 Task: Open Card Social Media Content Review in Board Social Media Influencer Ambassador Program Creation and Management to Workspace Advertising Agencies and add a team member Softage.1@softage.net, a label Red, a checklist Community Supported Agriculture, an attachment from your google drive, a color Red and finally, add a card description 'Develop and launch new sales promotion for existing customers' and a comment 'We should approach this task with a sense of experimentation and exploration, willing to try new things and take risks.'. Add a start date 'Jan 09, 1900' with a due date 'Jan 16, 1900'
Action: Mouse moved to (661, 182)
Screenshot: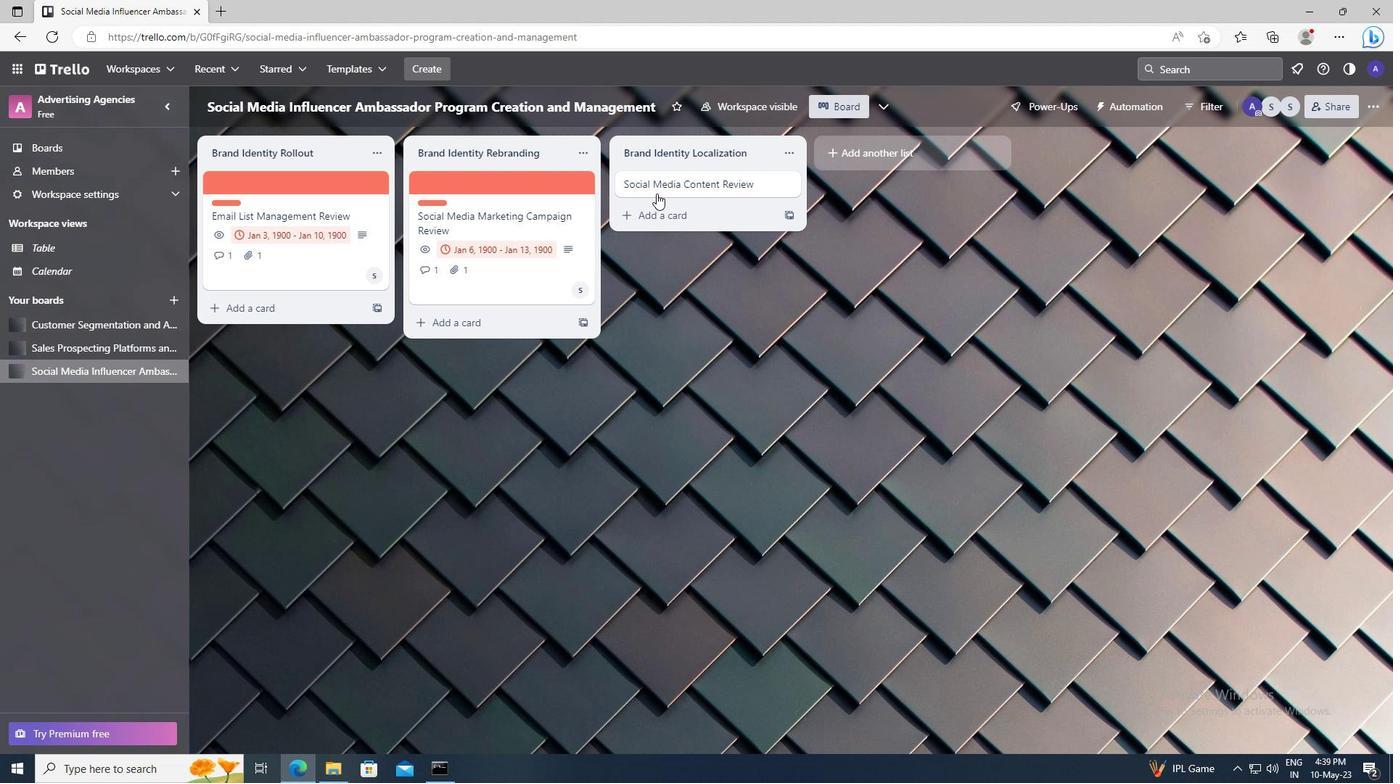 
Action: Mouse pressed left at (661, 182)
Screenshot: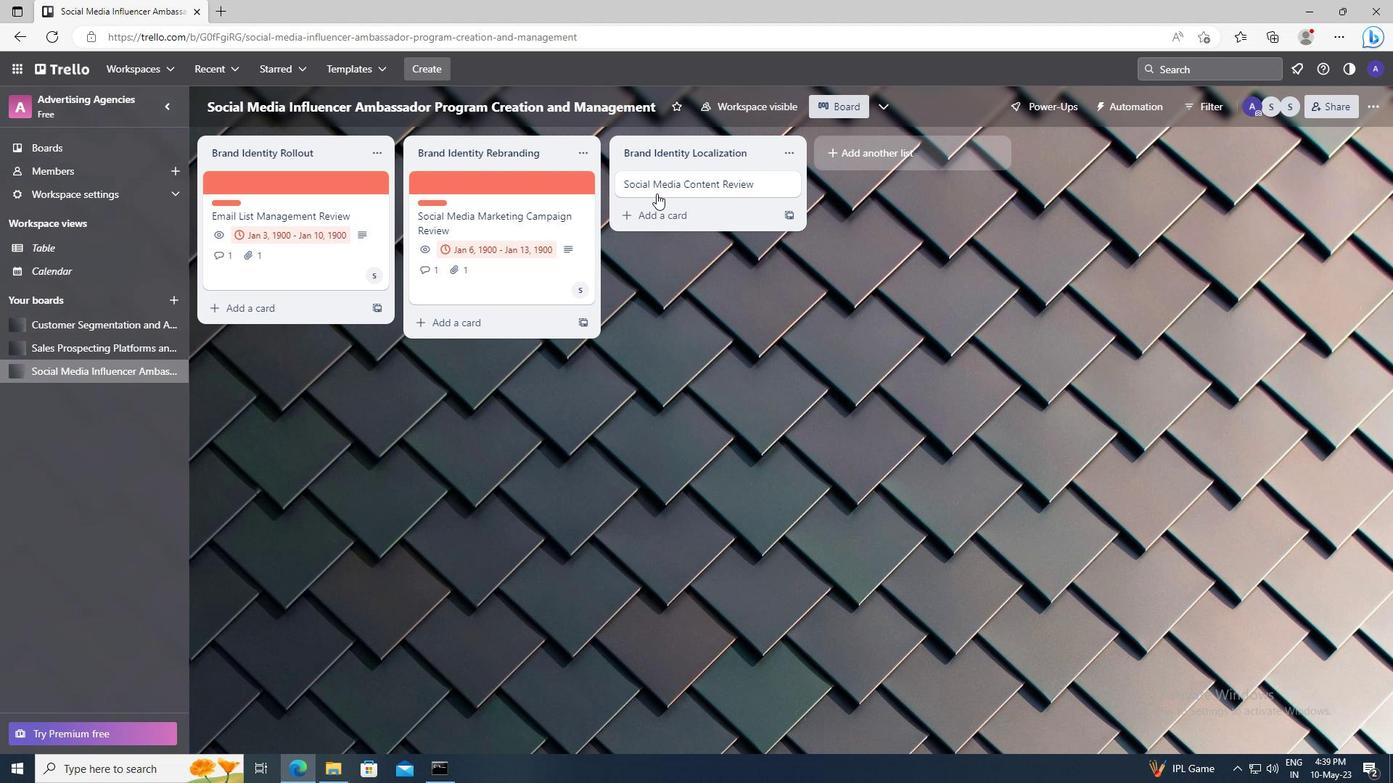 
Action: Mouse moved to (849, 236)
Screenshot: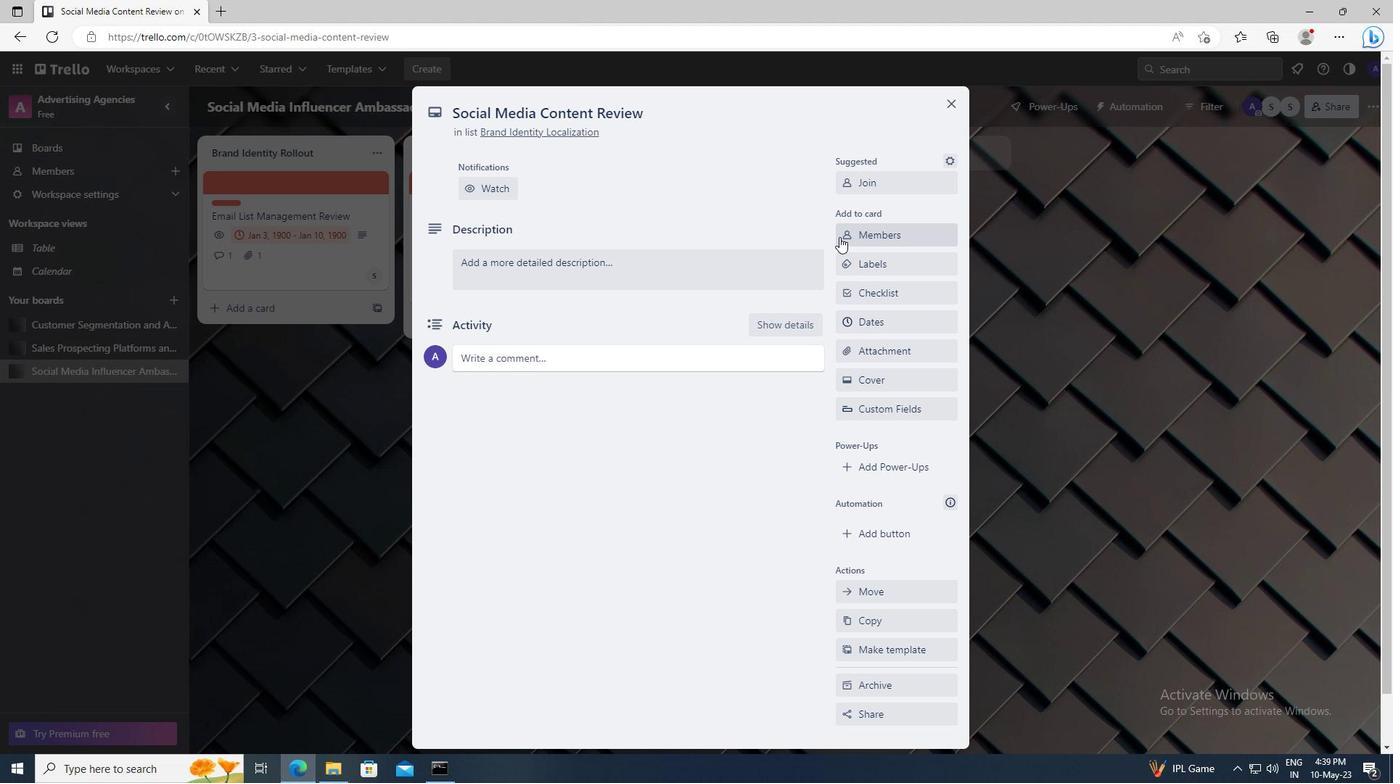 
Action: Mouse pressed left at (849, 236)
Screenshot: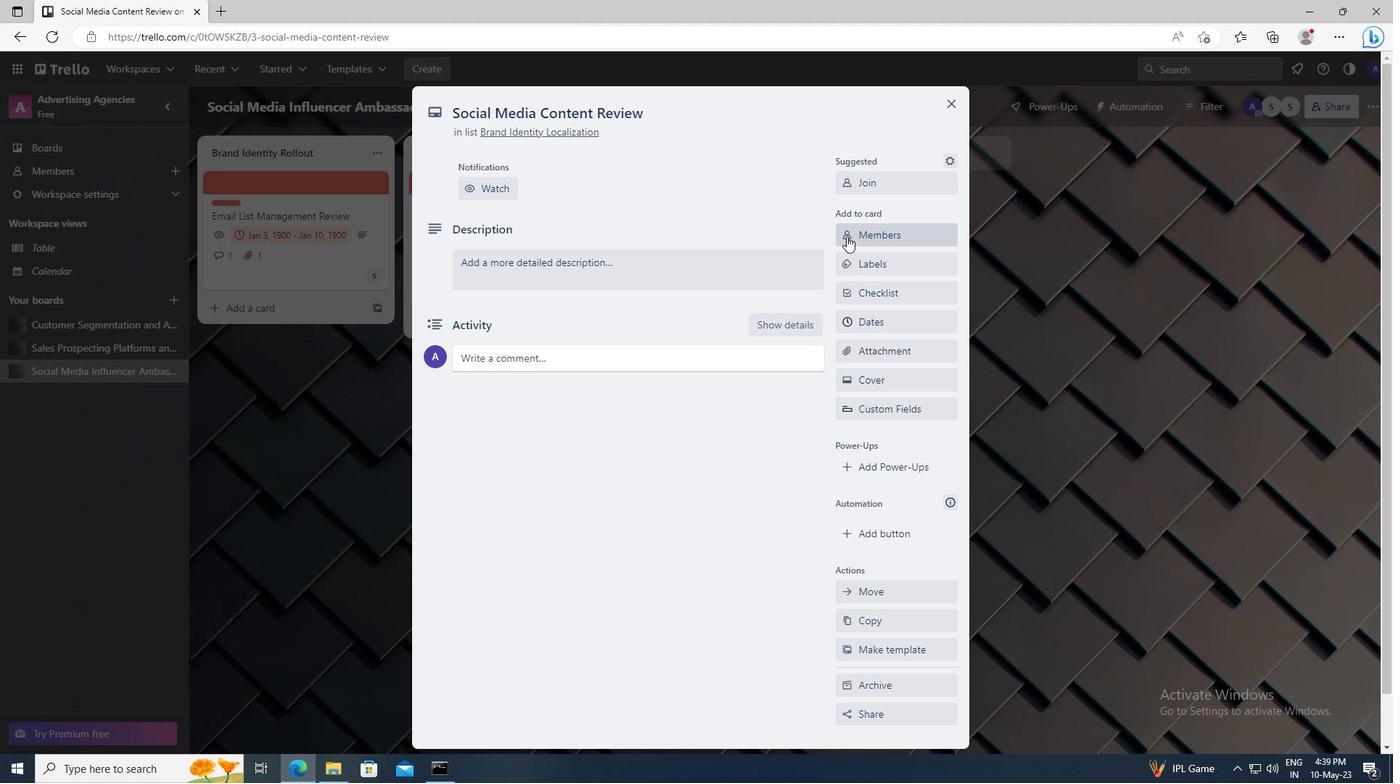 
Action: Mouse moved to (858, 304)
Screenshot: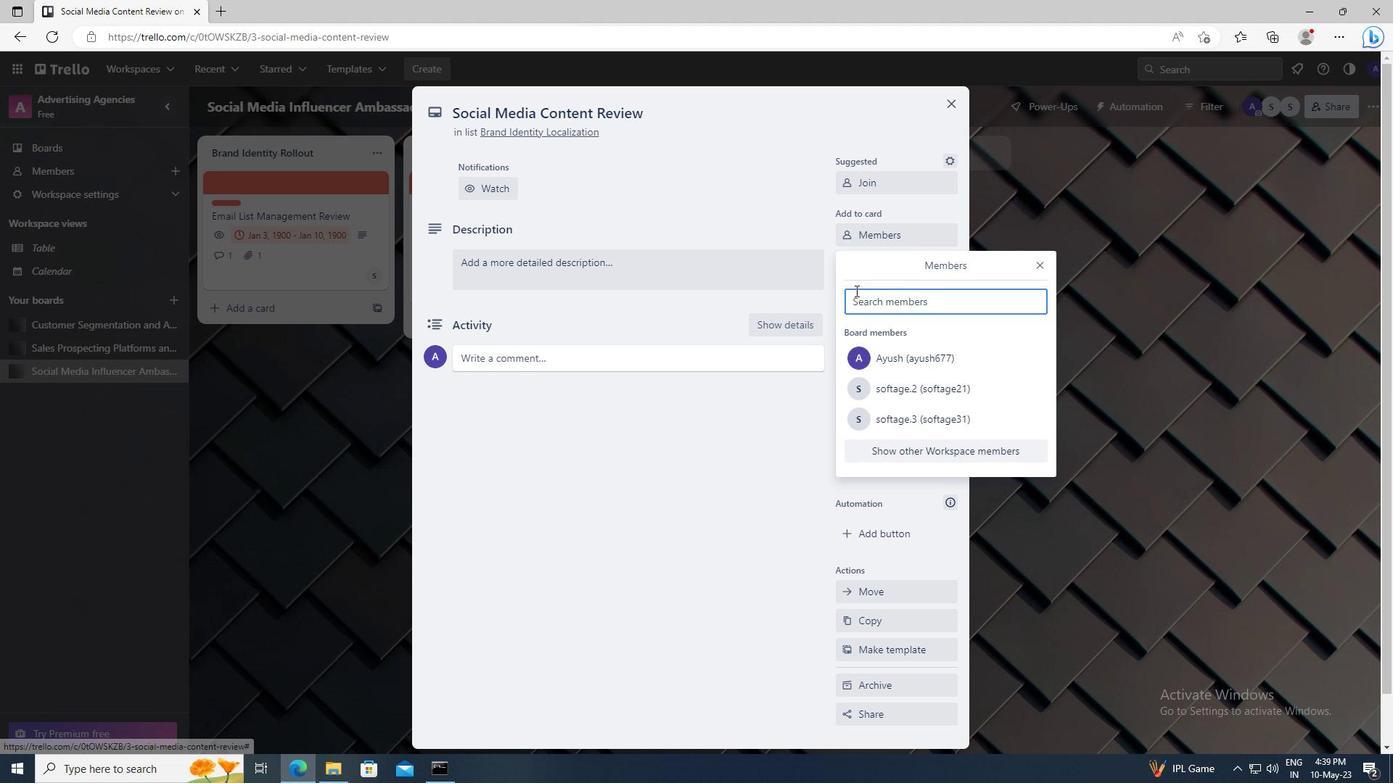 
Action: Mouse pressed left at (858, 304)
Screenshot: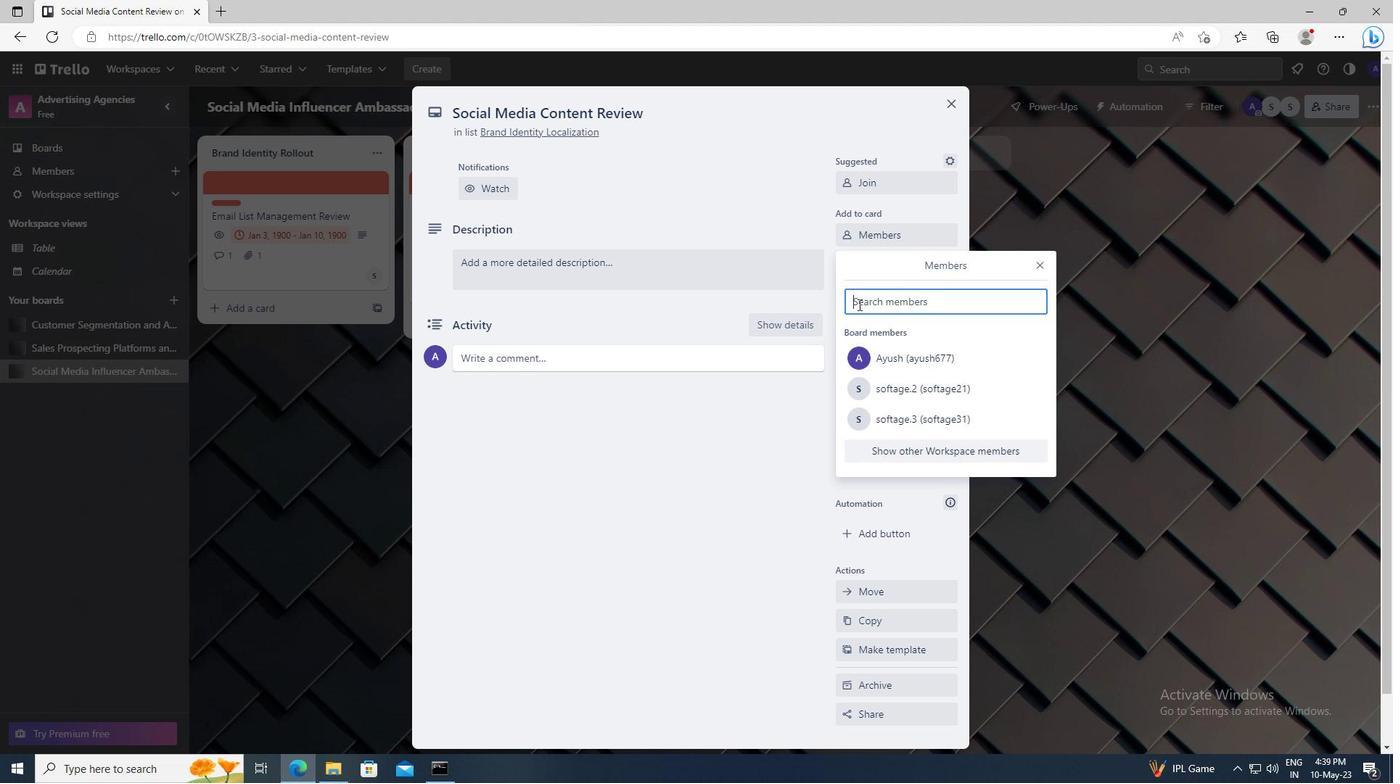 
Action: Key pressed <Key.shift><Key.shift><Key.shift>SOFTAGE.1
Screenshot: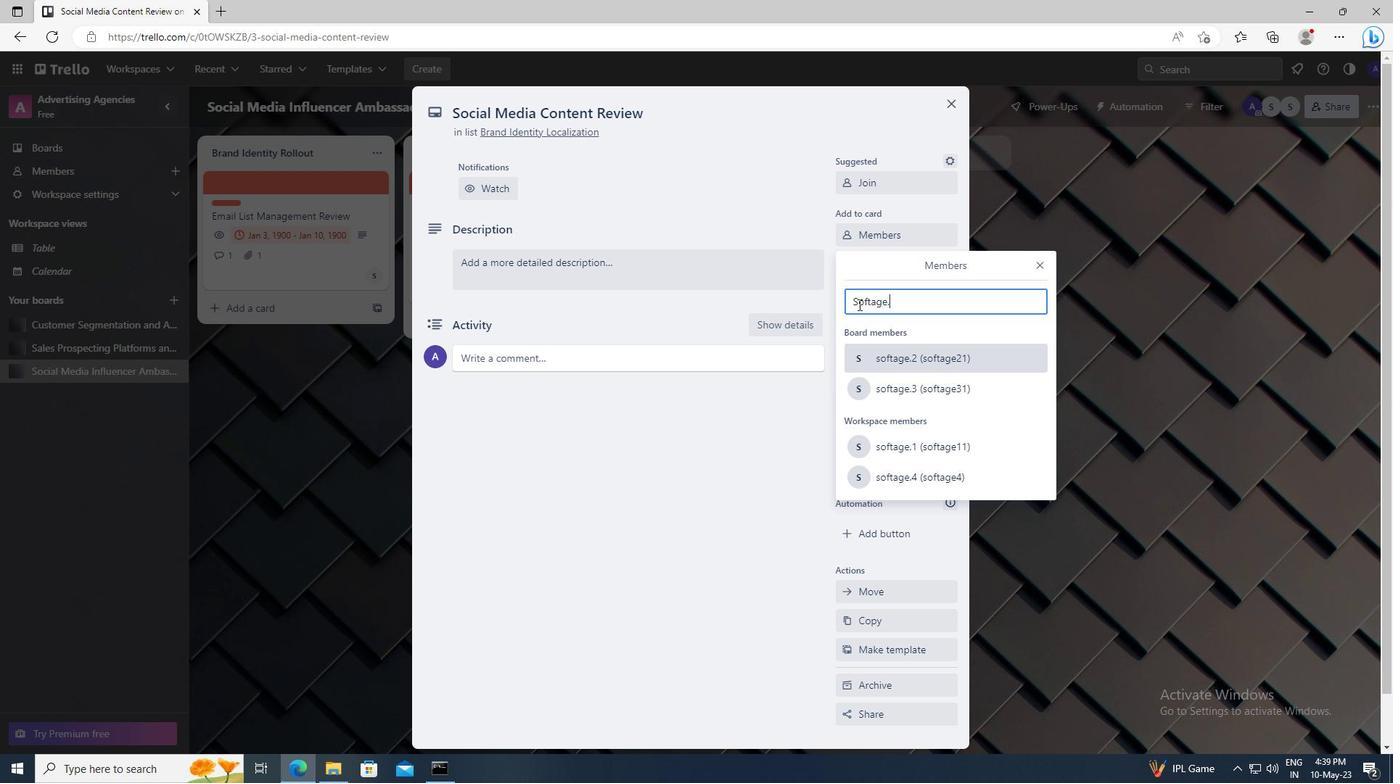 
Action: Mouse moved to (881, 434)
Screenshot: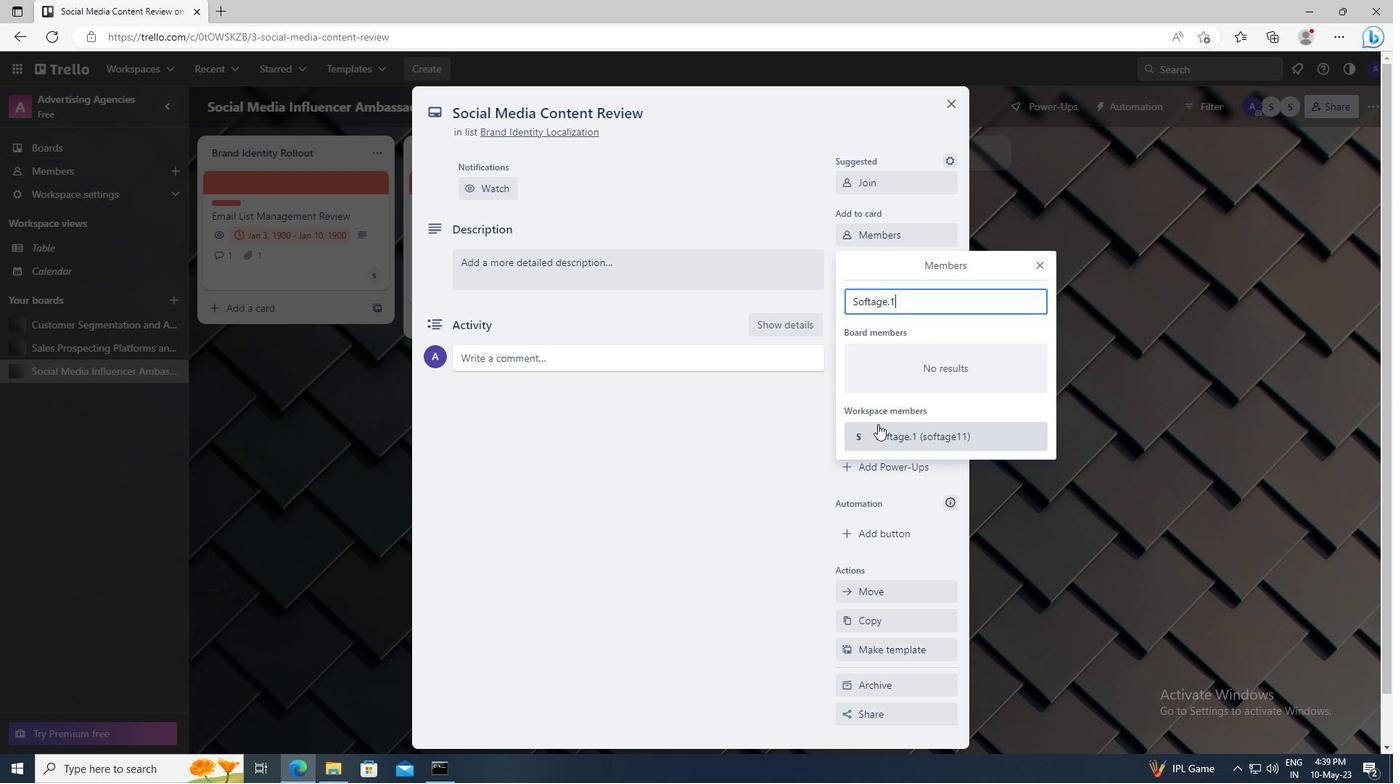 
Action: Mouse pressed left at (881, 434)
Screenshot: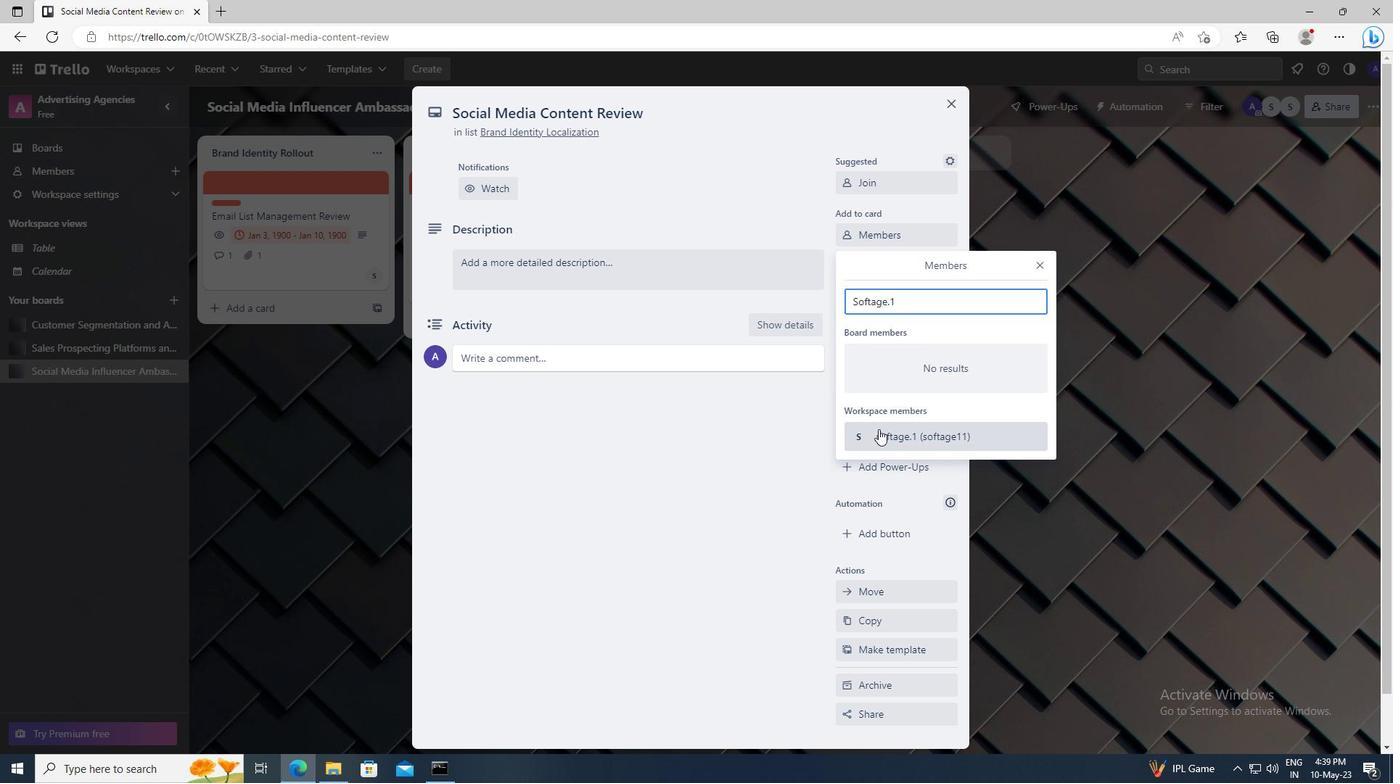 
Action: Mouse moved to (1044, 267)
Screenshot: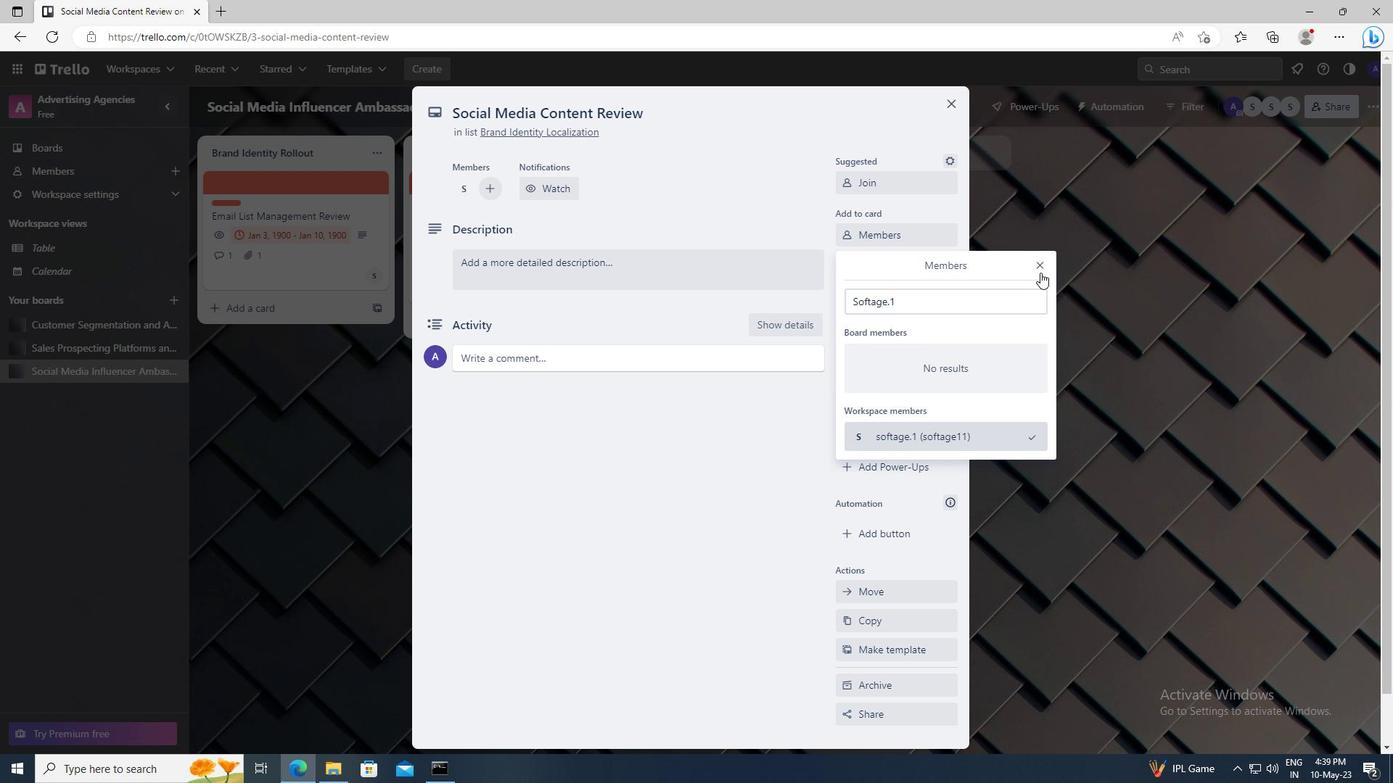 
Action: Mouse pressed left at (1044, 267)
Screenshot: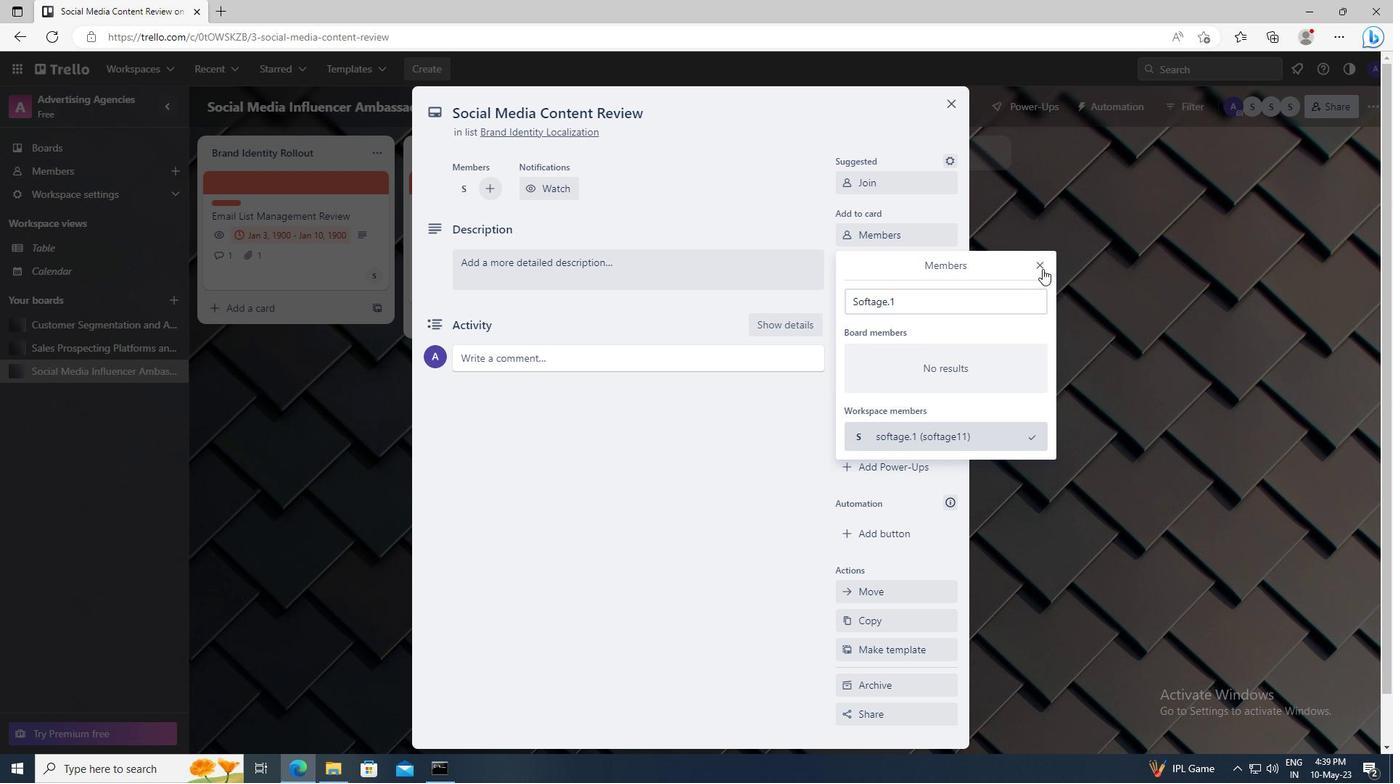 
Action: Mouse moved to (916, 257)
Screenshot: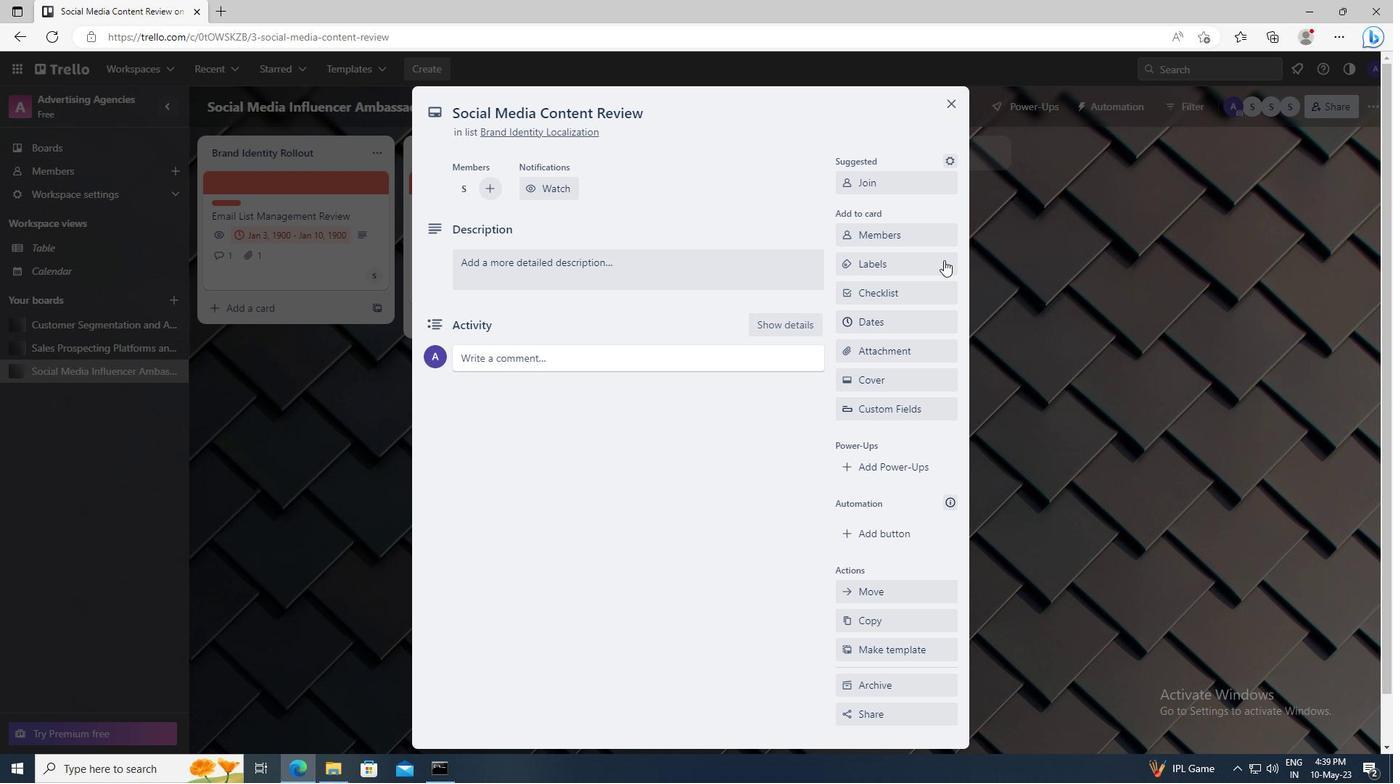 
Action: Mouse pressed left at (916, 257)
Screenshot: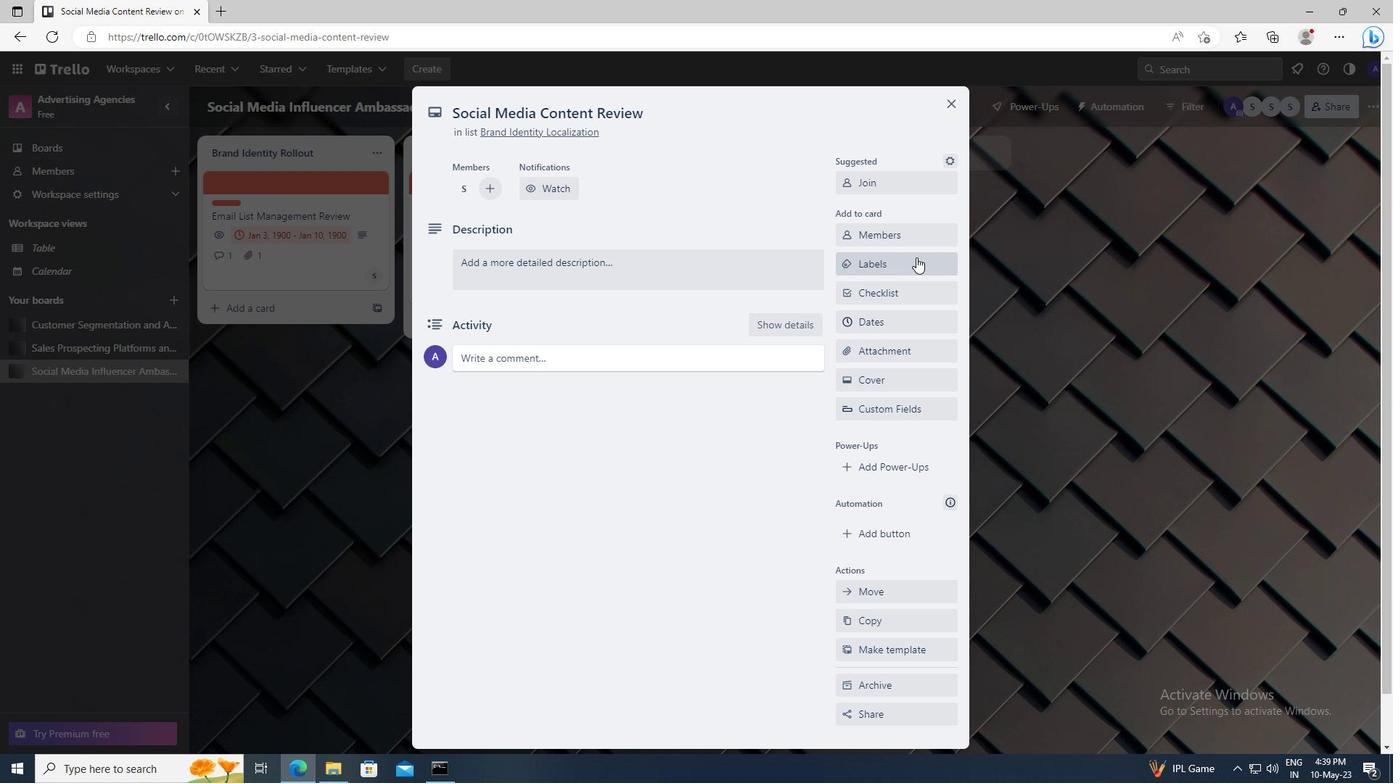 
Action: Mouse moved to (934, 553)
Screenshot: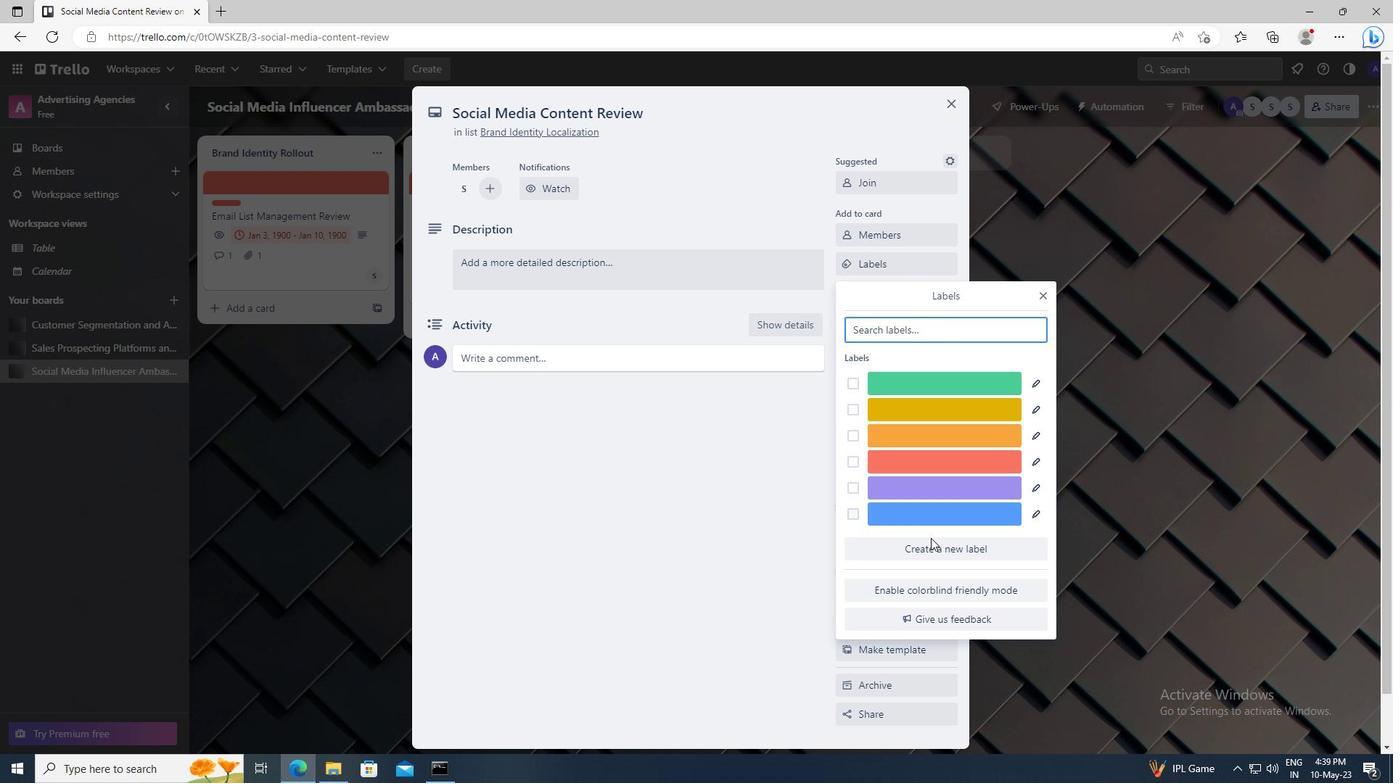 
Action: Mouse pressed left at (934, 553)
Screenshot: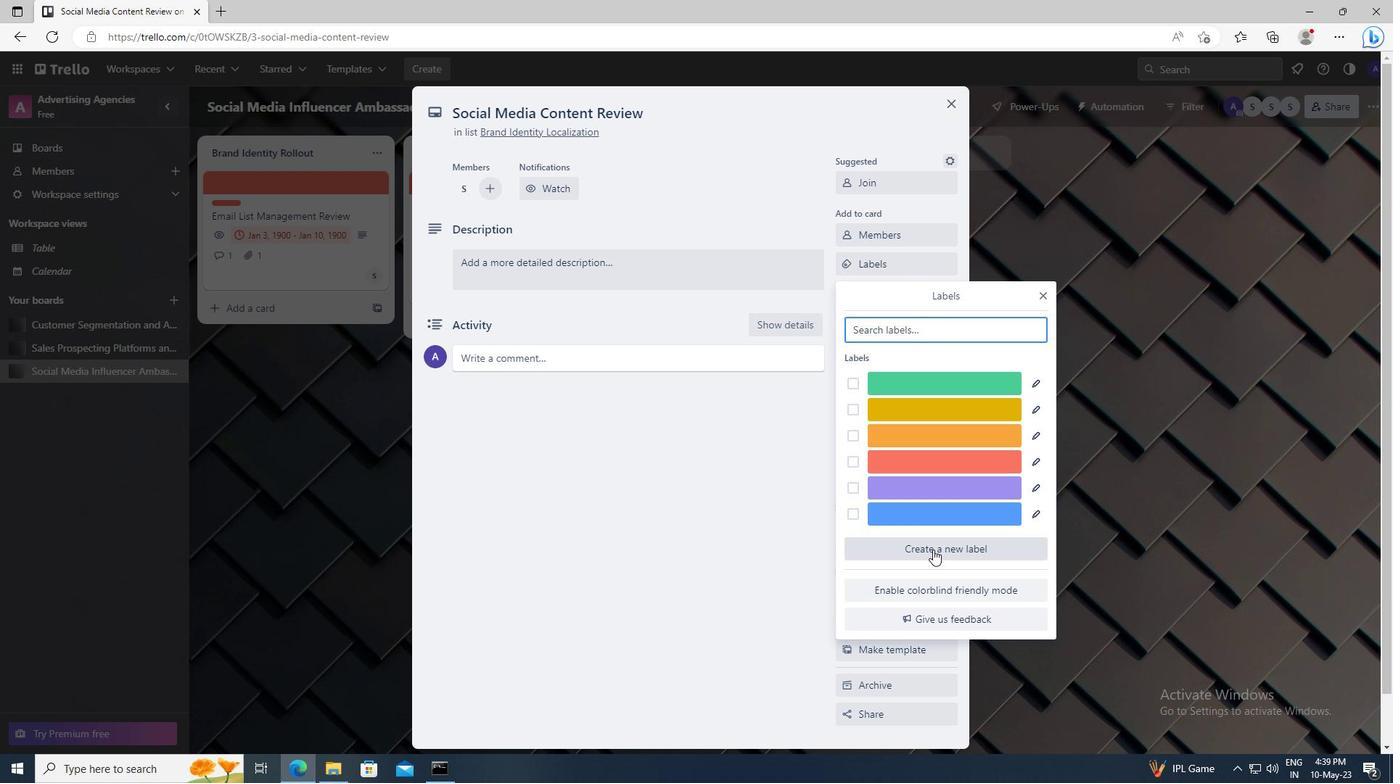 
Action: Mouse moved to (977, 505)
Screenshot: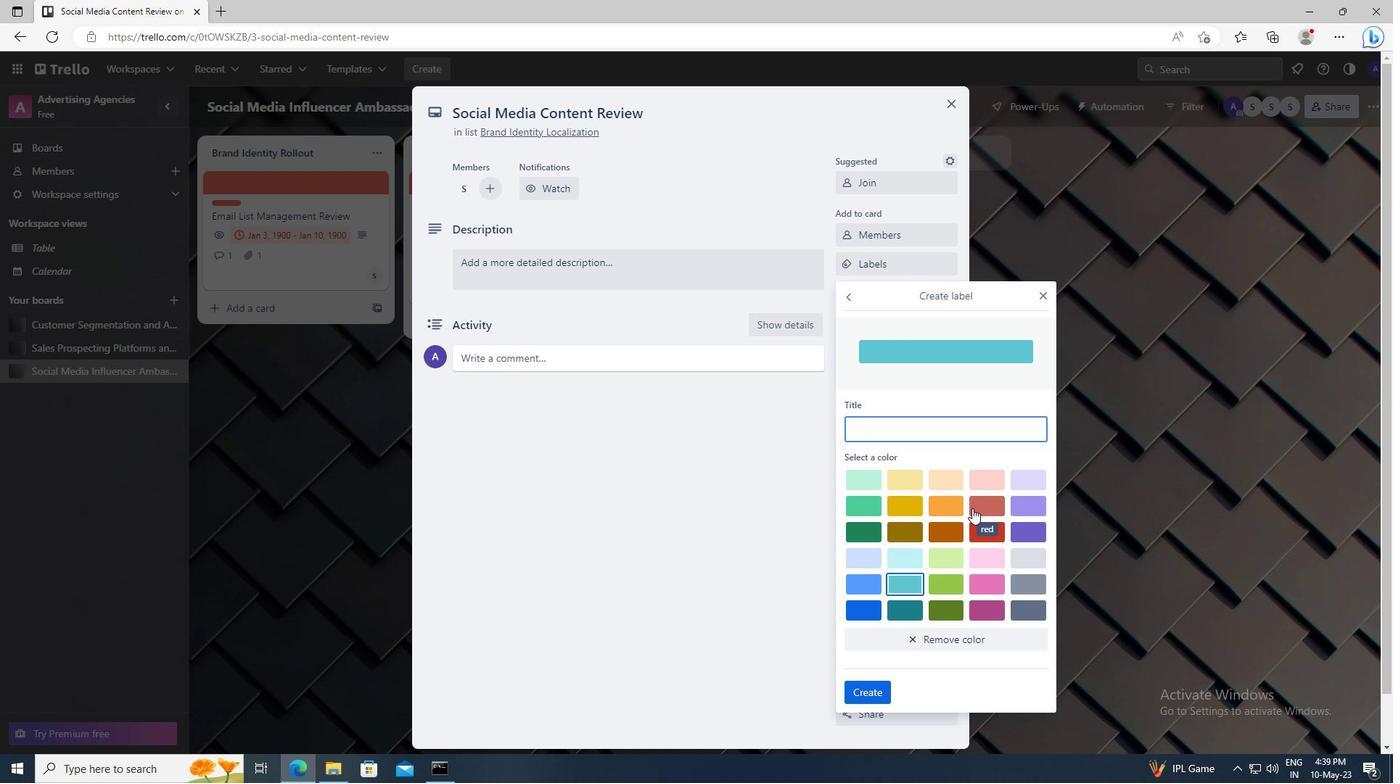 
Action: Mouse pressed left at (977, 505)
Screenshot: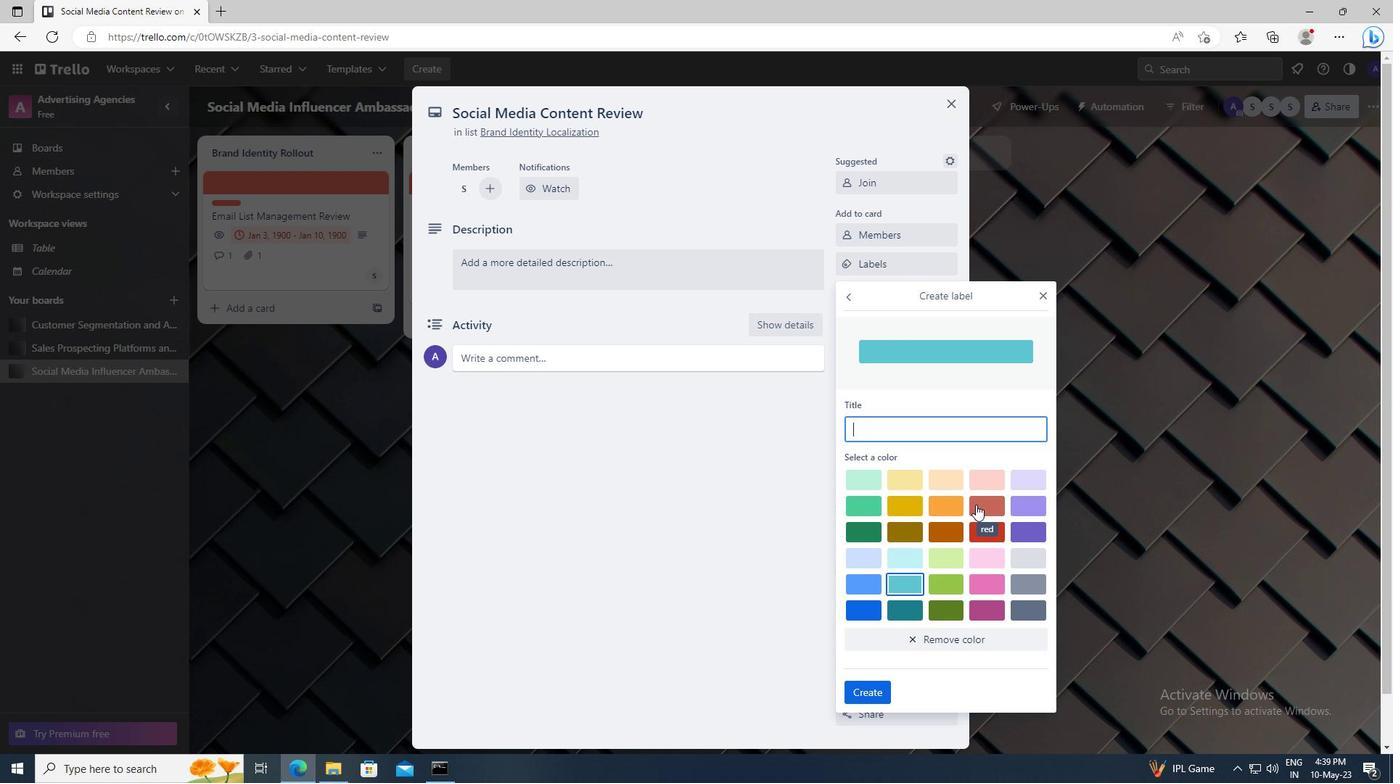 
Action: Mouse moved to (875, 688)
Screenshot: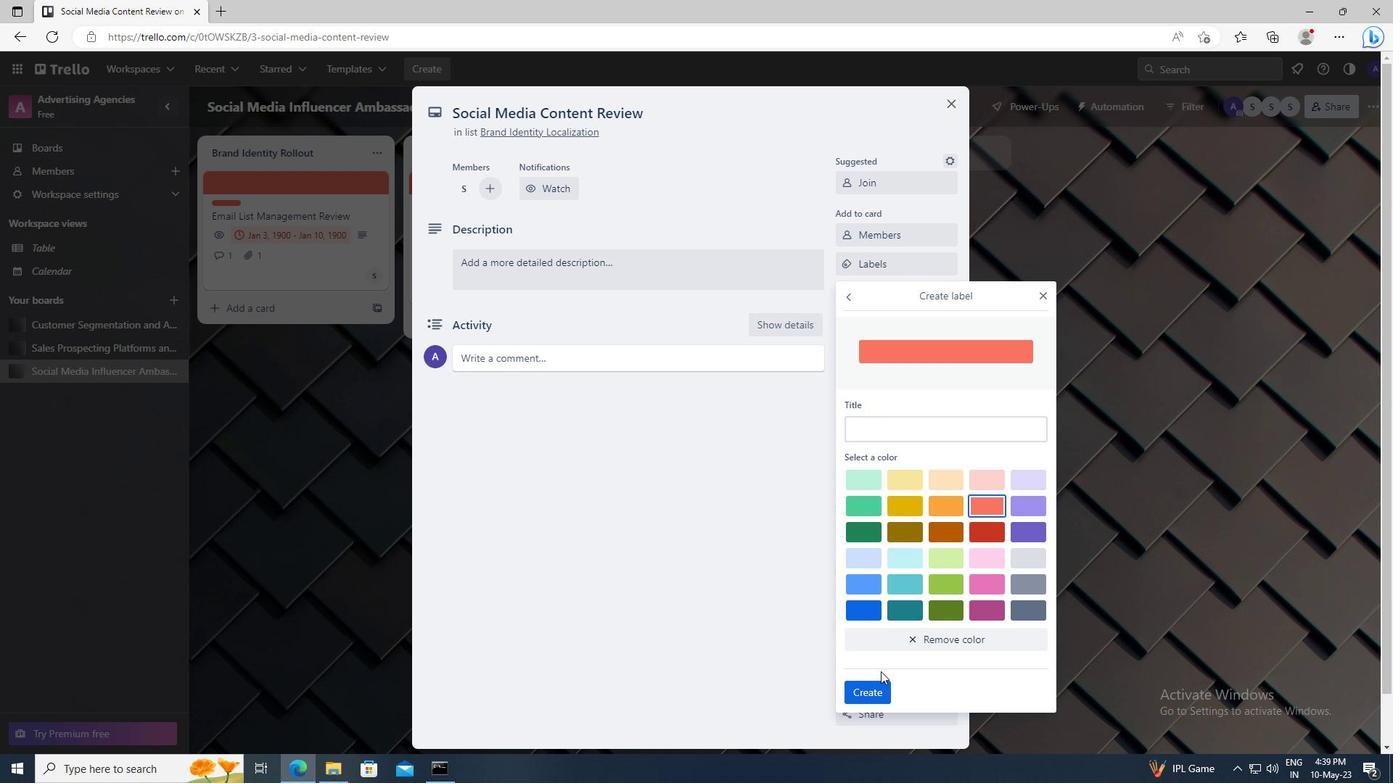 
Action: Mouse pressed left at (875, 688)
Screenshot: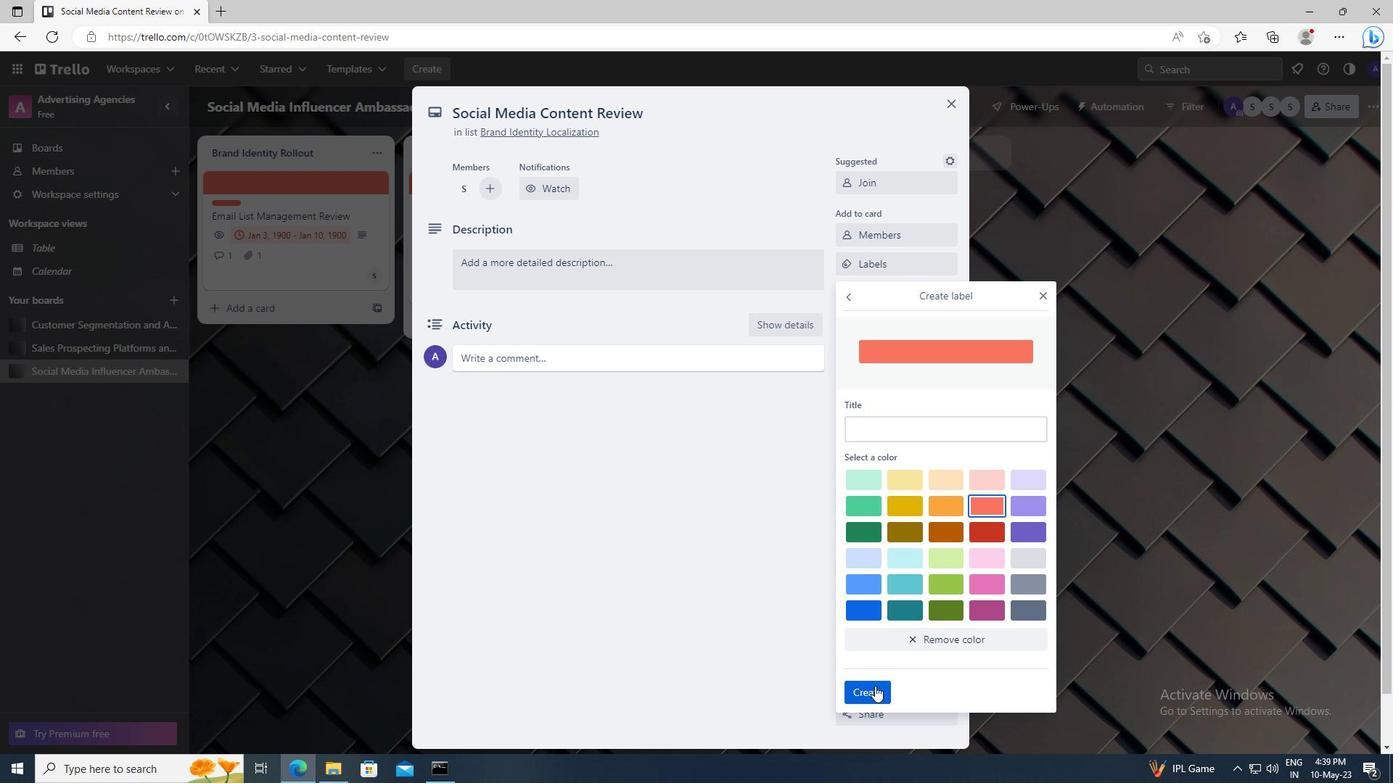
Action: Mouse moved to (1043, 297)
Screenshot: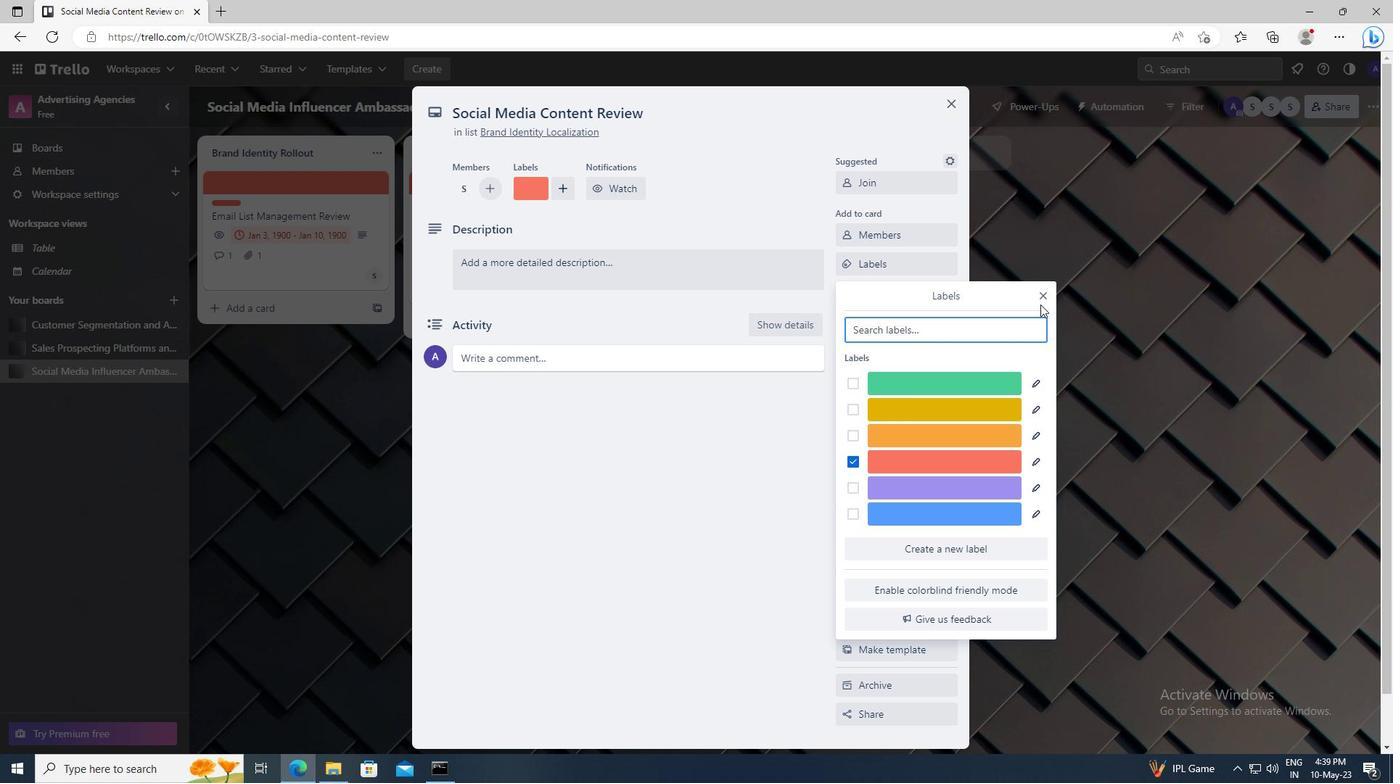 
Action: Mouse pressed left at (1043, 297)
Screenshot: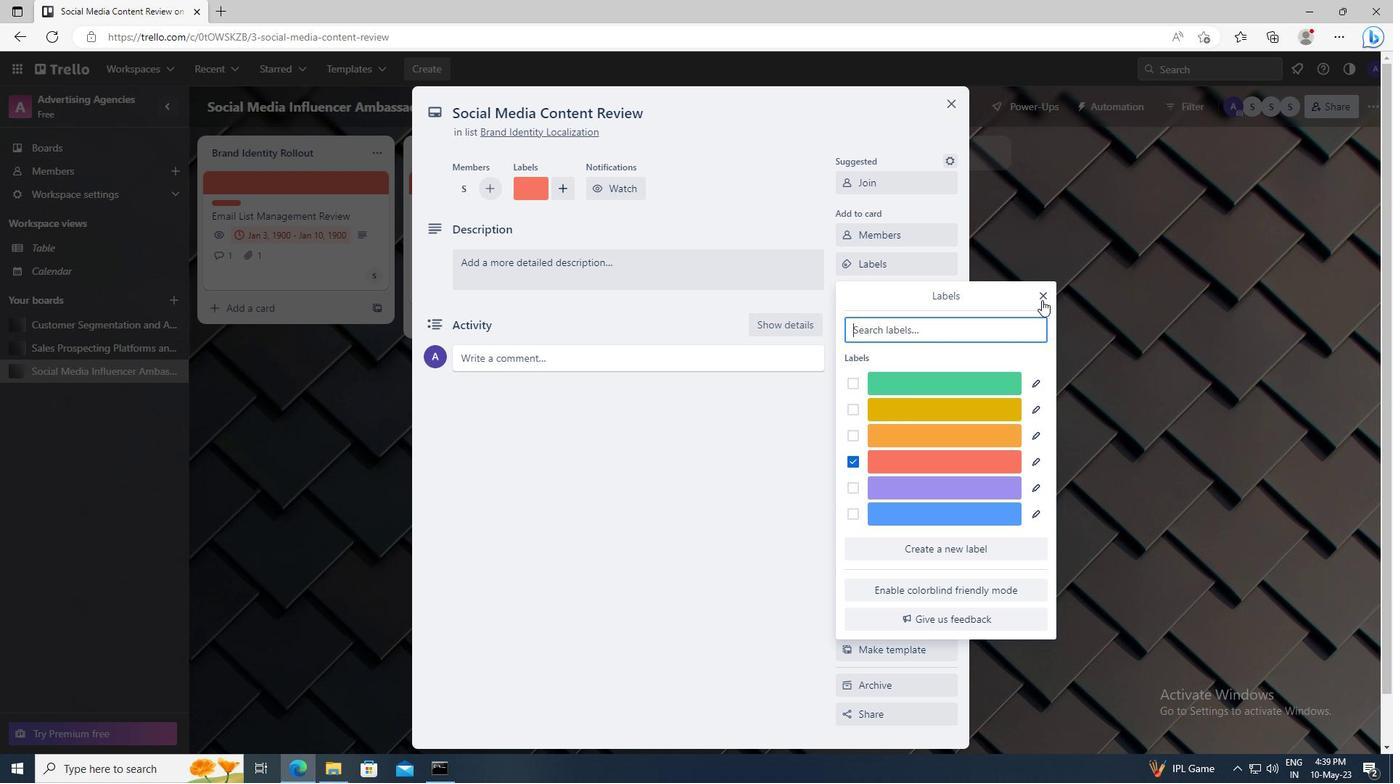 
Action: Mouse moved to (913, 295)
Screenshot: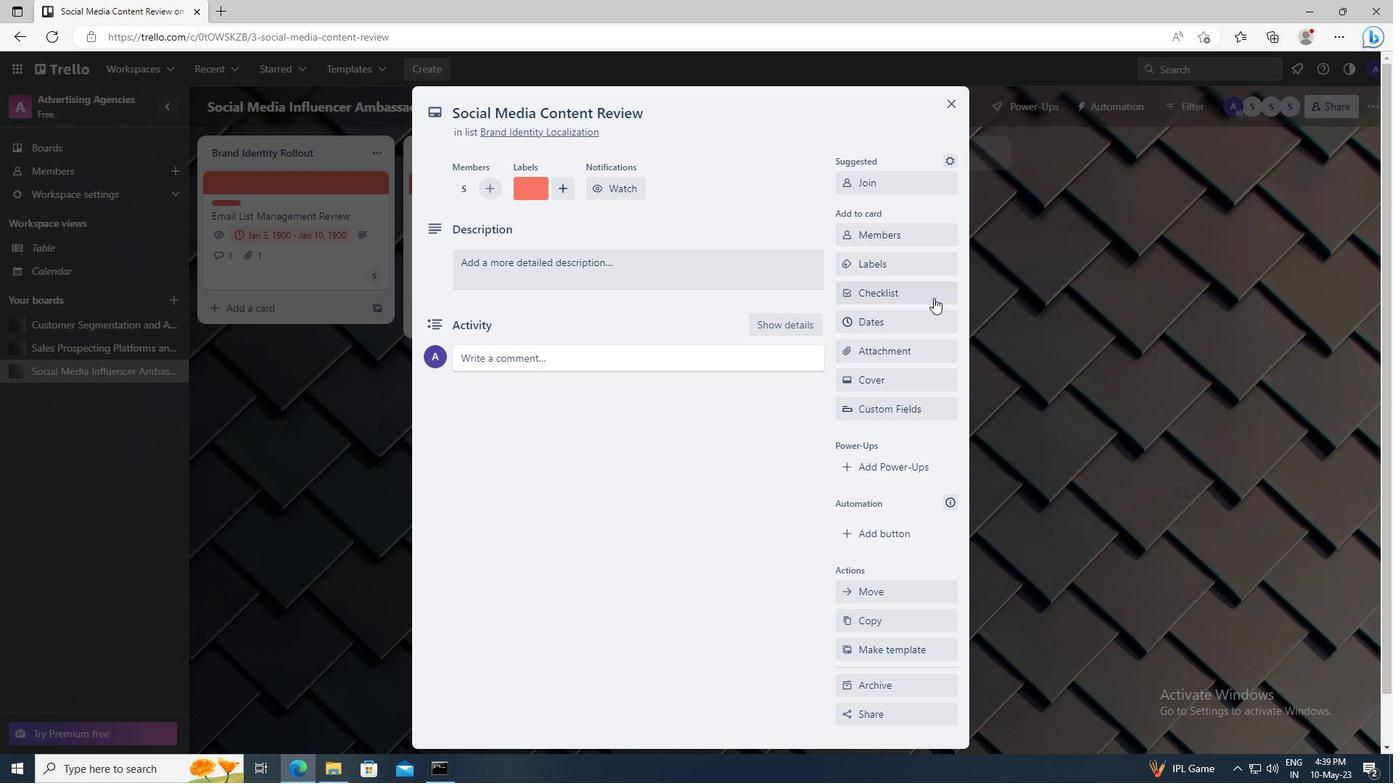 
Action: Mouse pressed left at (913, 295)
Screenshot: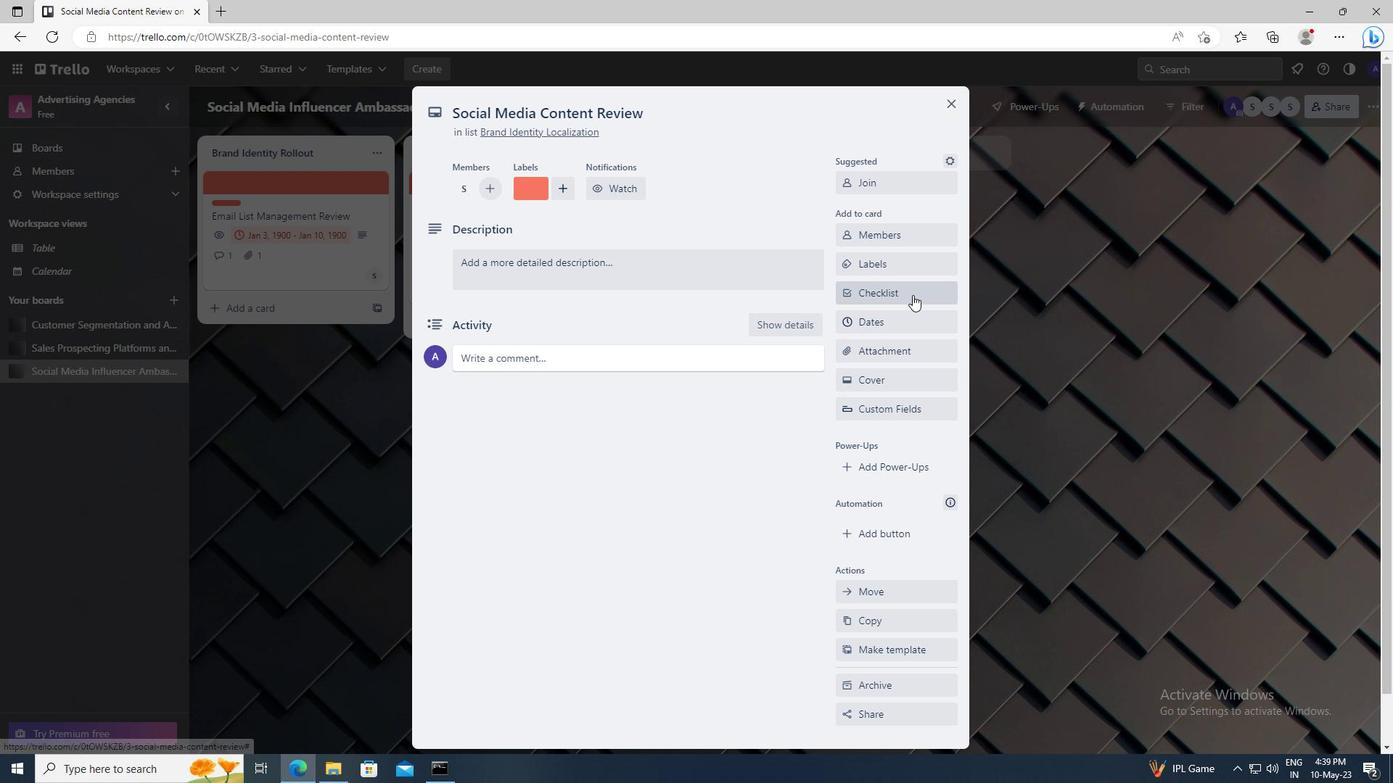 
Action: Key pressed <Key.shift>COMMUNITY<Key.space><Key.shift>SUPPORTED<Key.space><Key.shift>AGRICULTURE
Screenshot: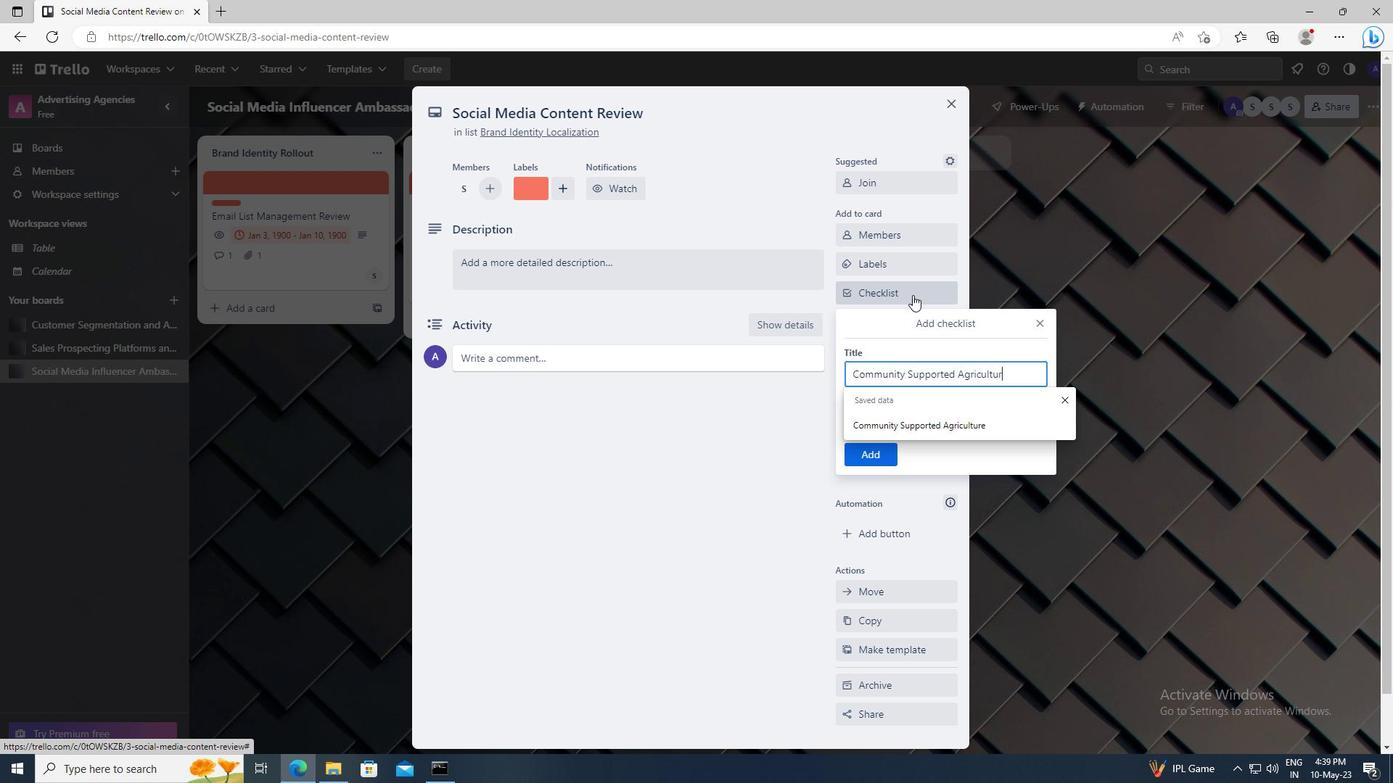 
Action: Mouse moved to (873, 455)
Screenshot: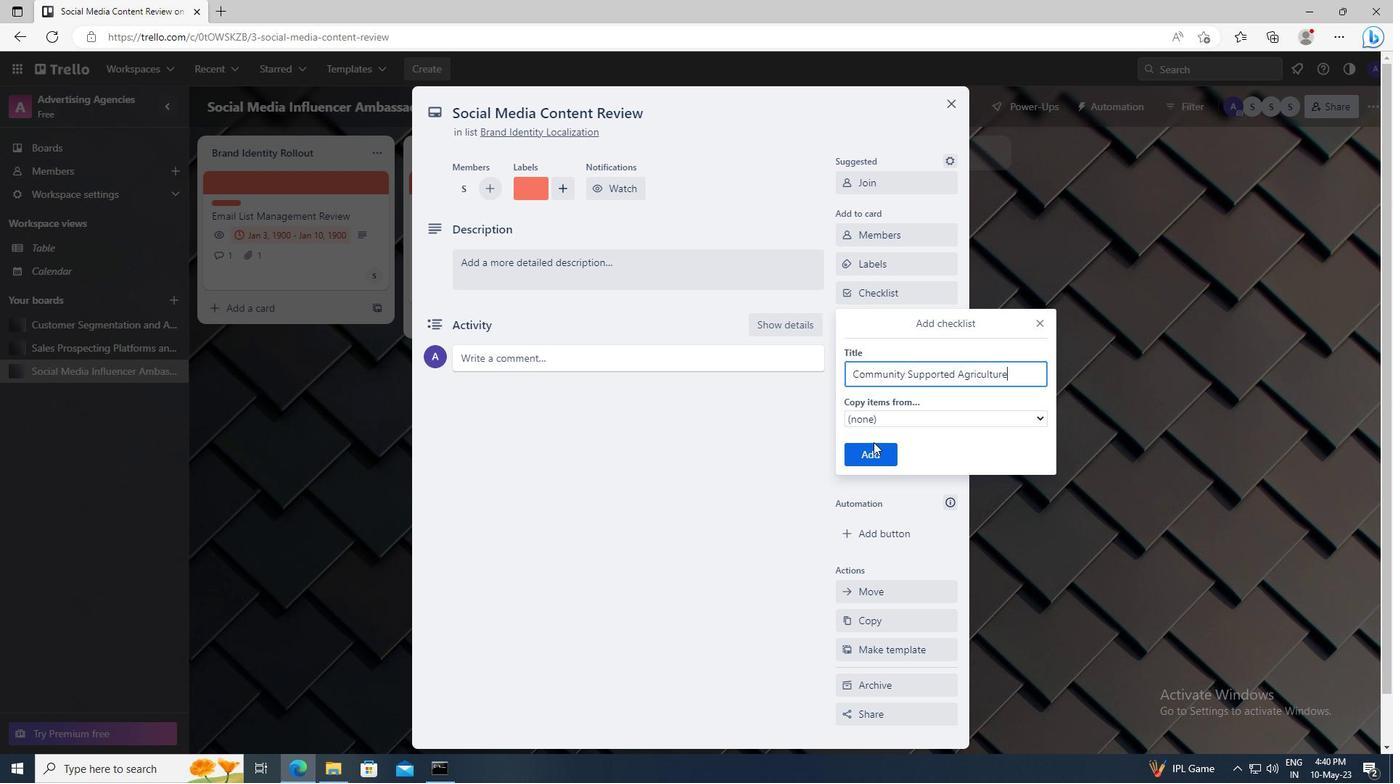 
Action: Mouse pressed left at (873, 455)
Screenshot: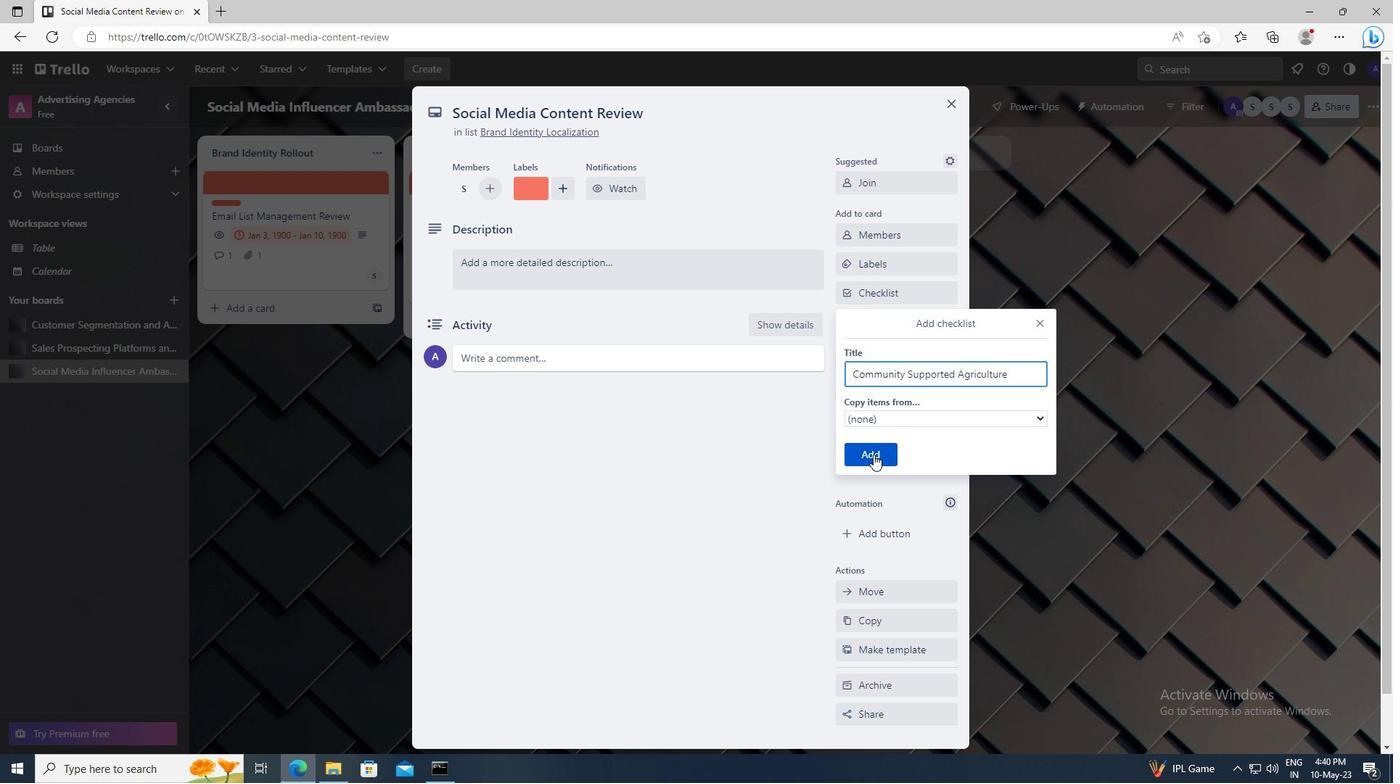 
Action: Mouse moved to (885, 358)
Screenshot: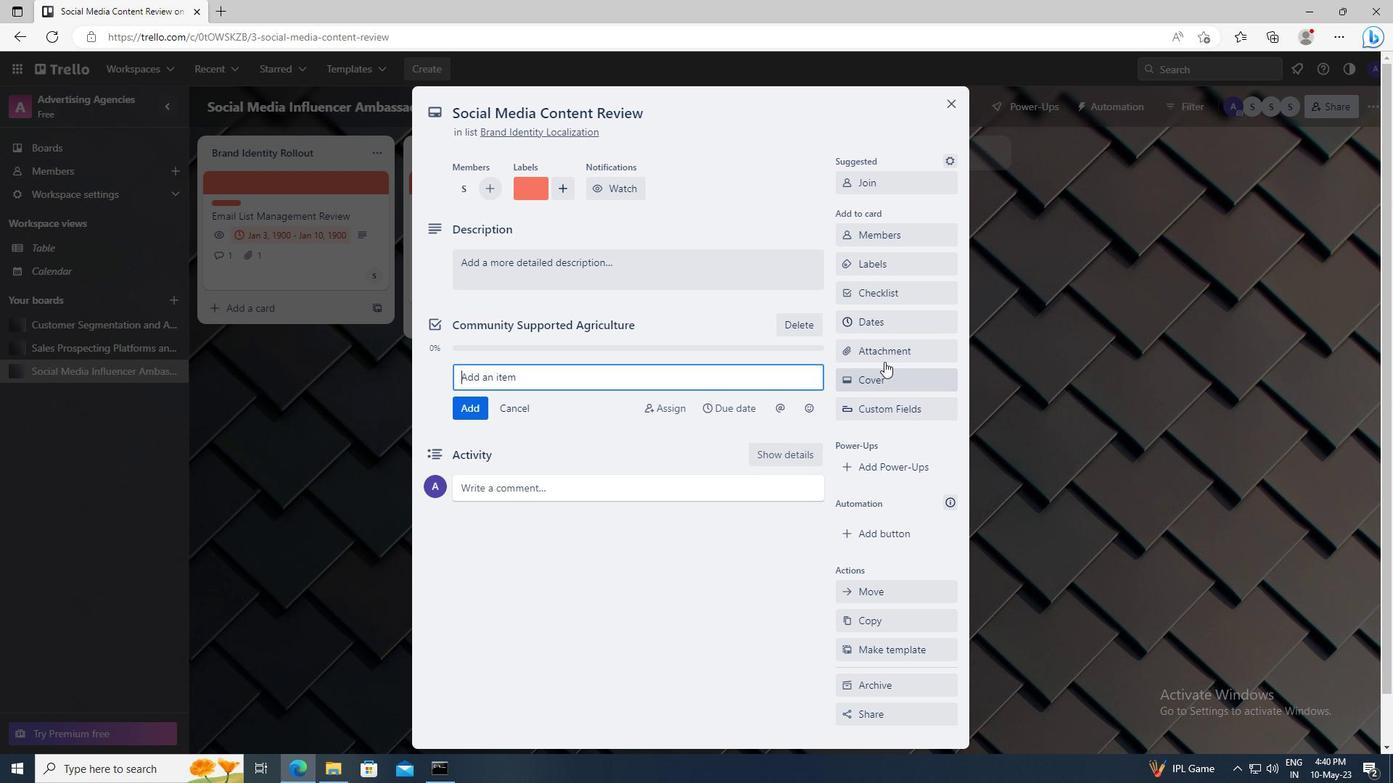 
Action: Mouse pressed left at (885, 358)
Screenshot: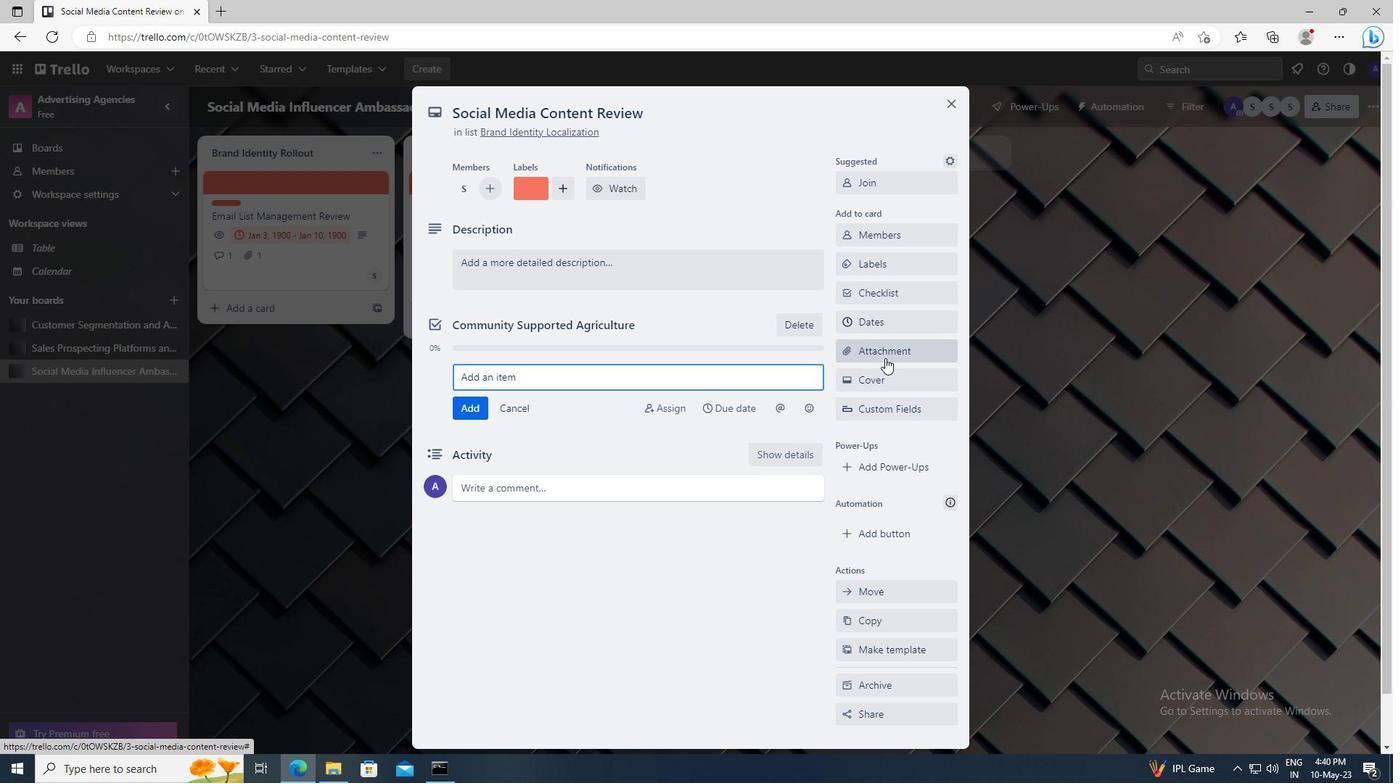 
Action: Mouse moved to (887, 458)
Screenshot: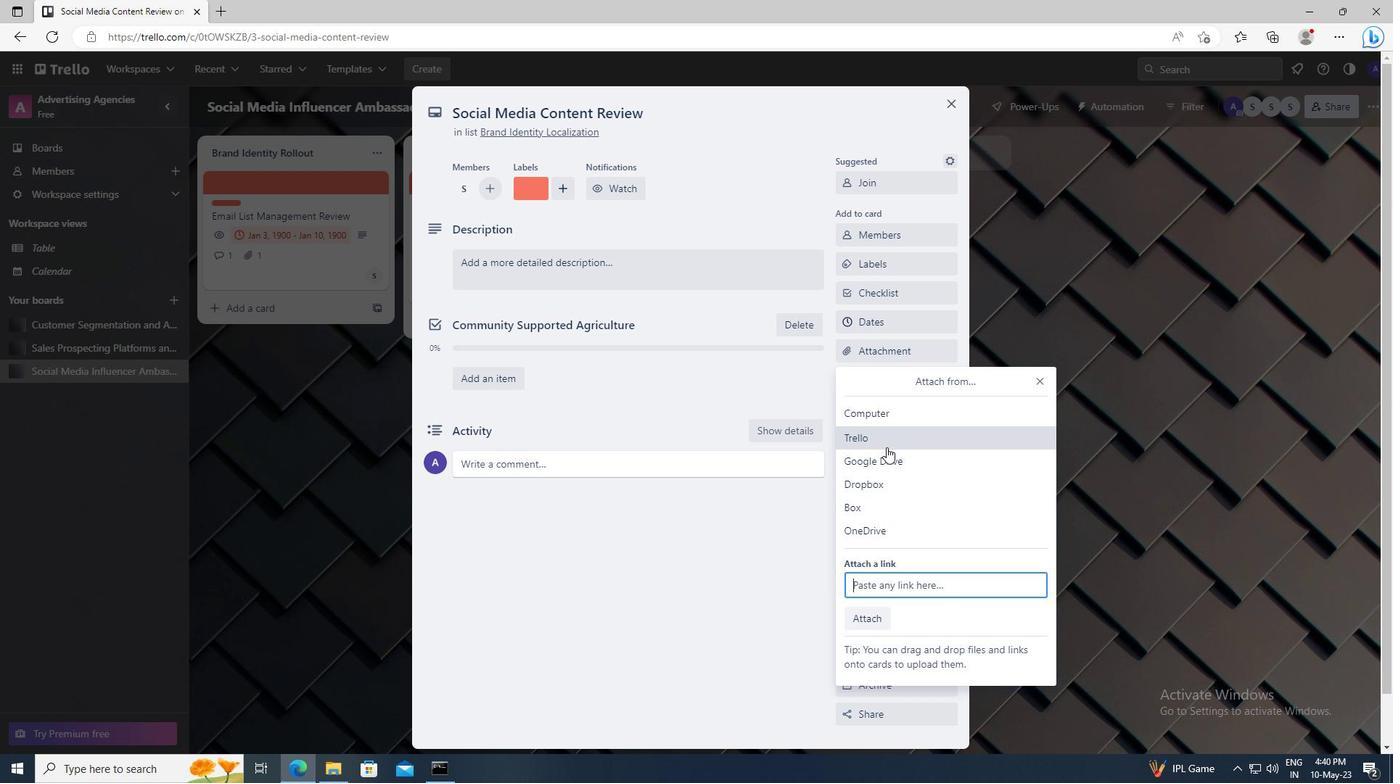 
Action: Mouse pressed left at (887, 458)
Screenshot: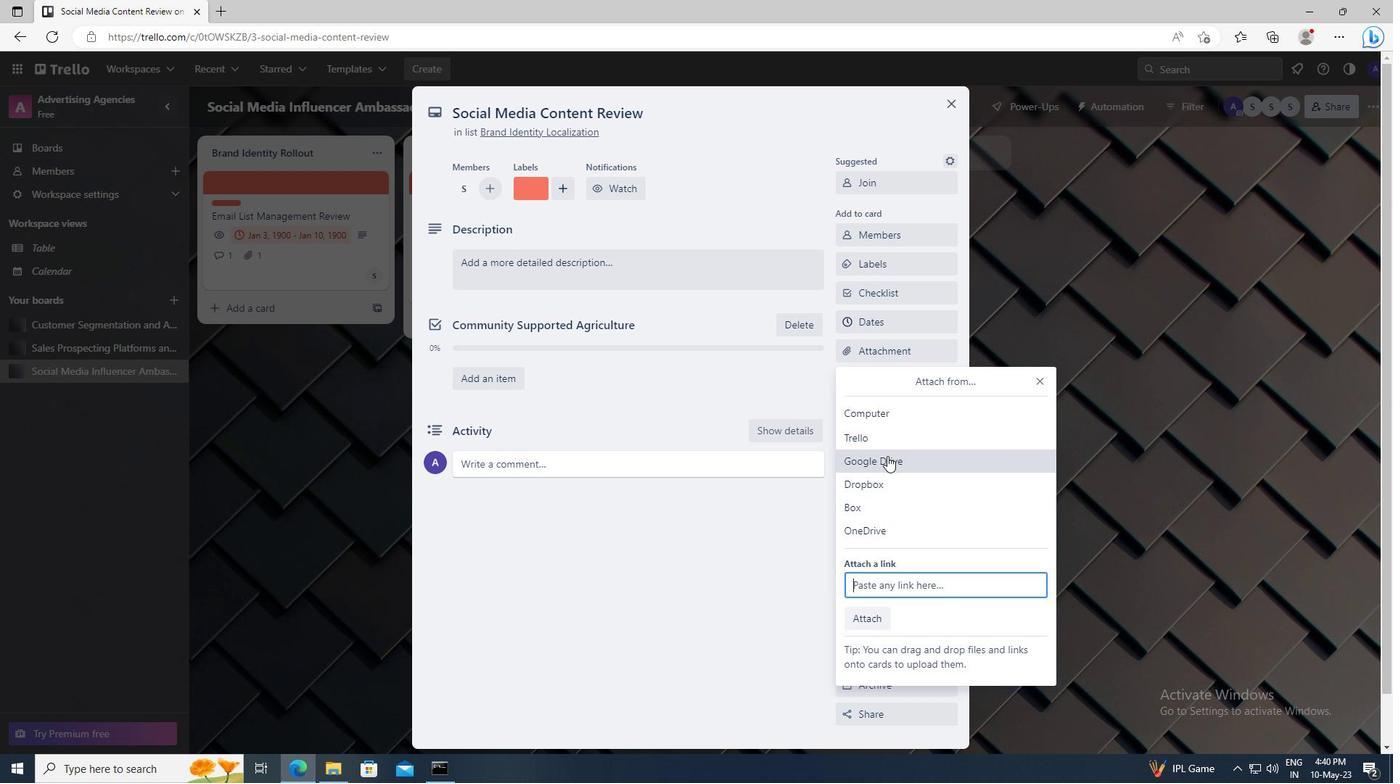 
Action: Mouse moved to (407, 439)
Screenshot: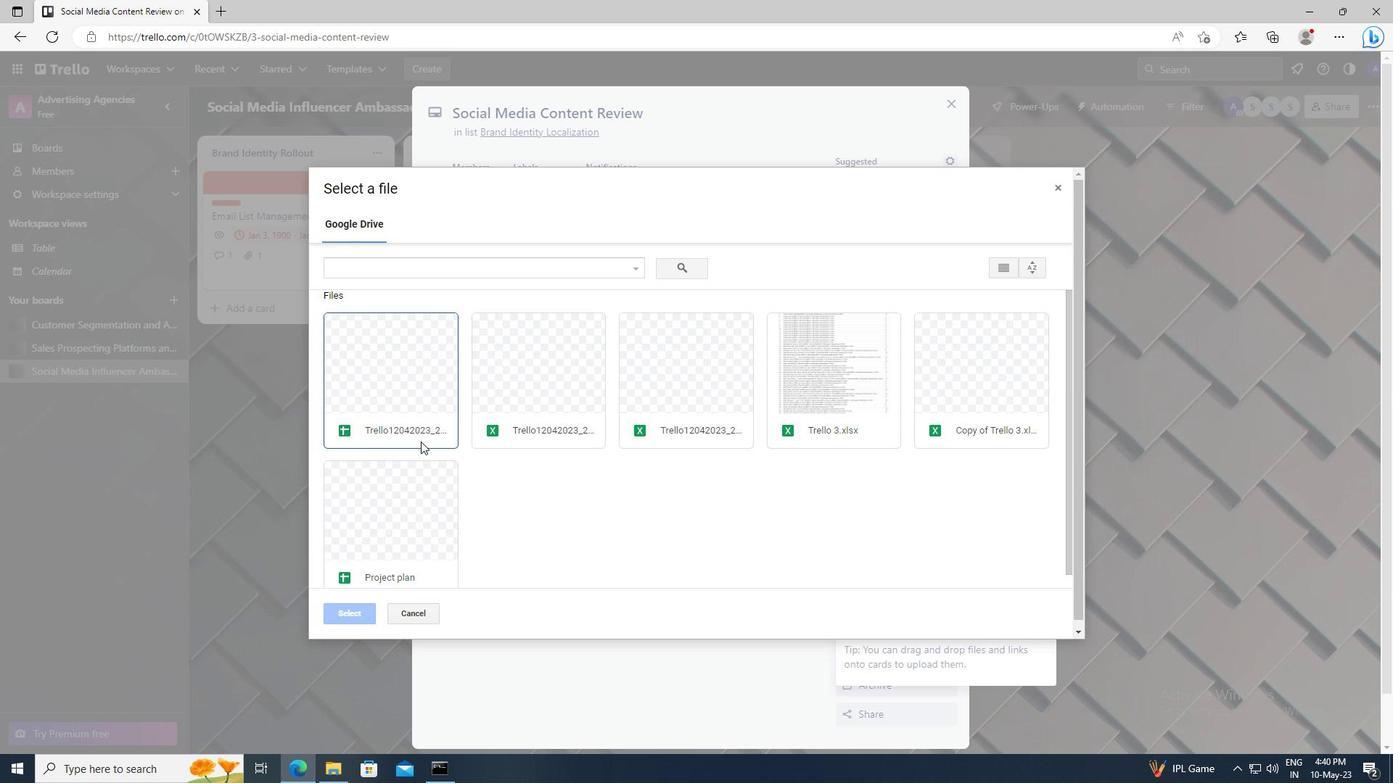 
Action: Mouse pressed left at (407, 439)
Screenshot: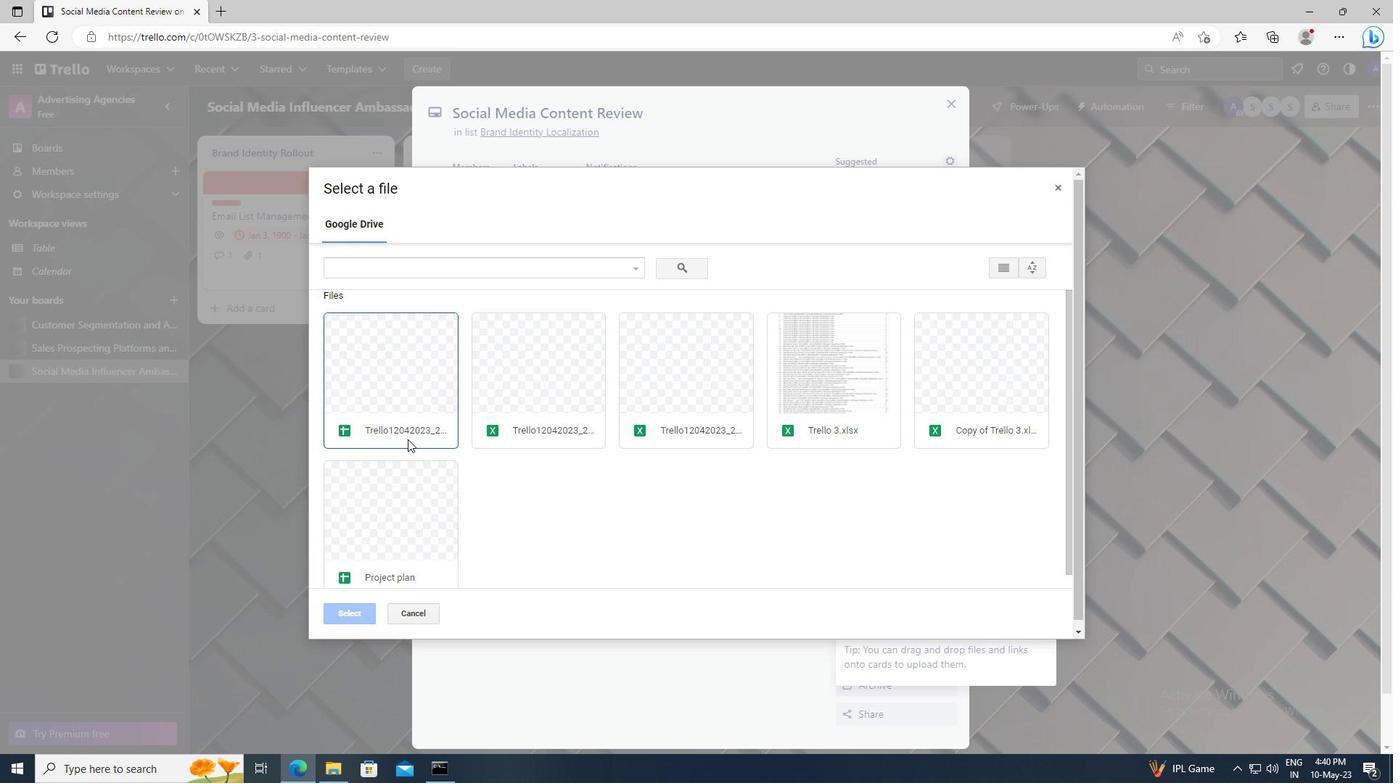 
Action: Mouse moved to (370, 612)
Screenshot: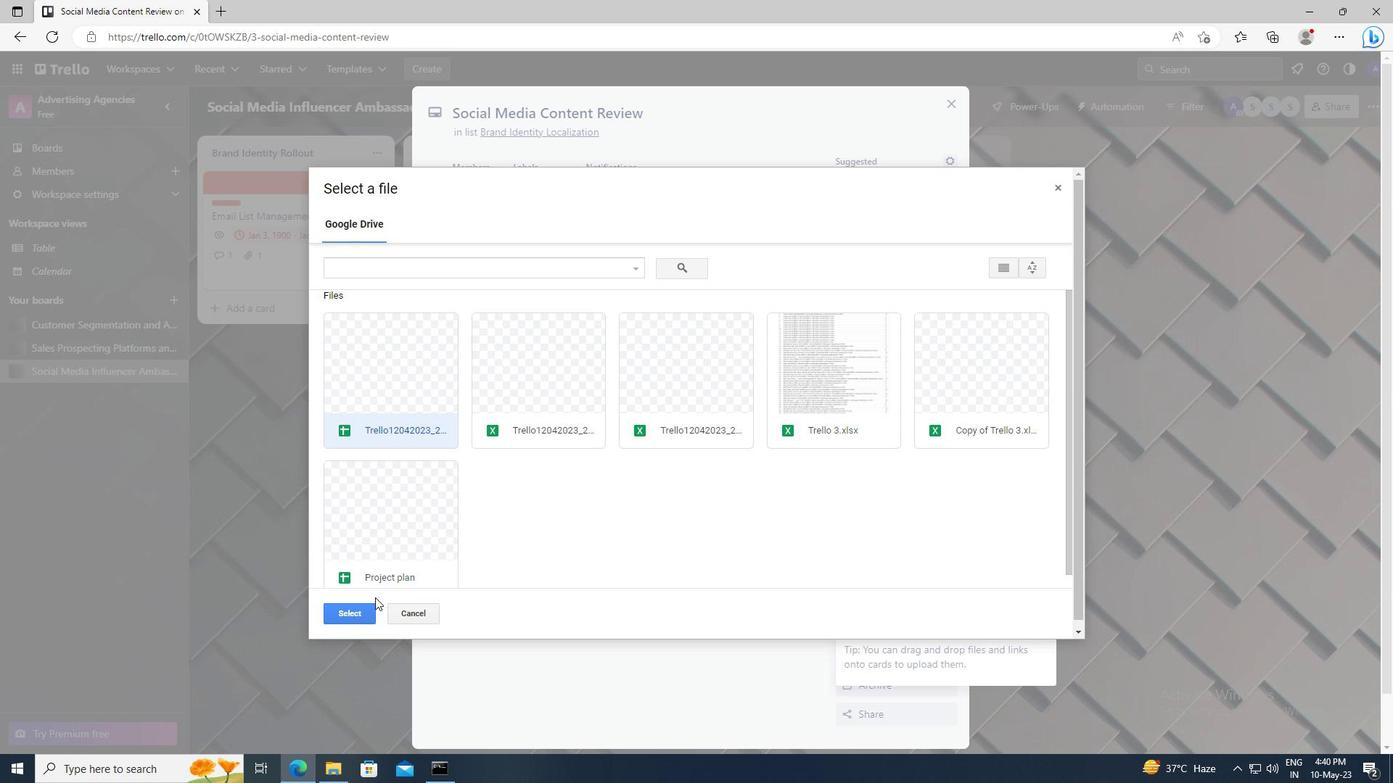 
Action: Mouse pressed left at (370, 612)
Screenshot: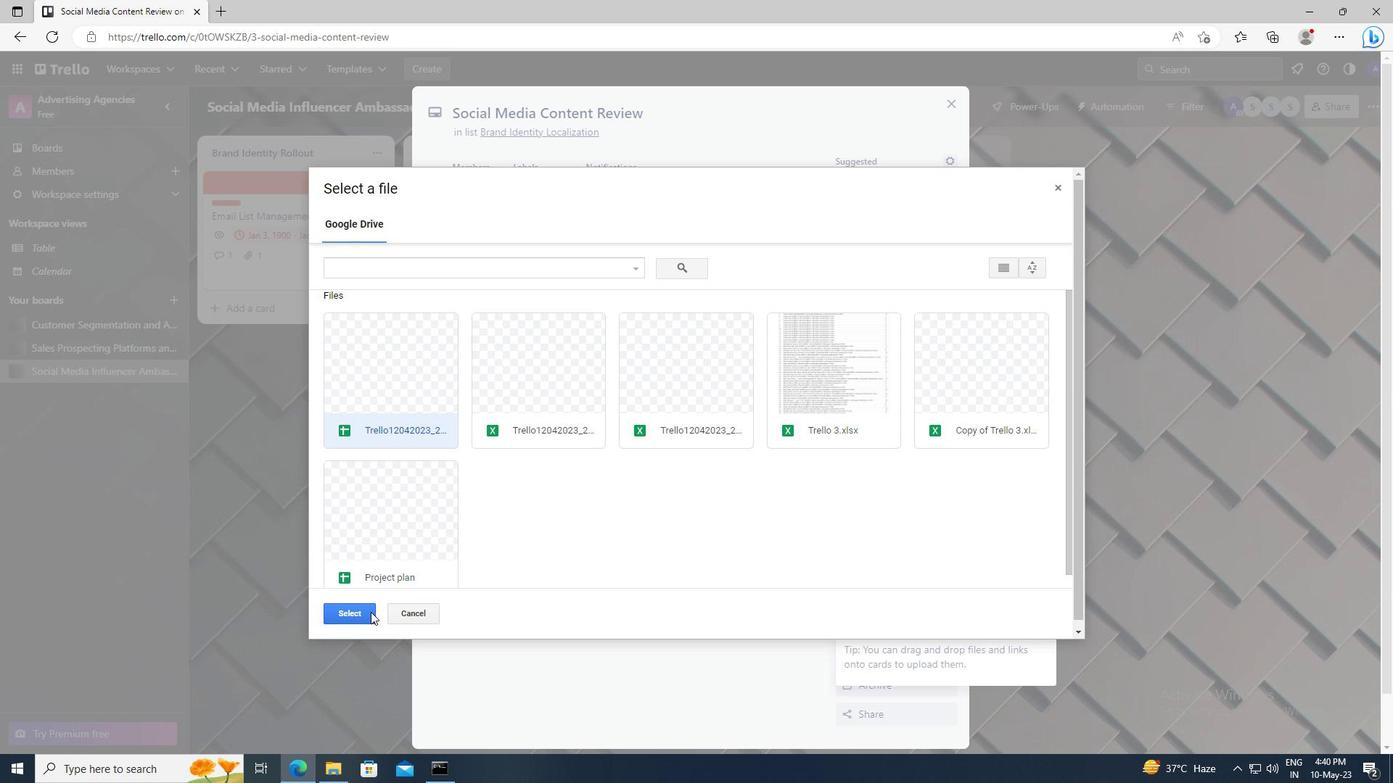 
Action: Mouse moved to (870, 383)
Screenshot: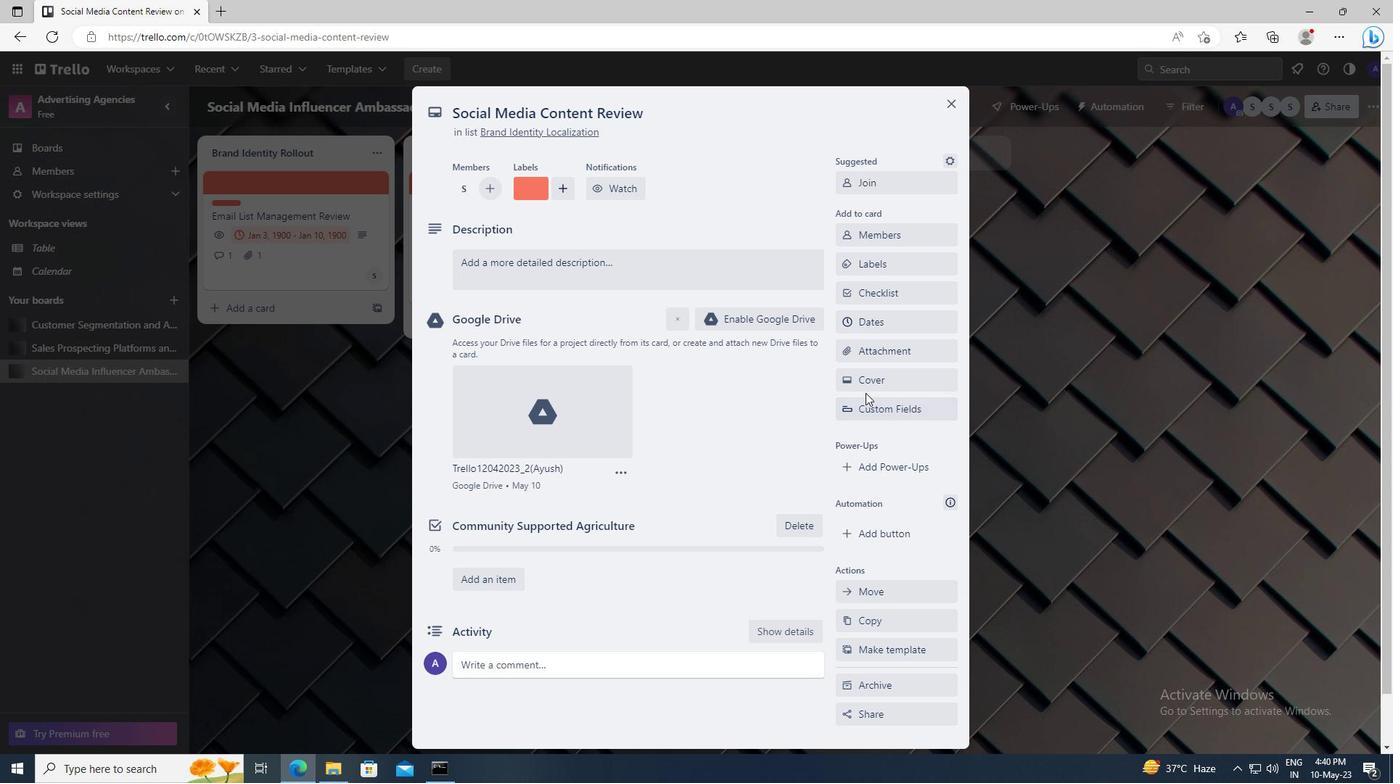 
Action: Mouse pressed left at (870, 383)
Screenshot: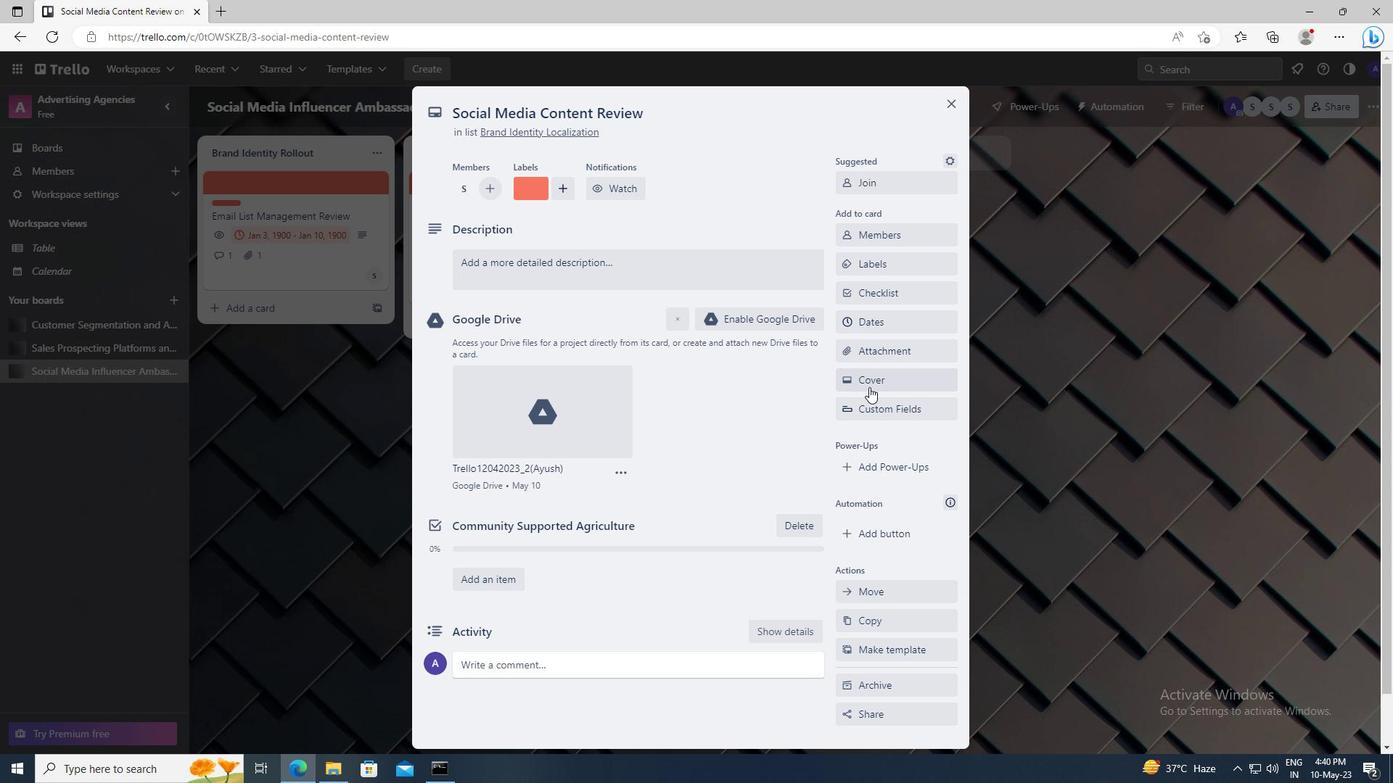 
Action: Mouse moved to (995, 465)
Screenshot: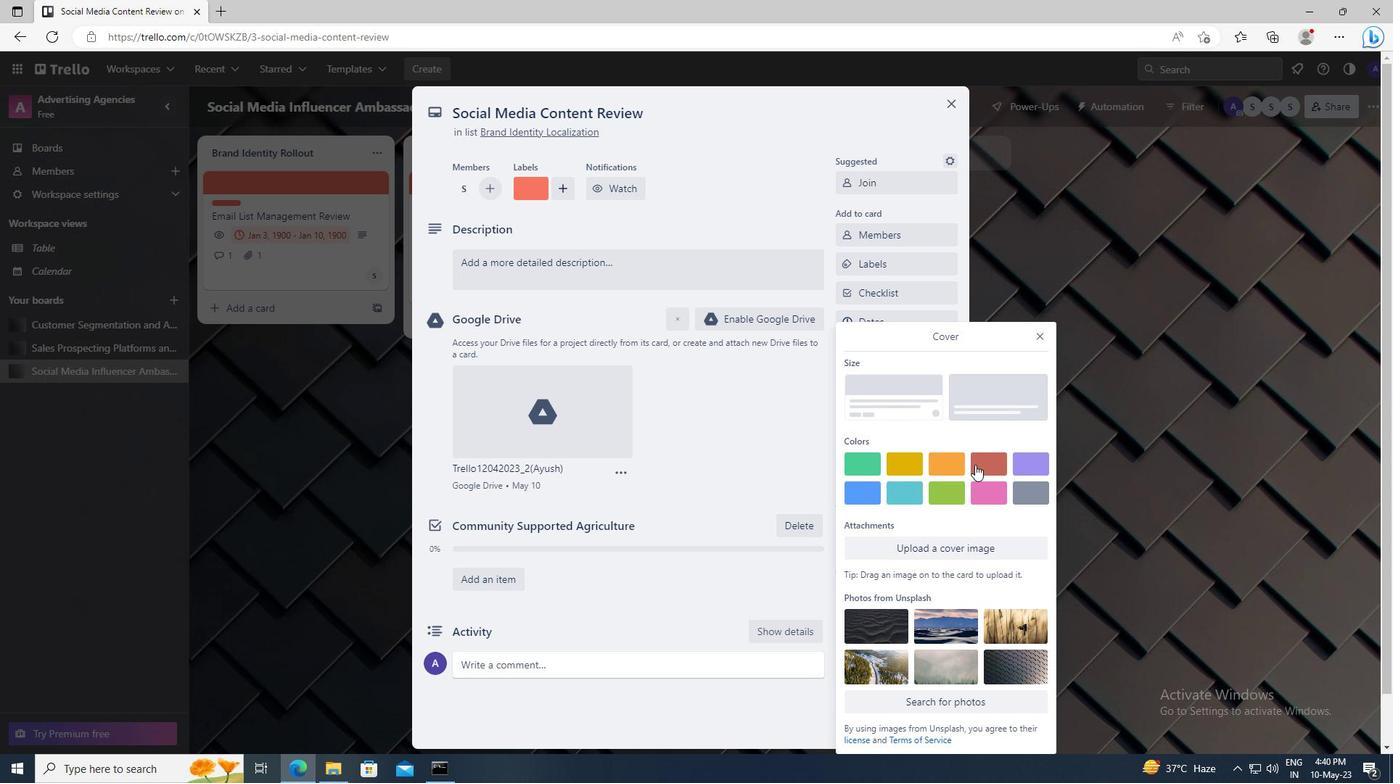 
Action: Mouse pressed left at (995, 465)
Screenshot: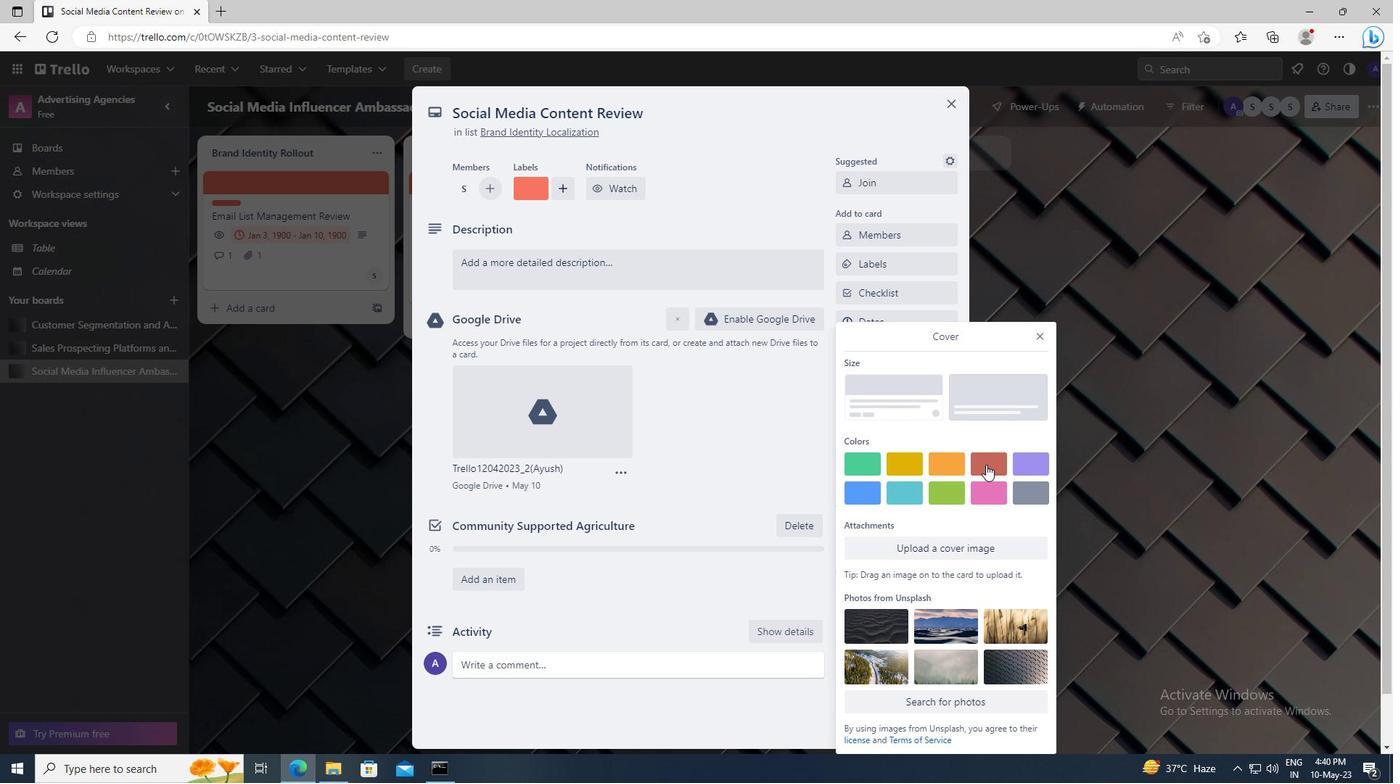 
Action: Mouse moved to (1040, 310)
Screenshot: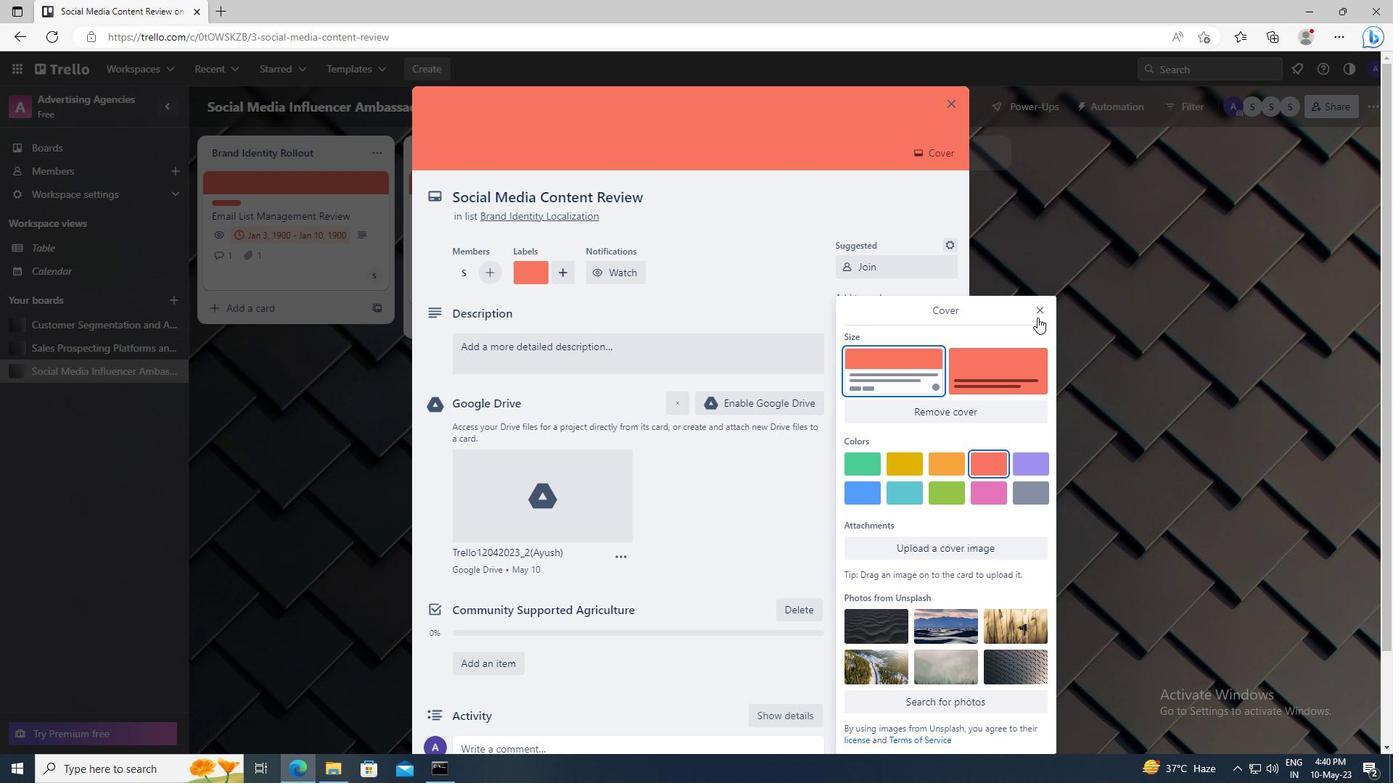 
Action: Mouse pressed left at (1040, 310)
Screenshot: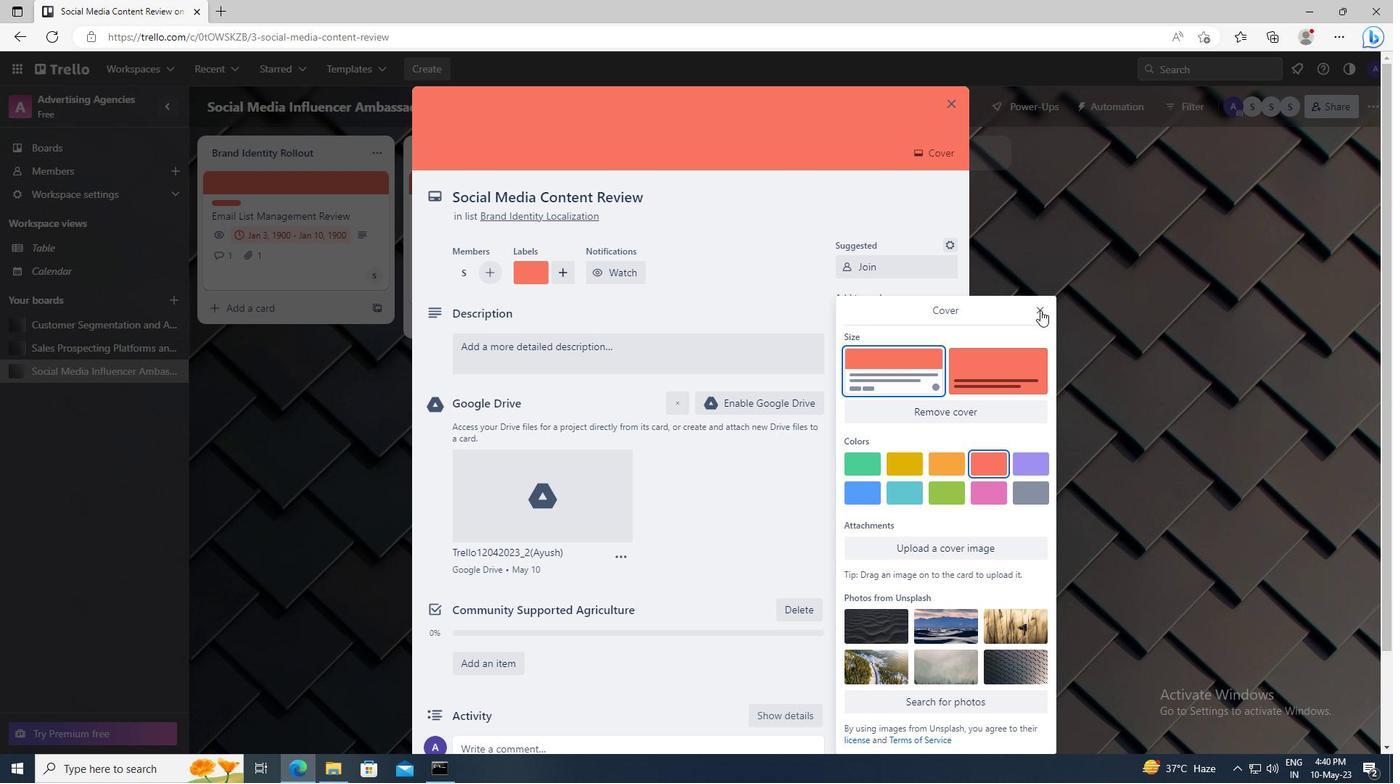 
Action: Mouse moved to (604, 366)
Screenshot: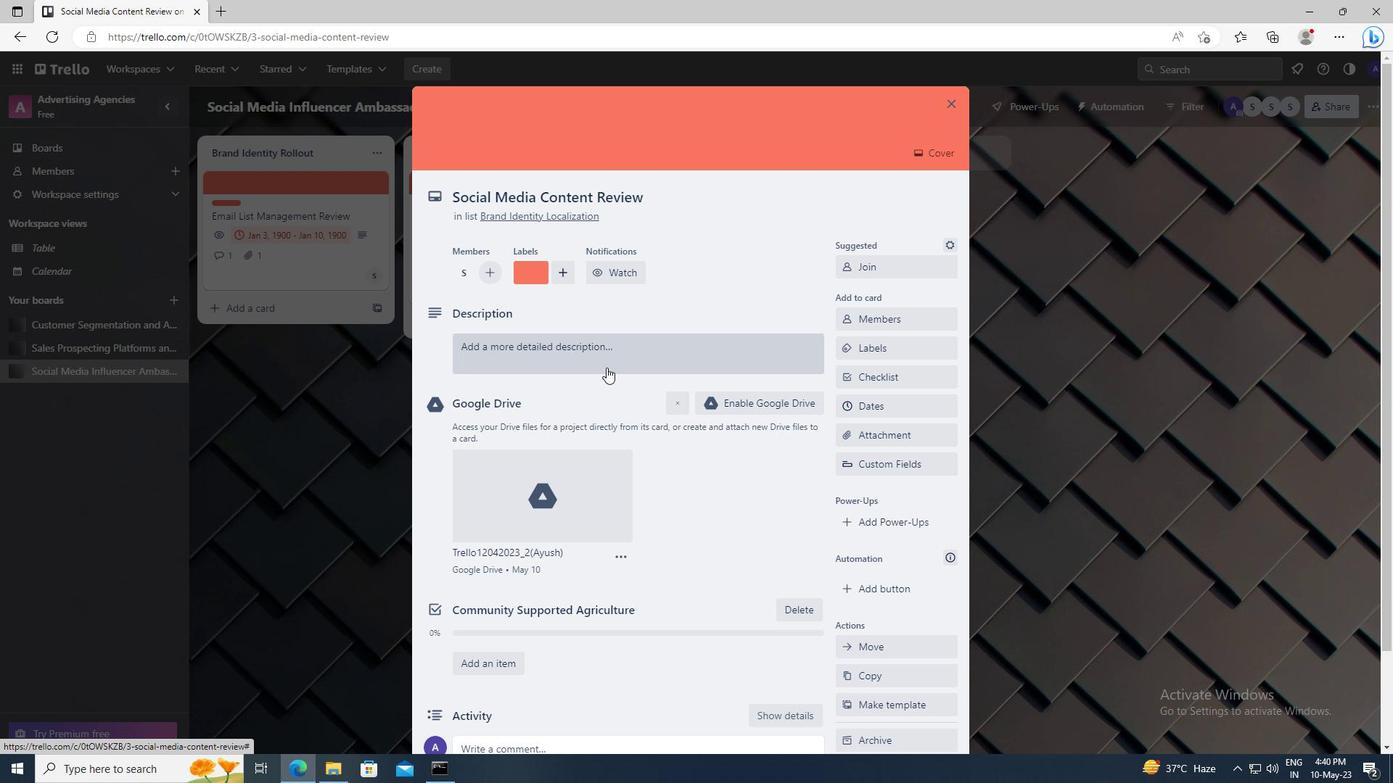 
Action: Mouse pressed left at (604, 366)
Screenshot: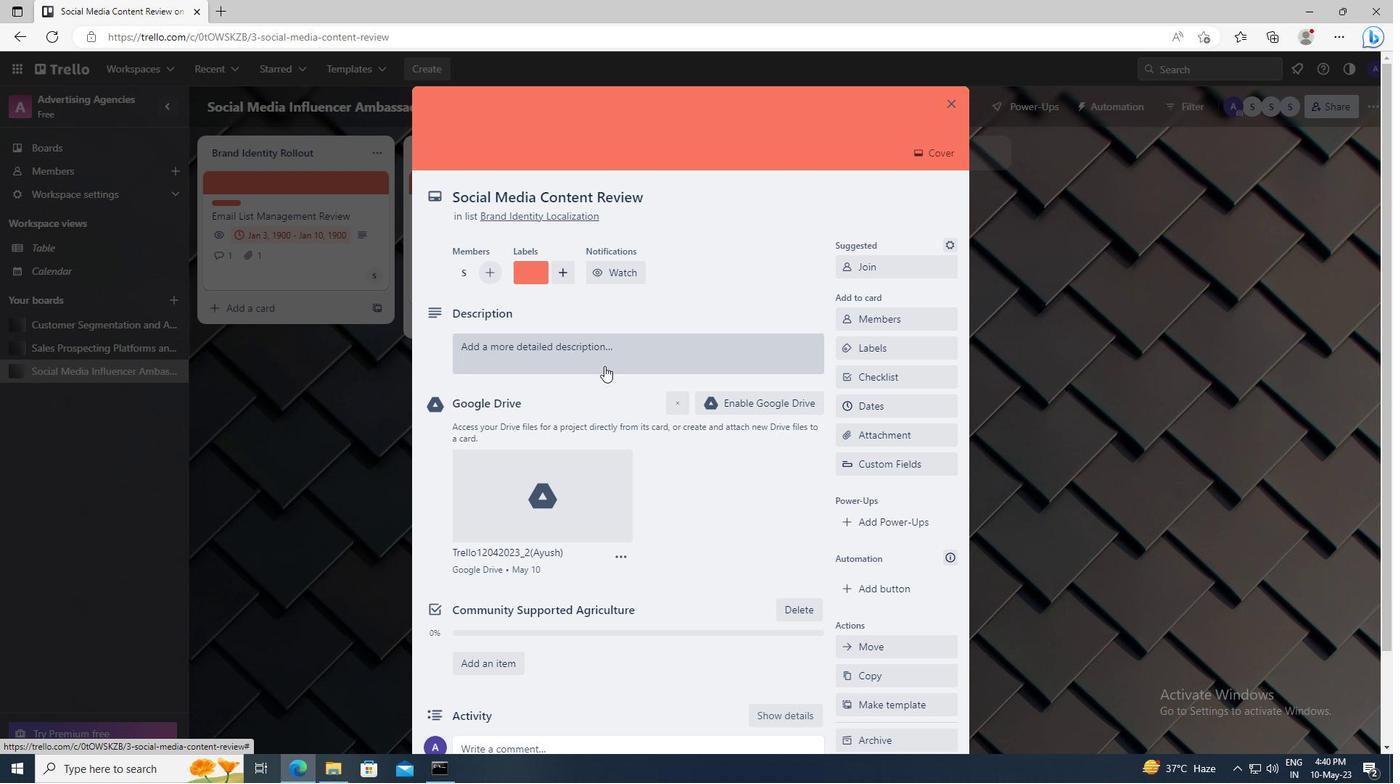 
Action: Key pressed <Key.shift><Key.shift><Key.shift><Key.shift><Key.shift><Key.shift><Key.shift><Key.shift><Key.shift><Key.shift><Key.shift><Key.shift><Key.shift><Key.shift><Key.shift><Key.shift><Key.shift><Key.shift><Key.shift><Key.shift><Key.shift><Key.shift><Key.shift><Key.shift><Key.shift><Key.shift><Key.shift><Key.shift>DEVELOP<Key.space>AND<Key.space>LAUNCH<Key.space>NEW<Key.space>SALES<Key.space>PROMOTION<Key.space>FOR<Key.space>EXISTING<Key.space>CUSTOMERS
Screenshot: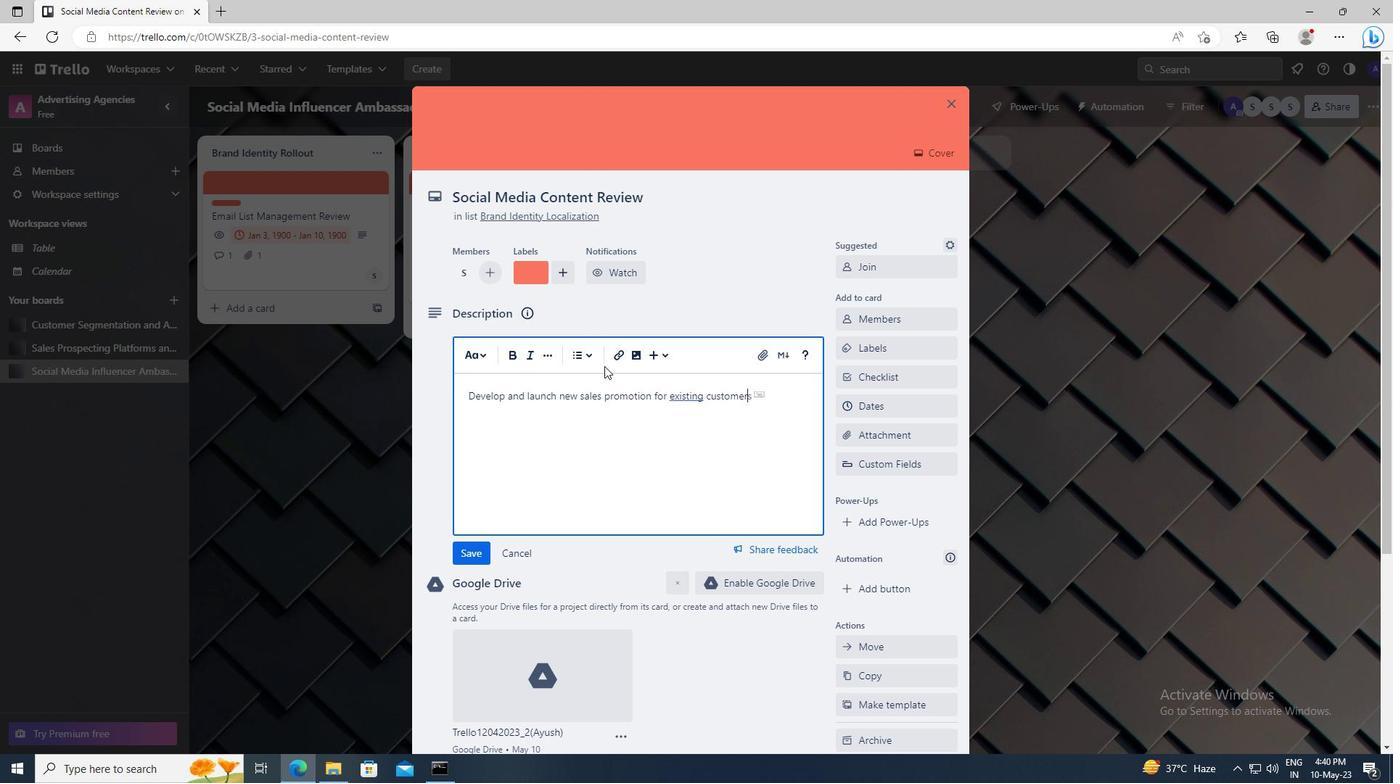 
Action: Mouse scrolled (604, 365) with delta (0, 0)
Screenshot: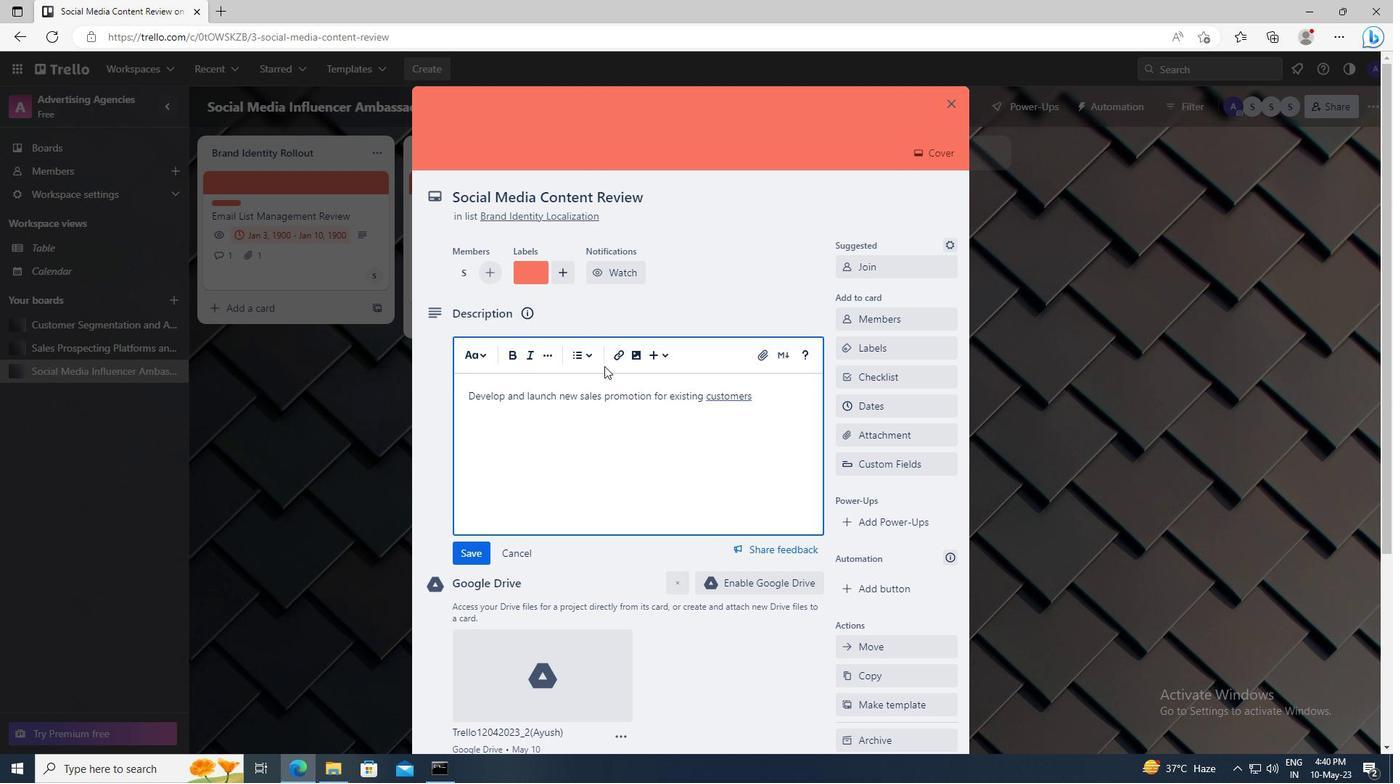 
Action: Mouse moved to (475, 448)
Screenshot: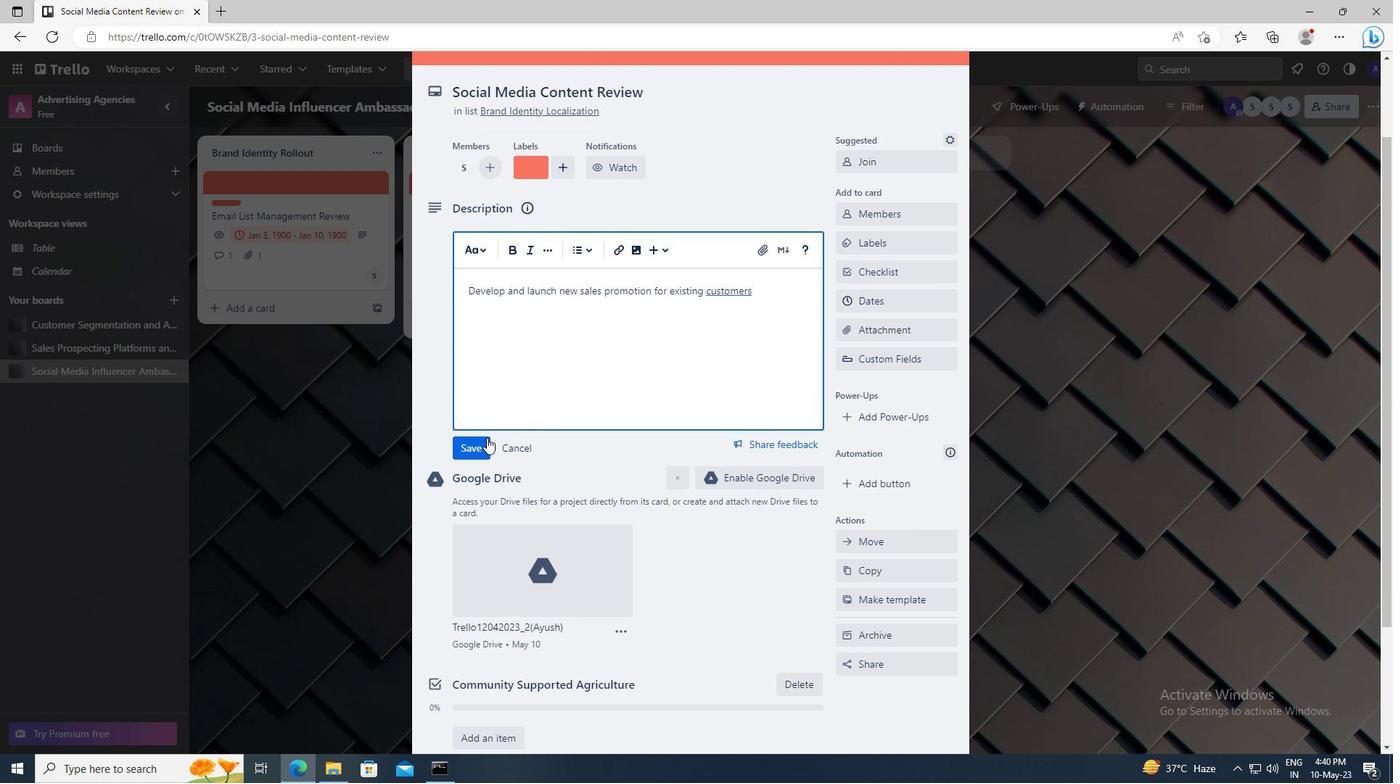 
Action: Mouse pressed left at (475, 448)
Screenshot: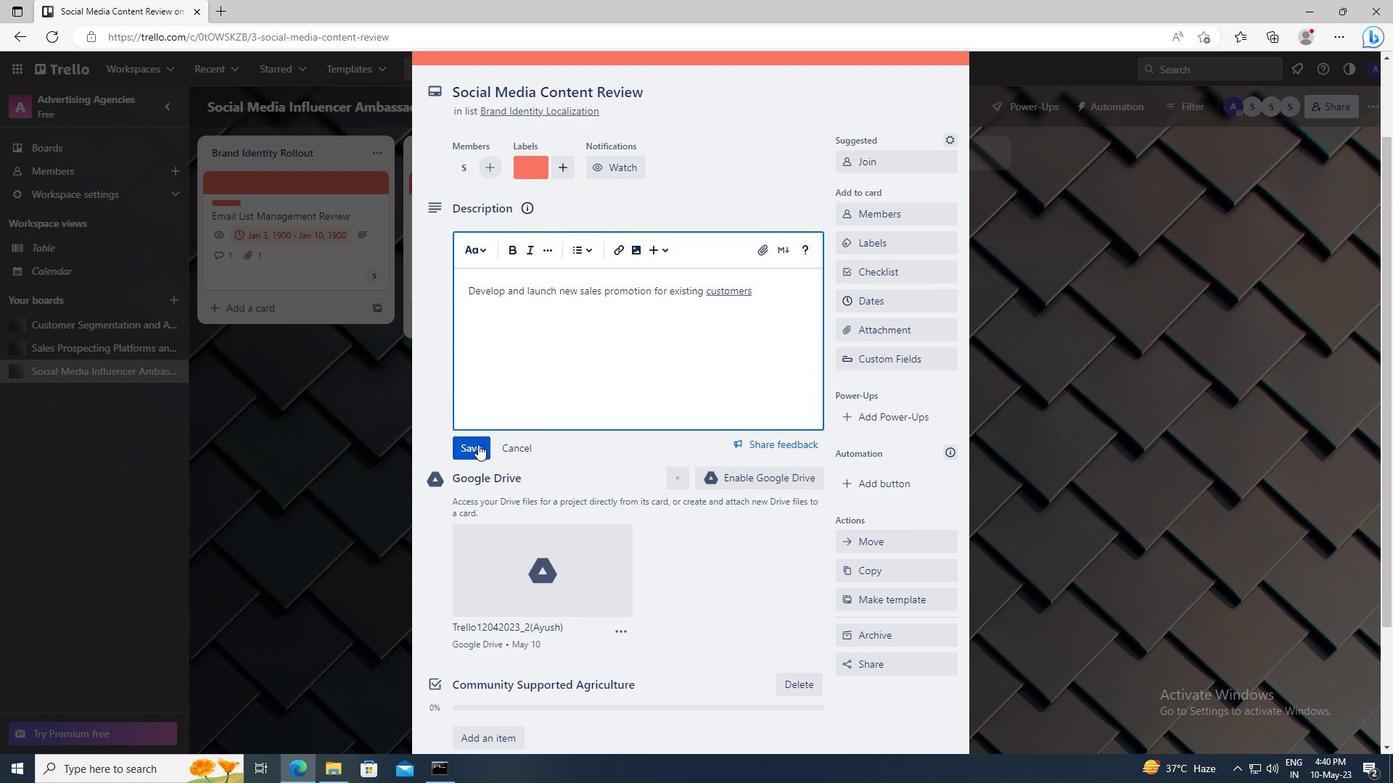 
Action: Mouse scrolled (475, 447) with delta (0, 0)
Screenshot: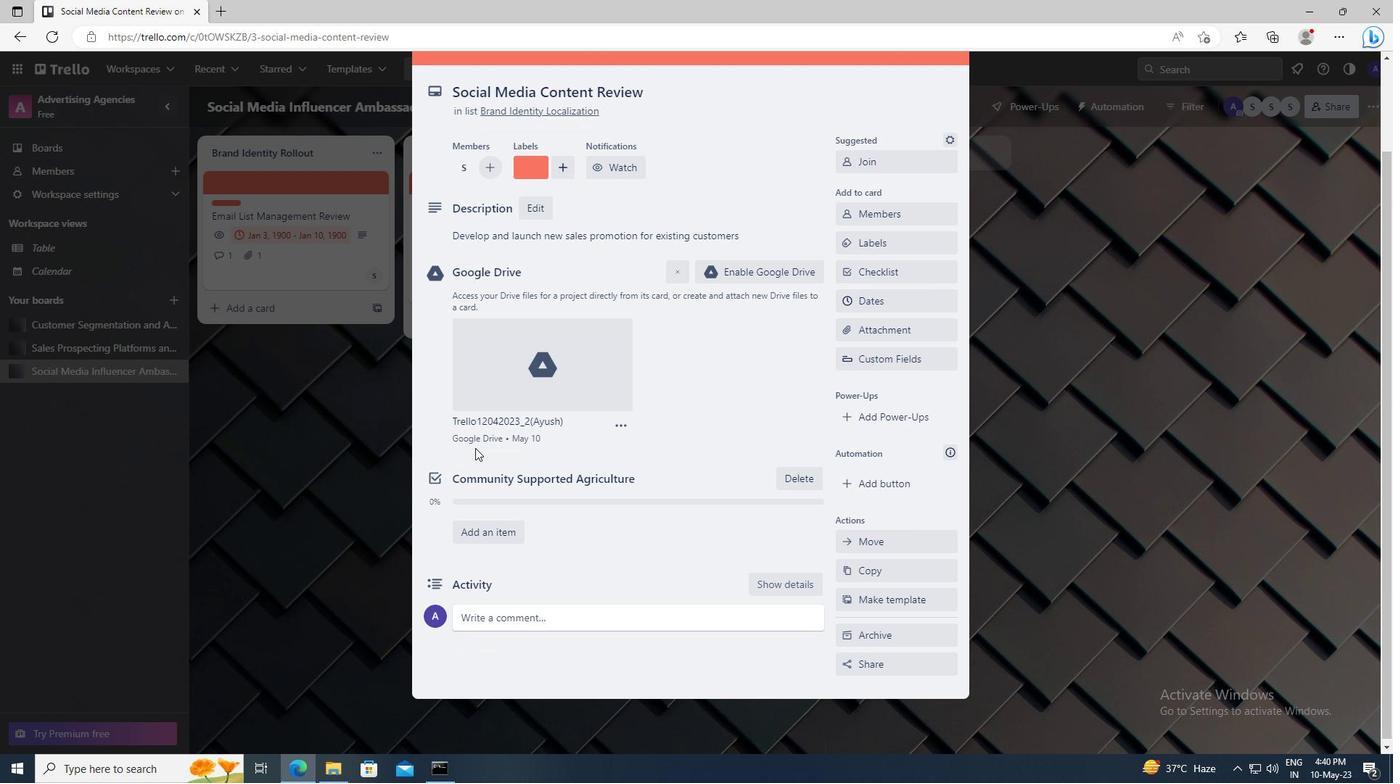 
Action: Mouse moved to (477, 614)
Screenshot: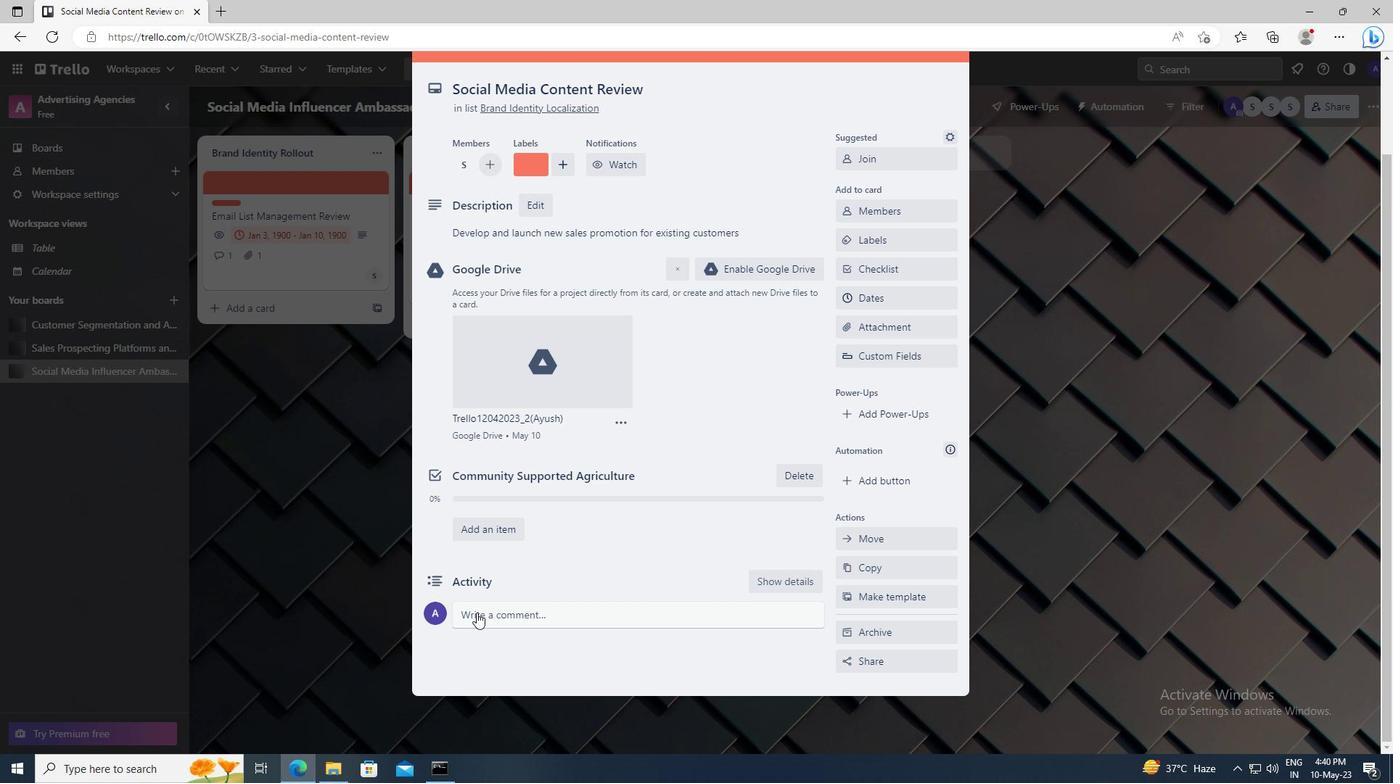 
Action: Mouse pressed left at (477, 614)
Screenshot: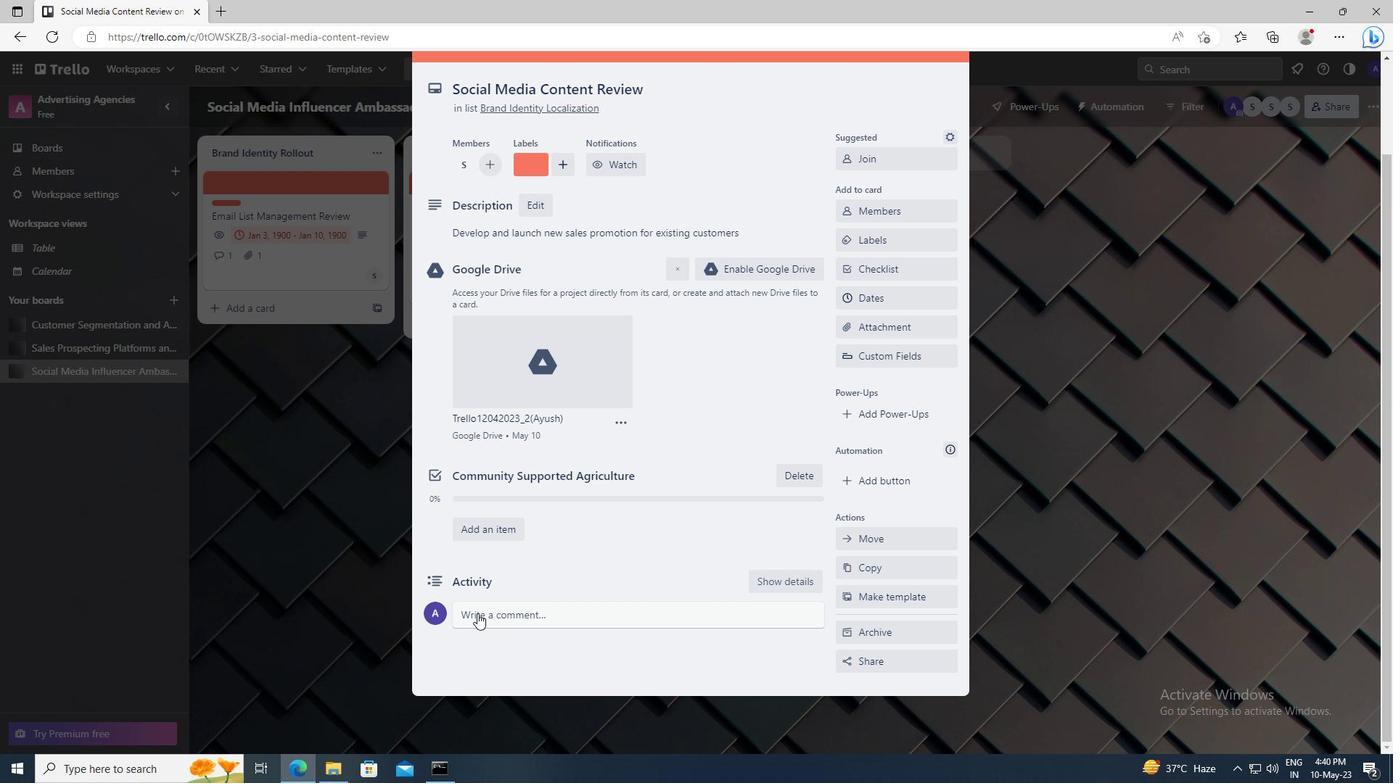 
Action: Key pressed <Key.shift>WE<Key.space>SHOULD<Key.space>APPROACH<Key.space>THIS<Key.space>TASK<Key.space>WITH<Key.space>A<Key.space>SENSE<Key.space>OF<Key.space>EXPERIMENTATION<Key.space>AND<Key.space>EXPLORATION,<Key.space>WILLING<Key.space>TO<Key.space>TRY<Key.space>NEW<Key.space>THINGS<Key.space>AND<Key.space>TAKE<Key.space>RISKS.
Screenshot: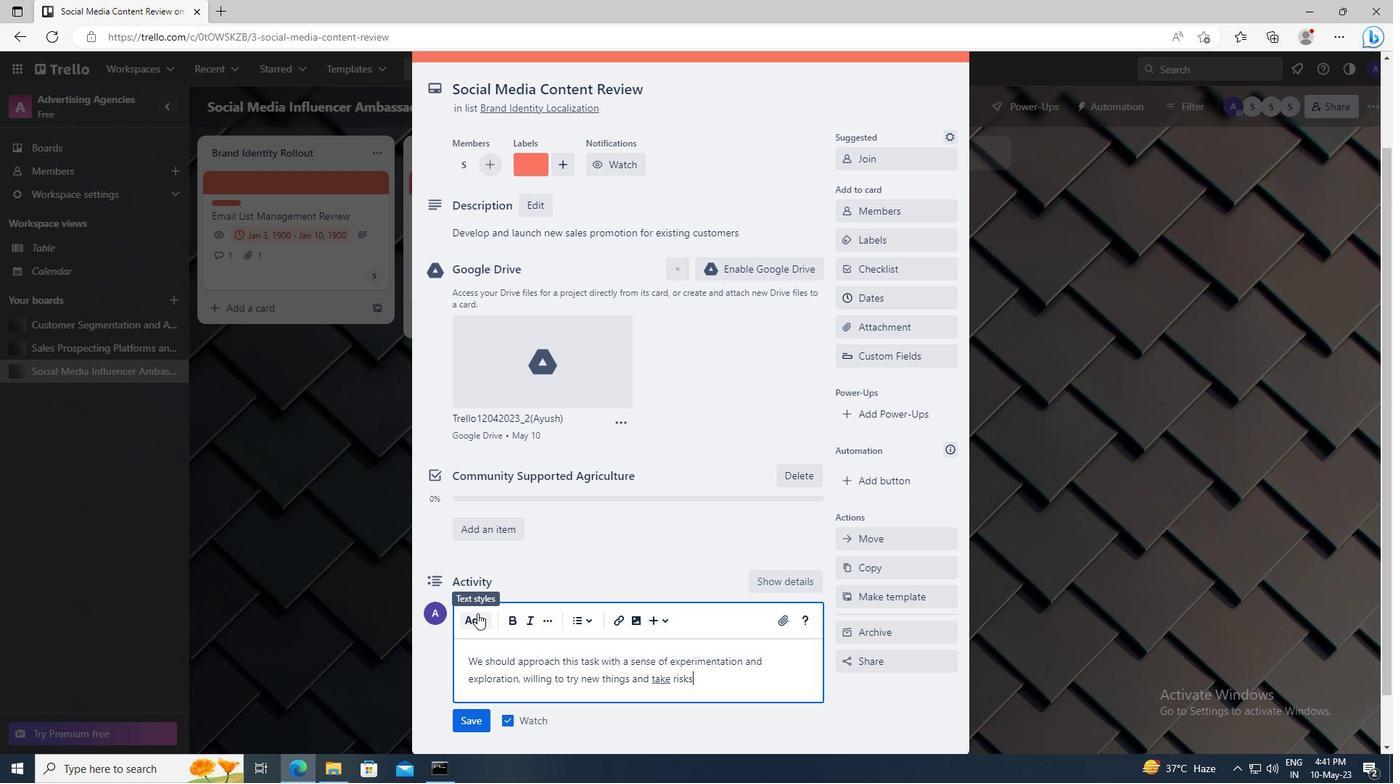 
Action: Mouse scrolled (477, 613) with delta (0, 0)
Screenshot: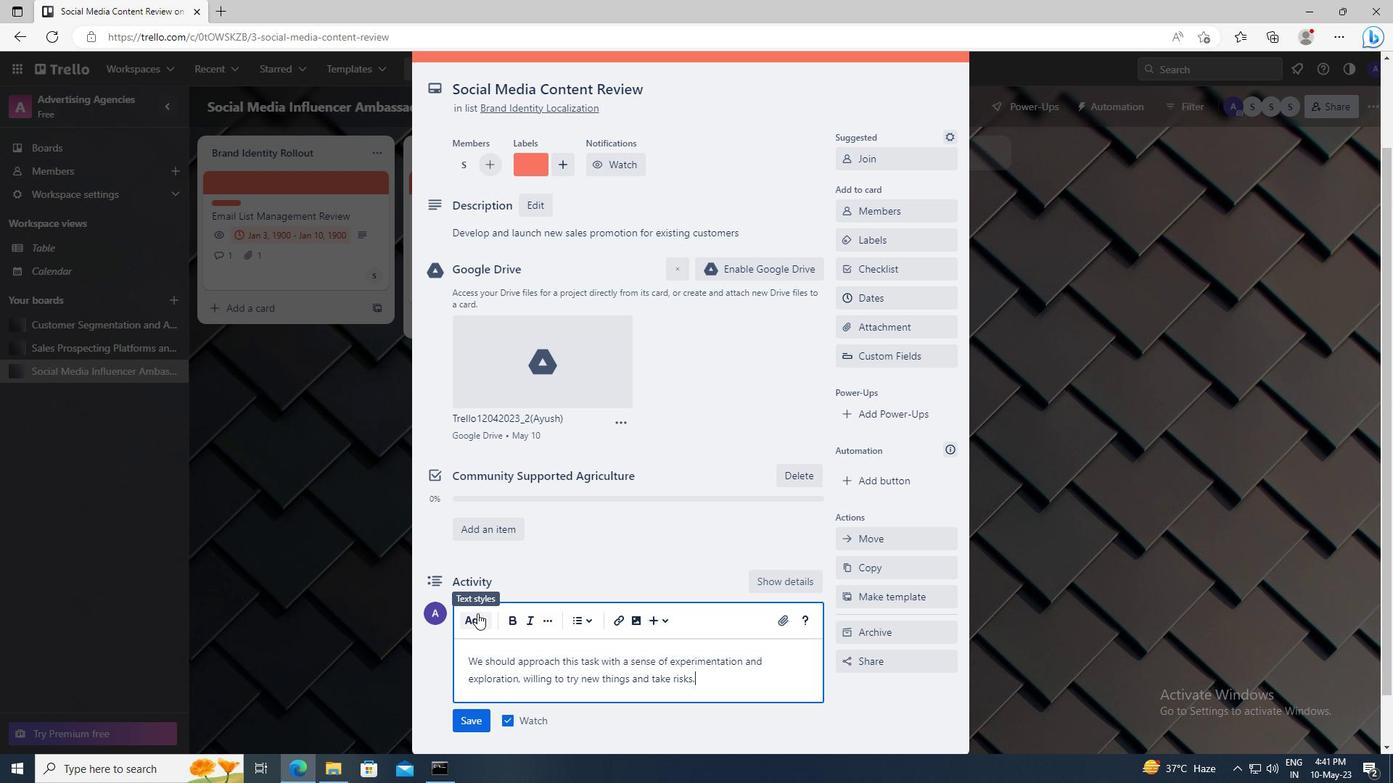 
Action: Mouse moved to (479, 657)
Screenshot: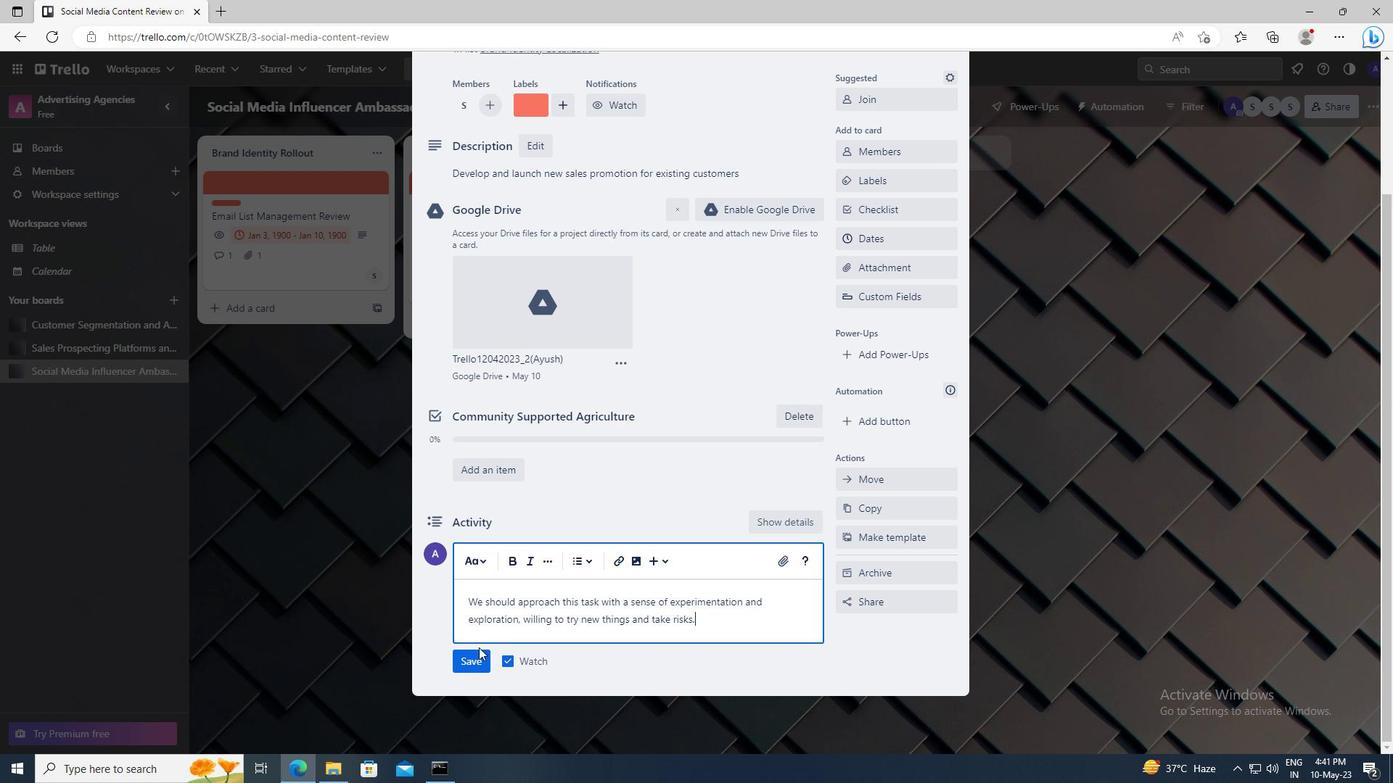
Action: Mouse pressed left at (479, 657)
Screenshot: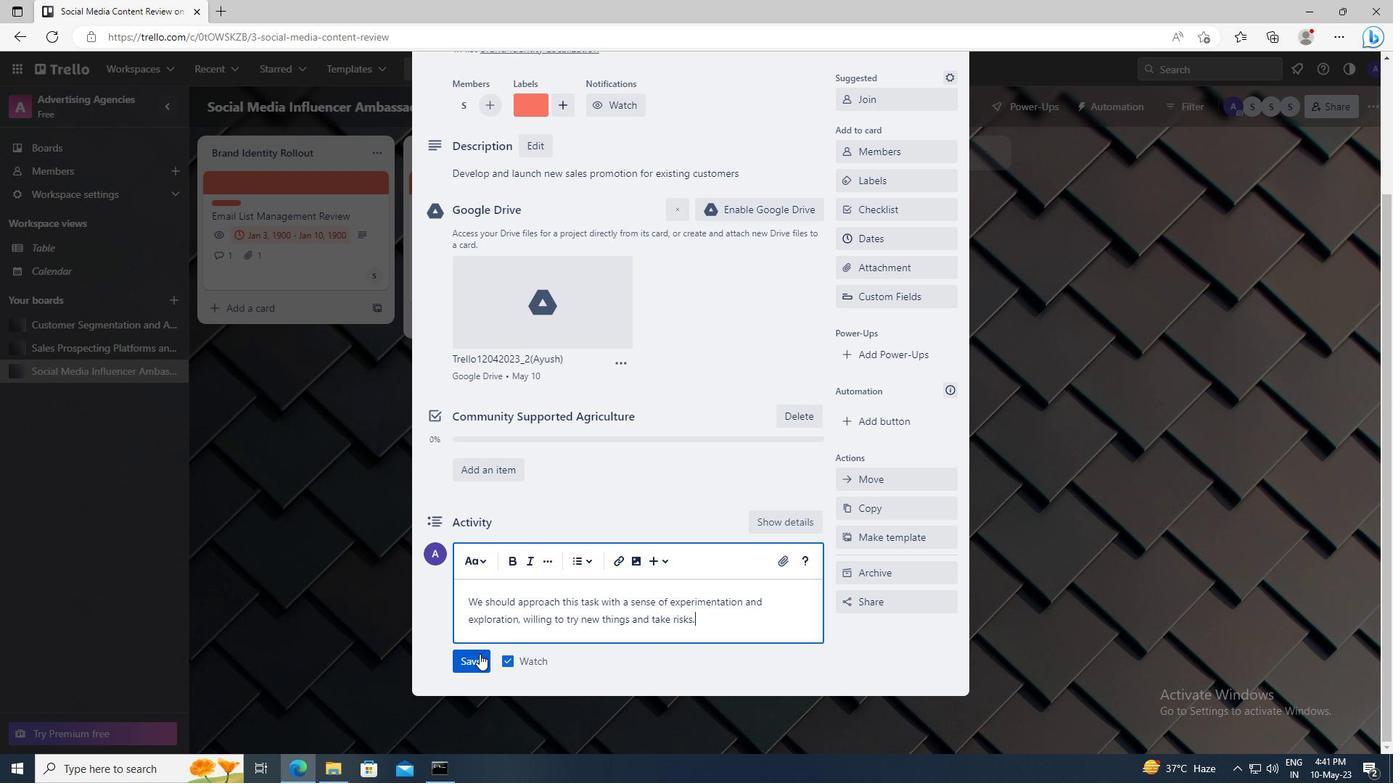 
Action: Mouse moved to (815, 529)
Screenshot: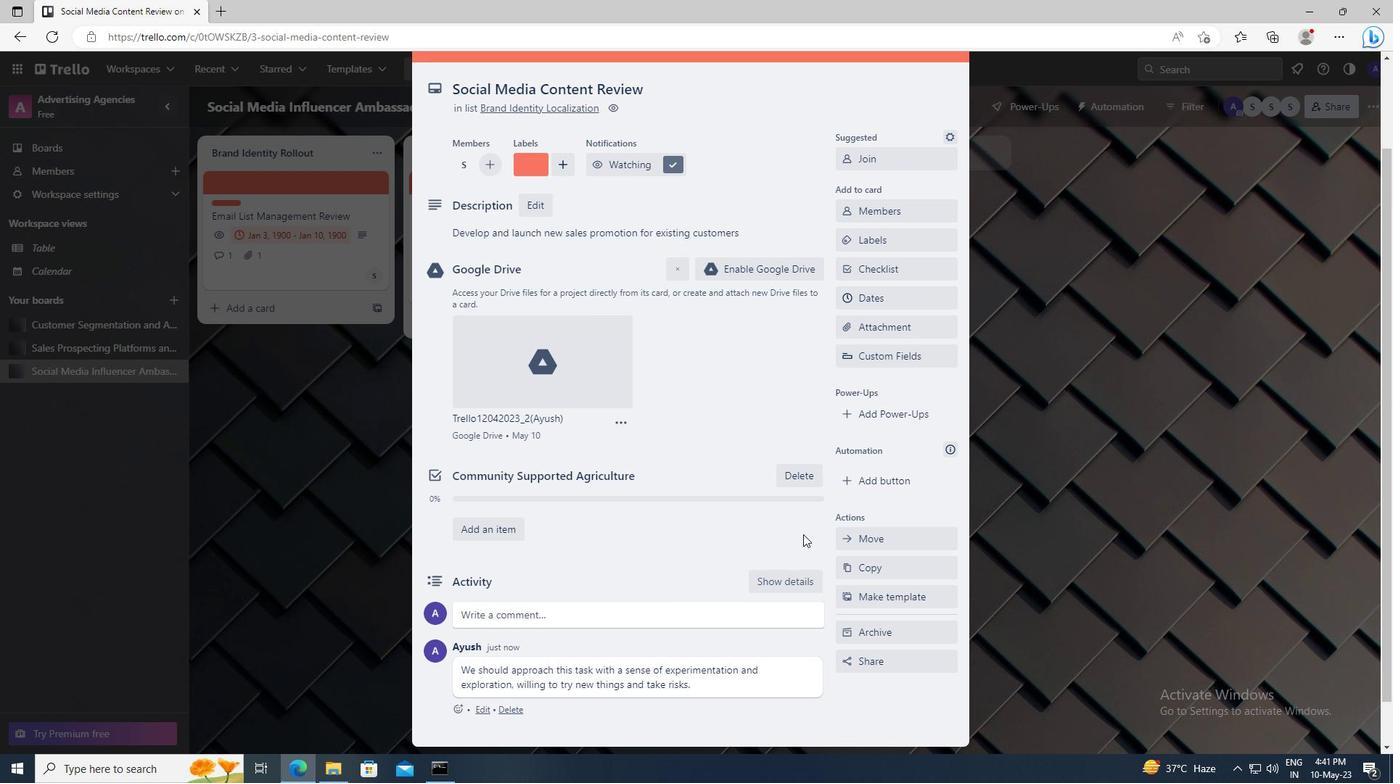 
Action: Mouse scrolled (815, 529) with delta (0, 0)
Screenshot: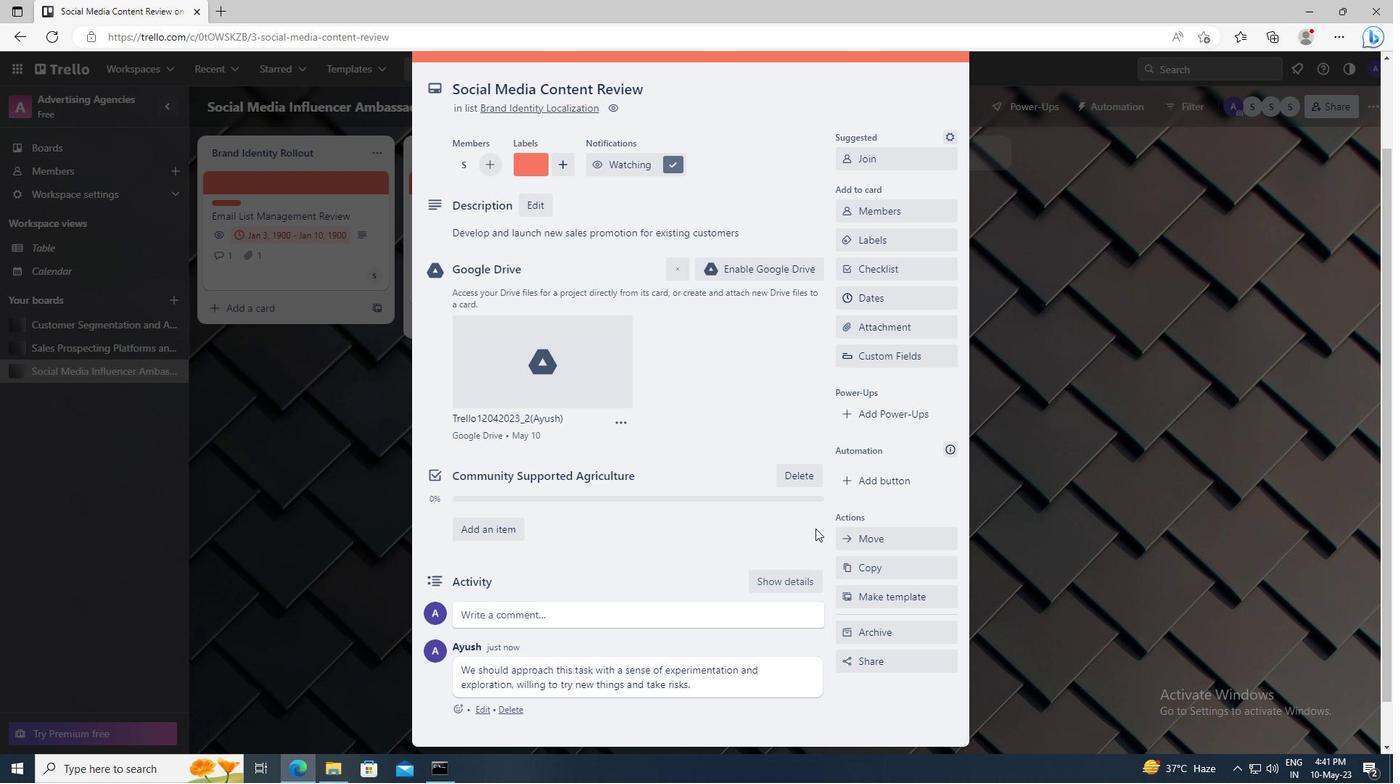 
Action: Mouse moved to (879, 406)
Screenshot: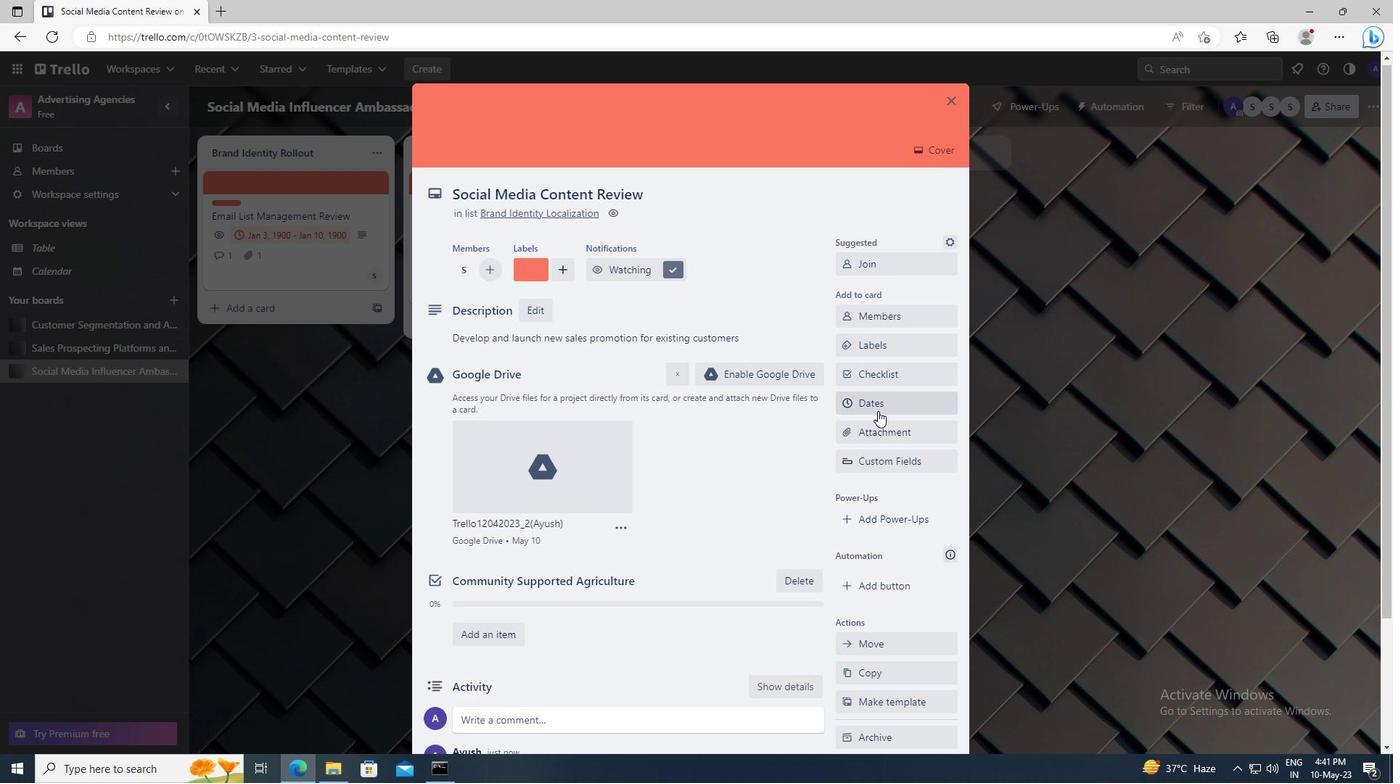 
Action: Mouse pressed left at (879, 406)
Screenshot: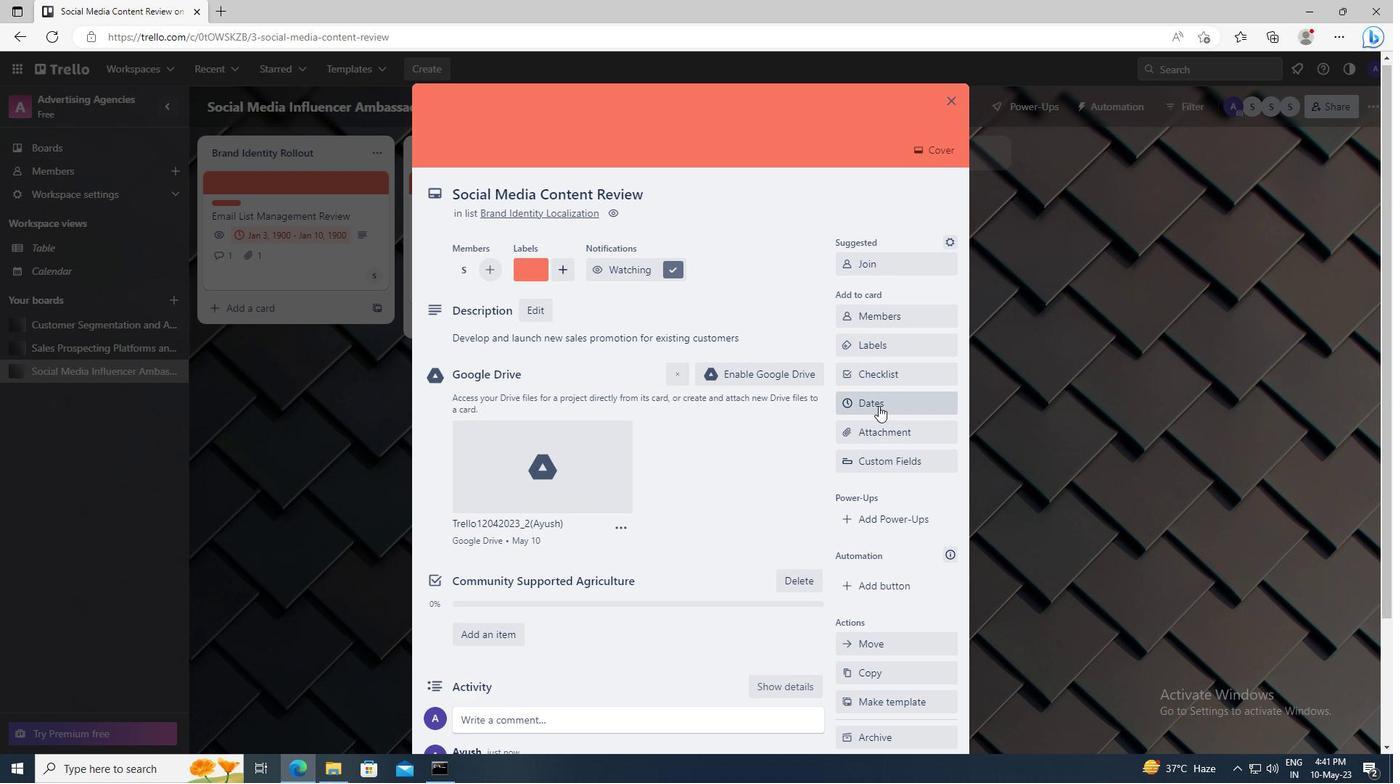 
Action: Mouse moved to (849, 369)
Screenshot: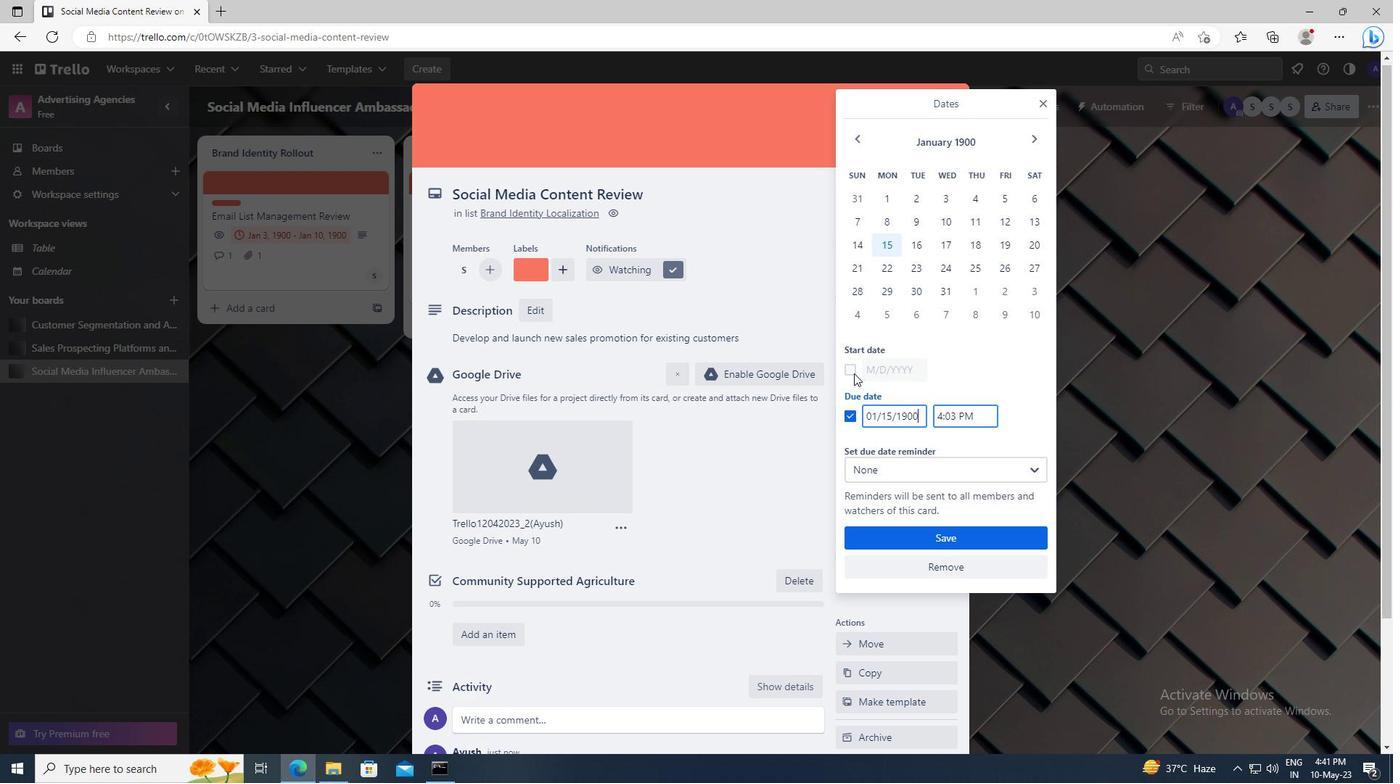 
Action: Mouse pressed left at (849, 369)
Screenshot: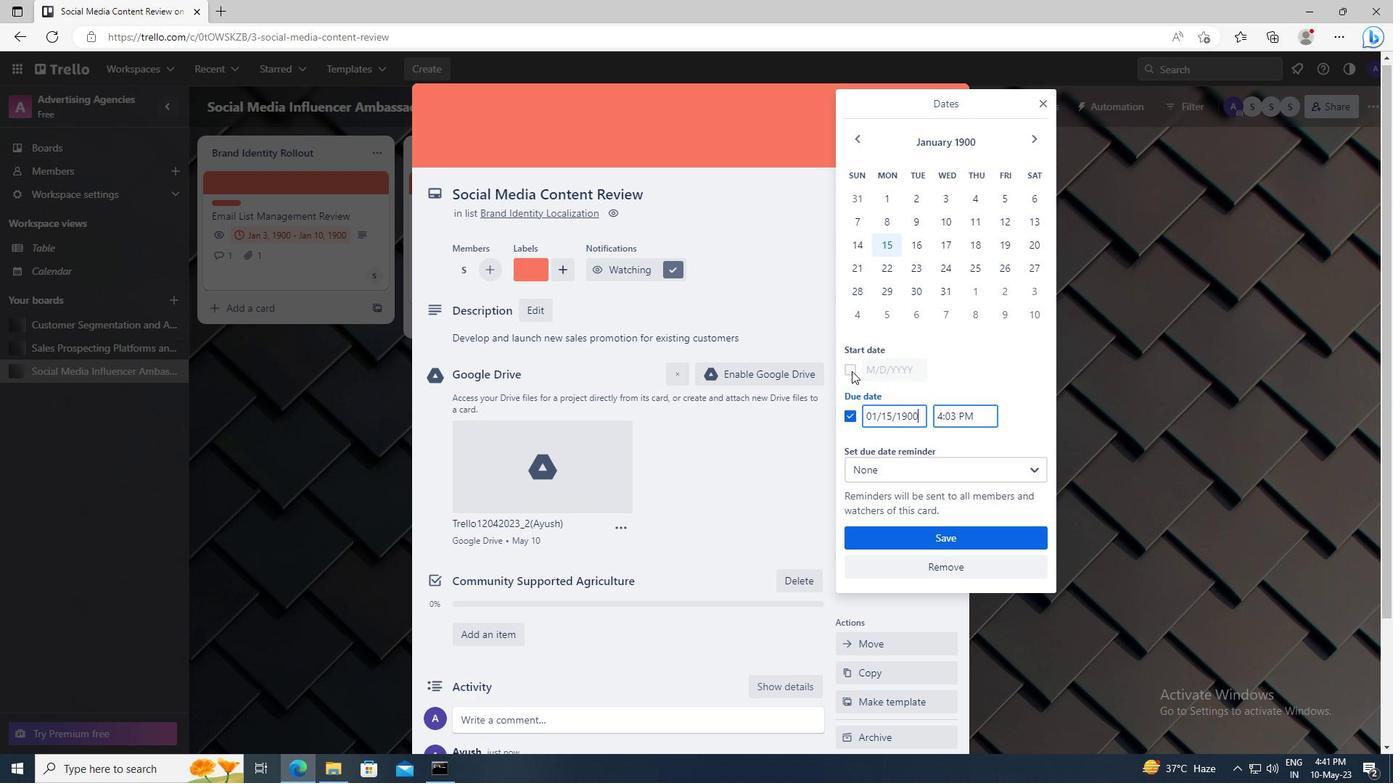 
Action: Mouse moved to (920, 368)
Screenshot: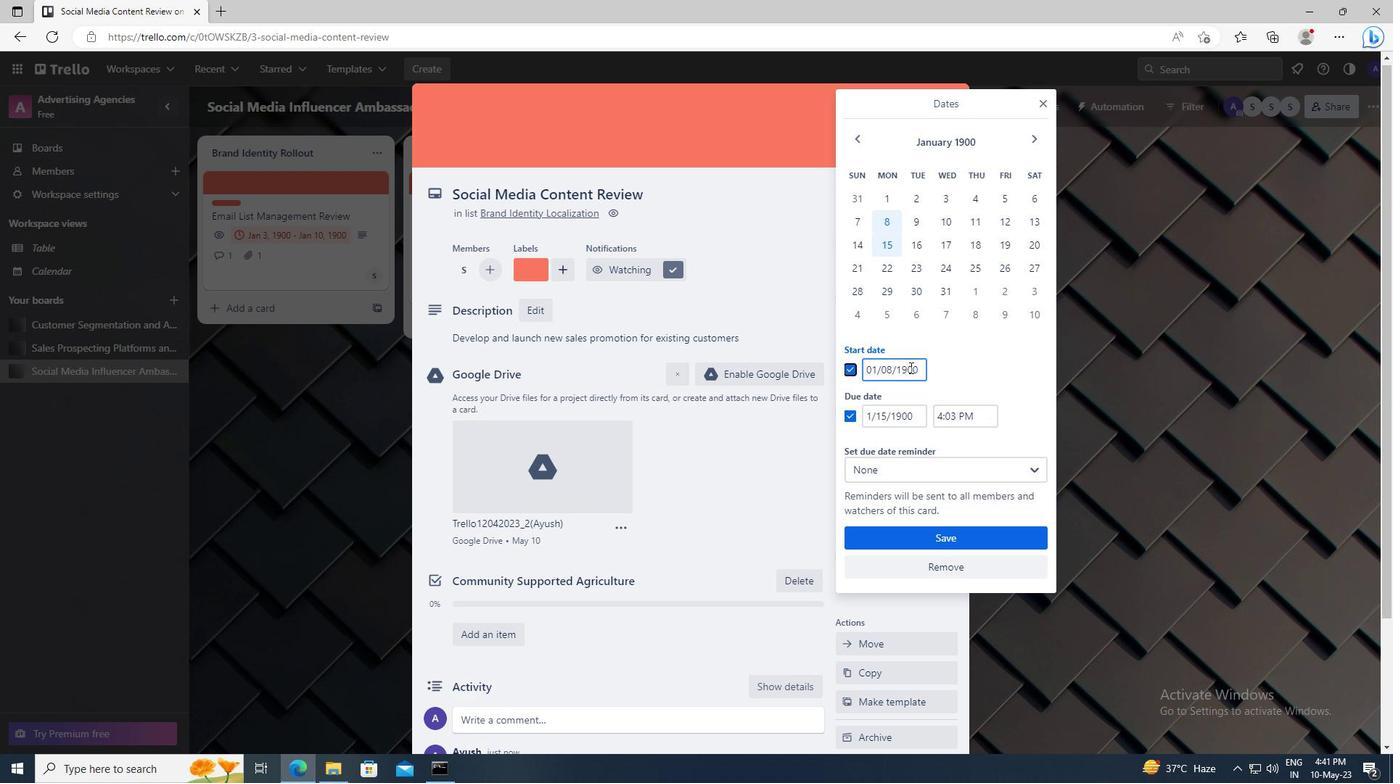 
Action: Mouse pressed left at (920, 368)
Screenshot: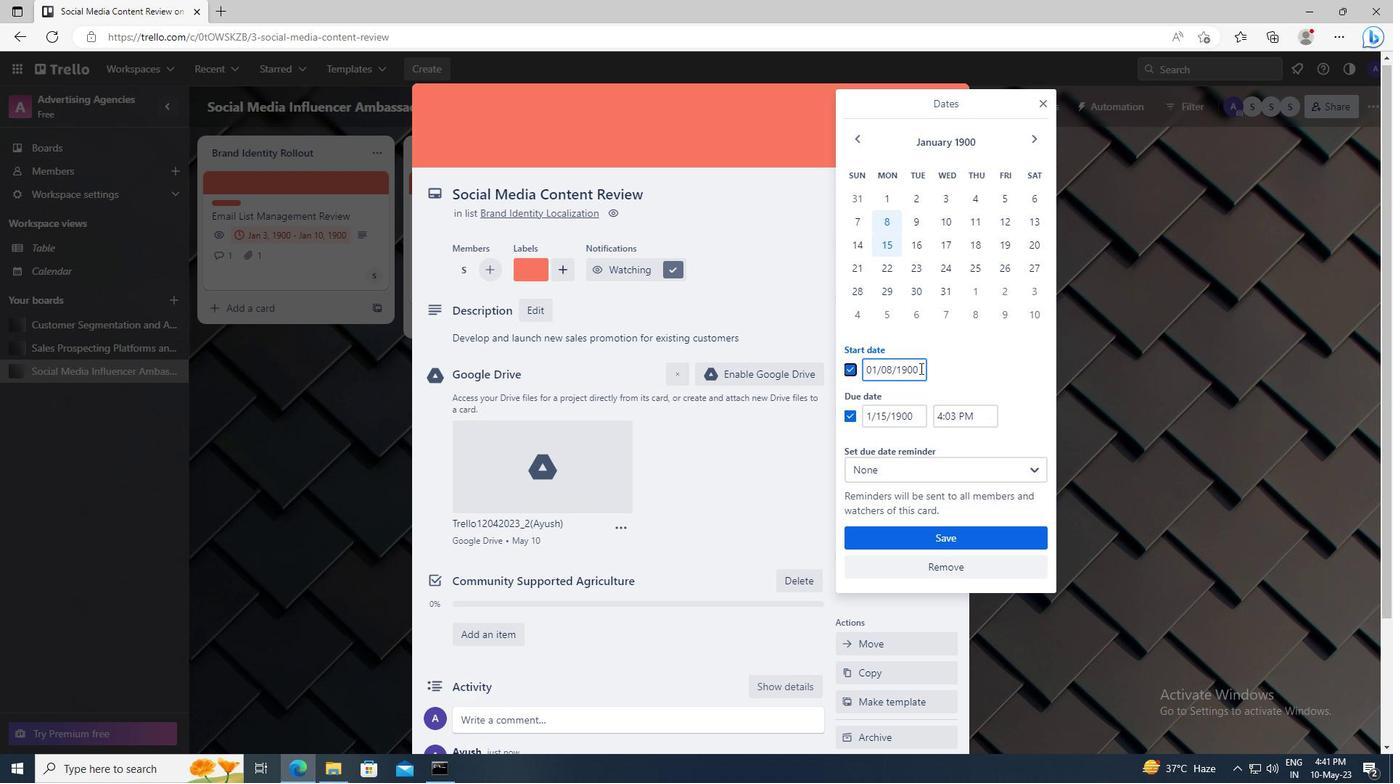 
Action: Mouse moved to (918, 371)
Screenshot: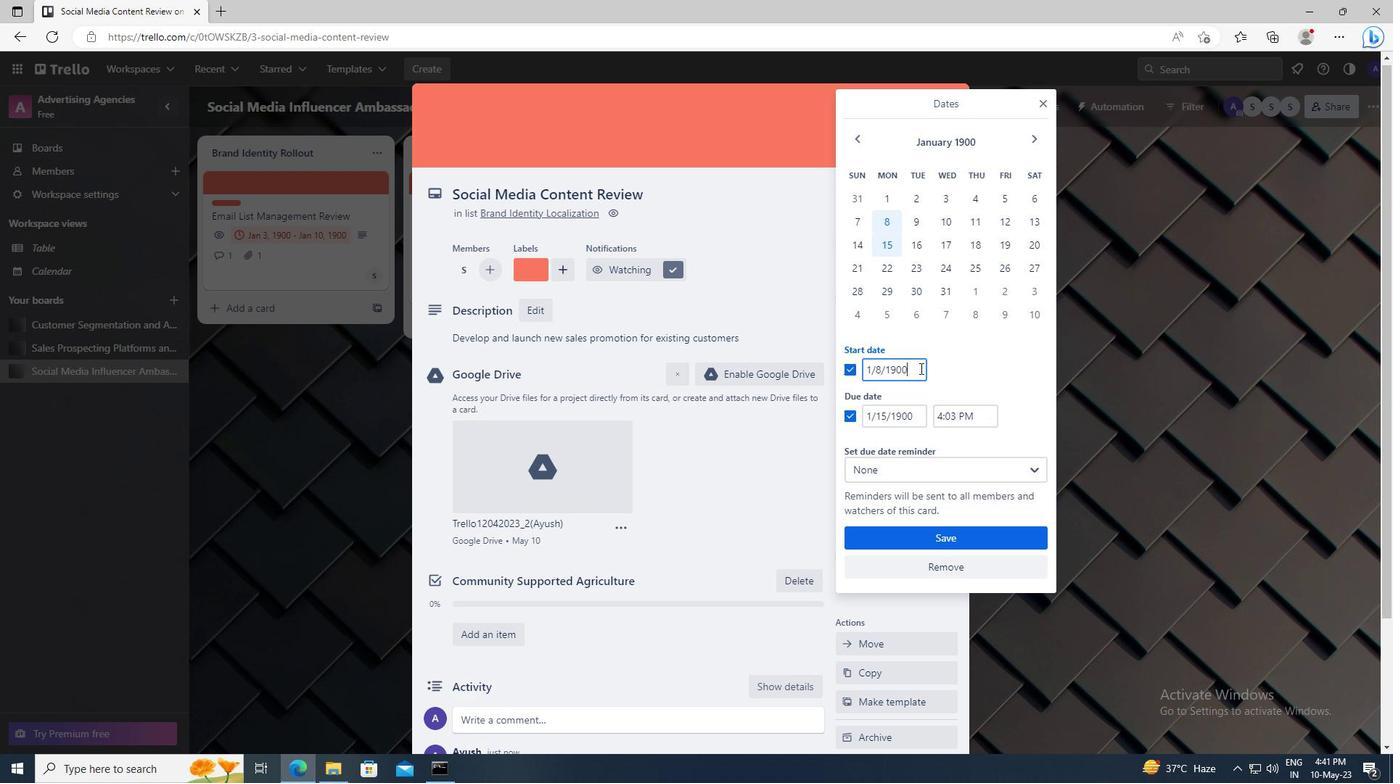 
Action: Key pressed <Key.left><Key.left><Key.left><Key.left><Key.left><Key.backspace>9
Screenshot: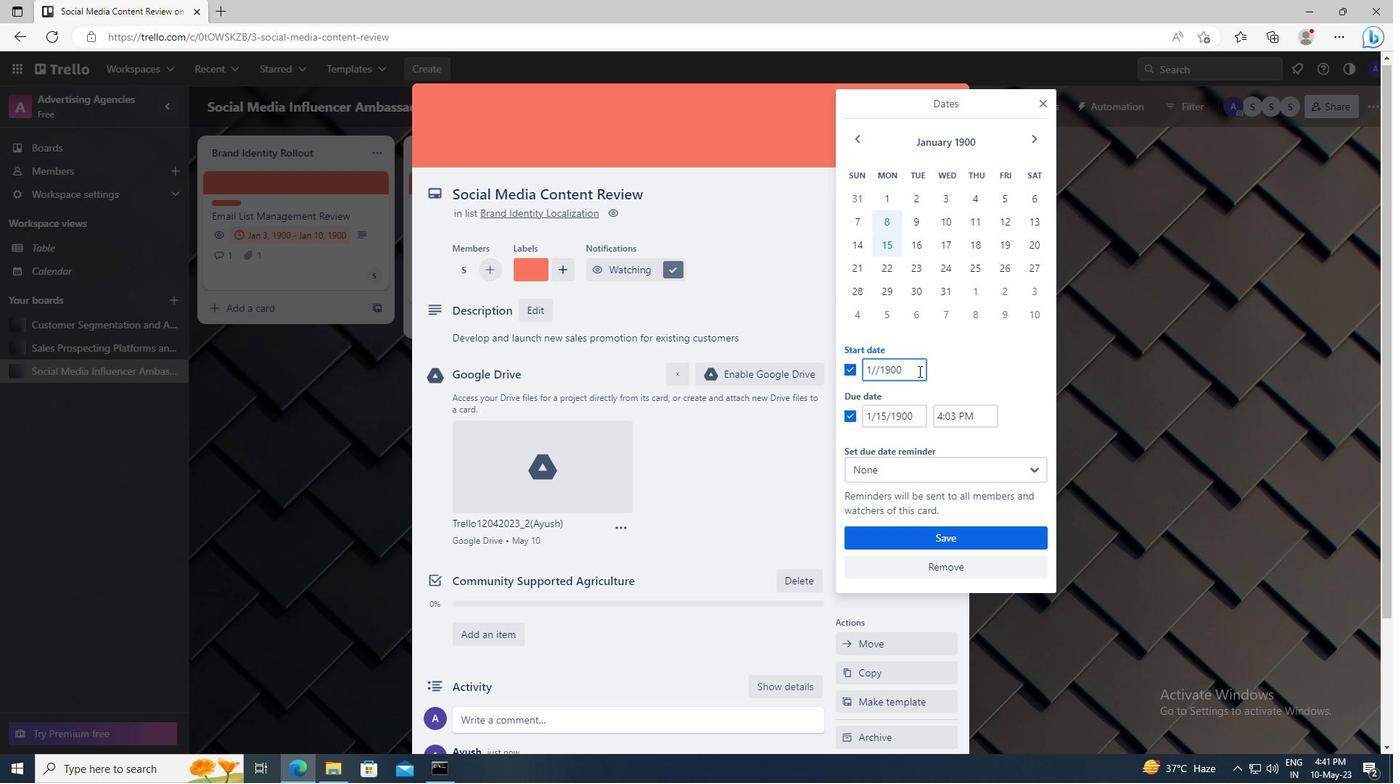 
Action: Mouse moved to (917, 410)
Screenshot: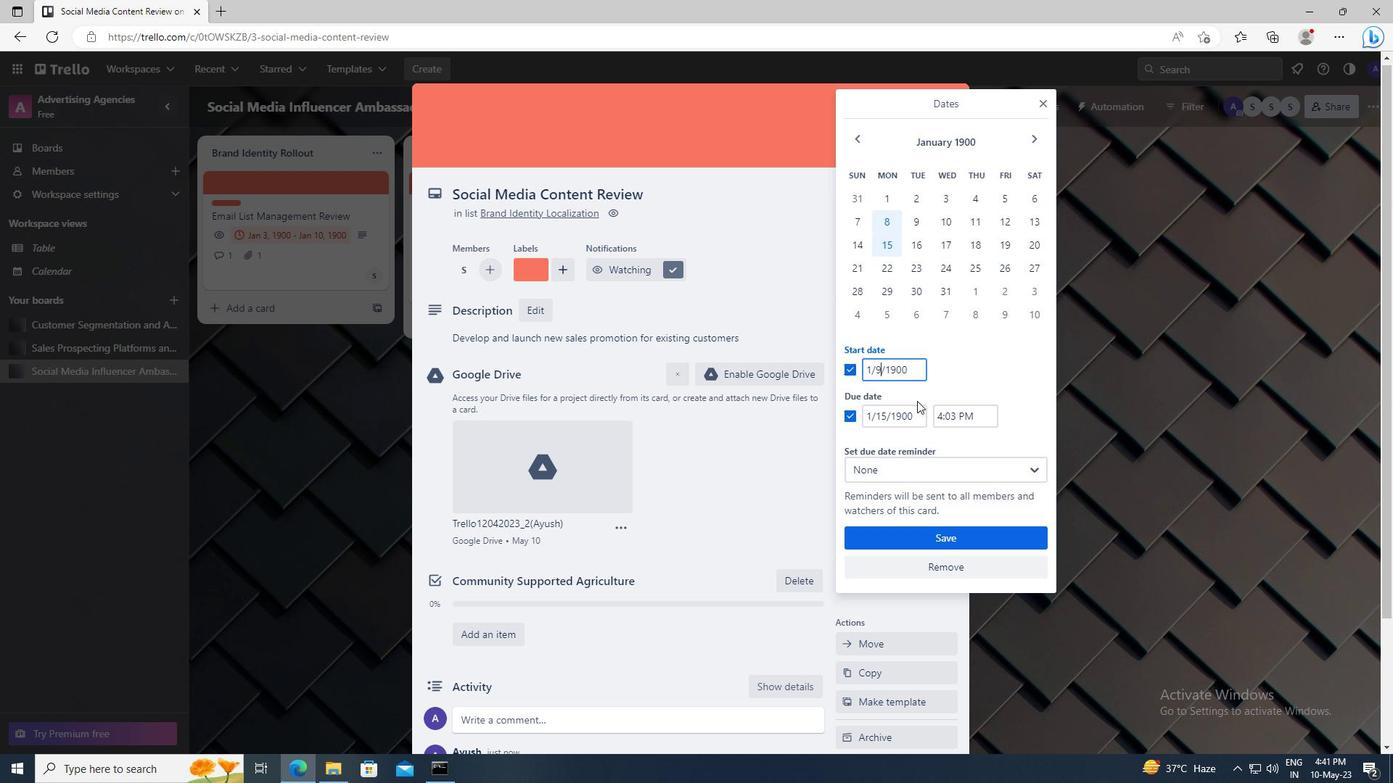 
Action: Mouse pressed left at (917, 410)
Screenshot: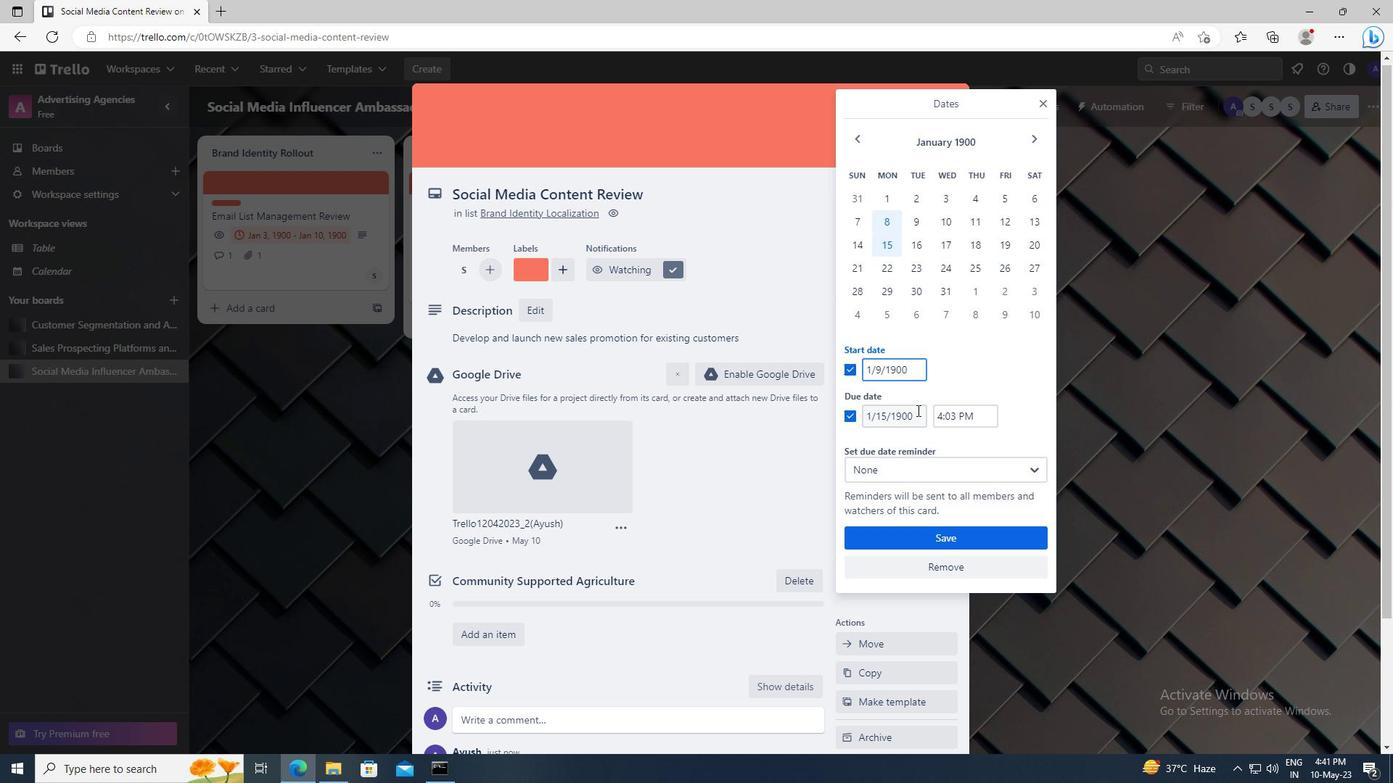 
Action: Key pressed <Key.left><Key.left><Key.left><Key.left><Key.left><Key.backspace><Key.backspace>16
Screenshot: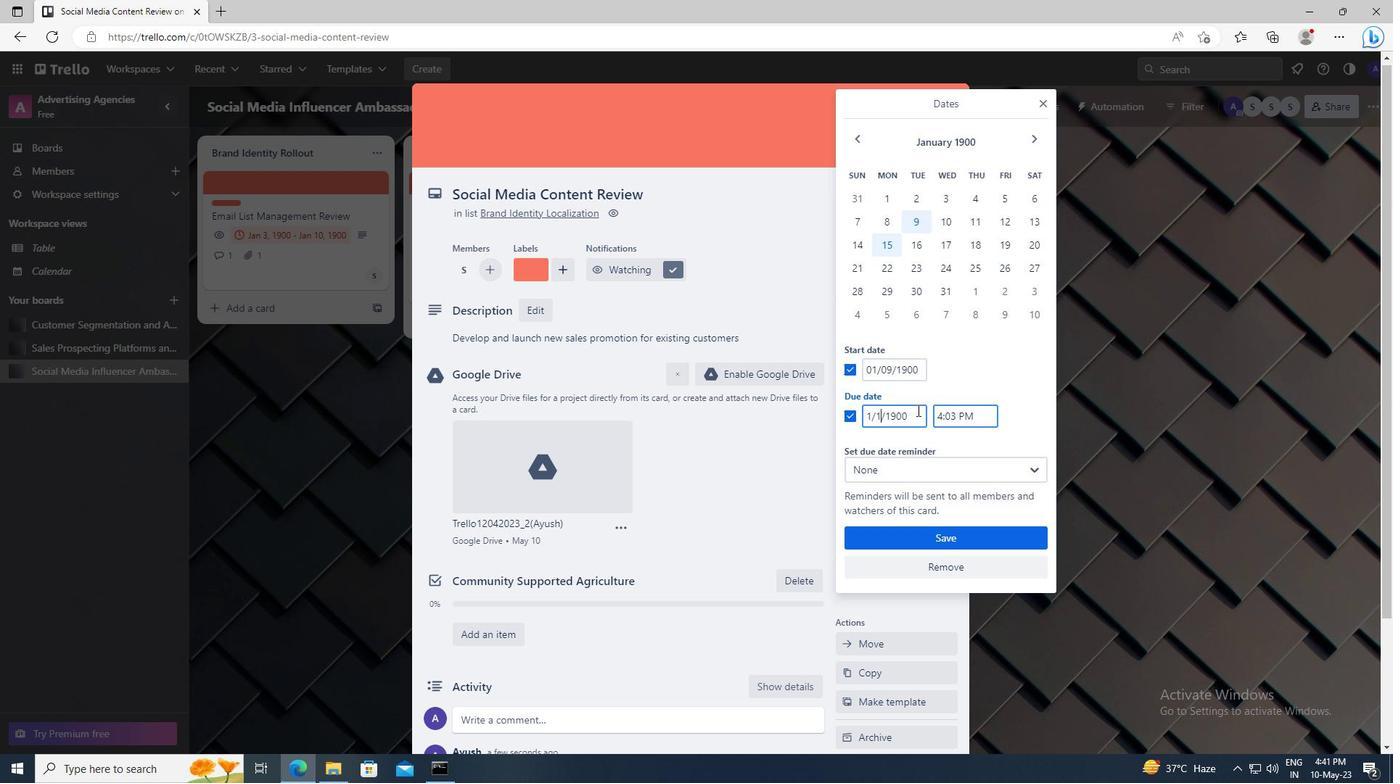 
Action: Mouse moved to (939, 535)
Screenshot: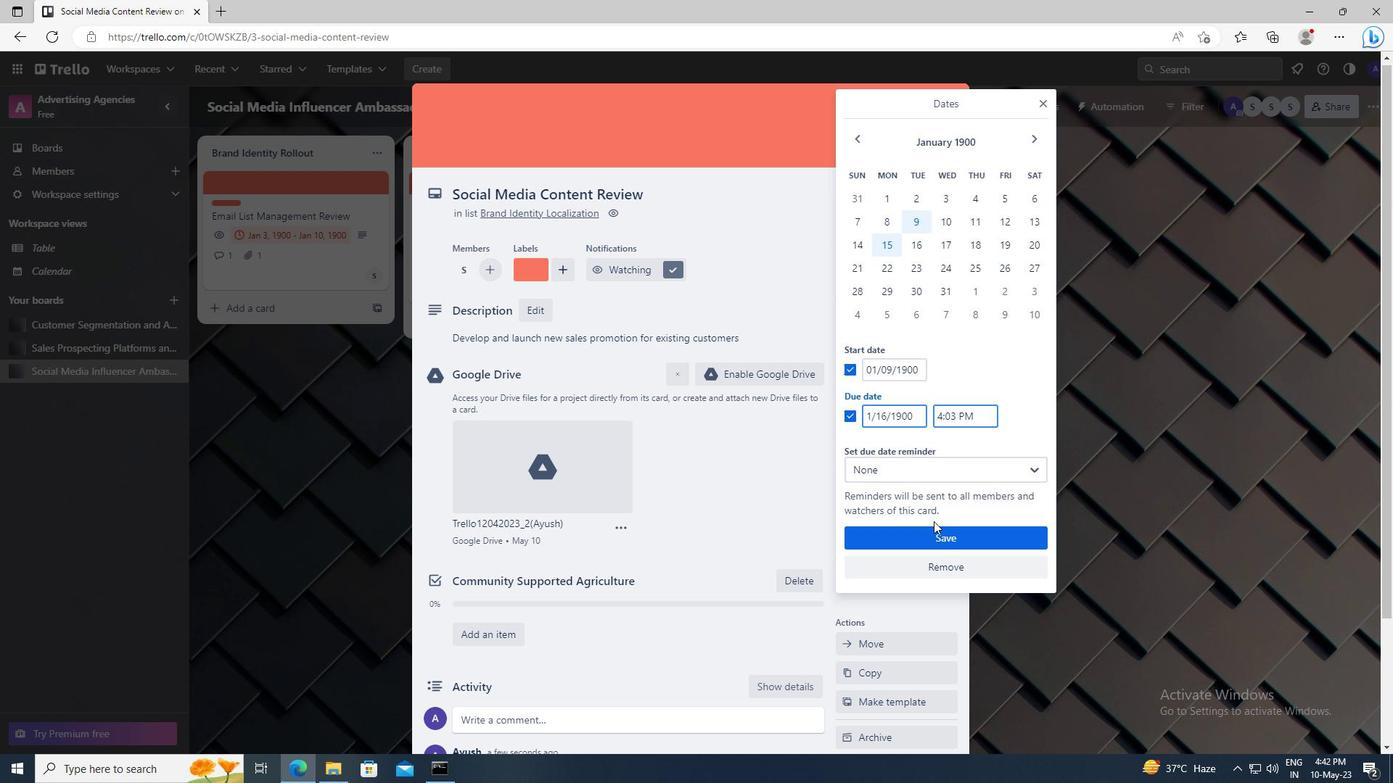 
Action: Mouse pressed left at (939, 535)
Screenshot: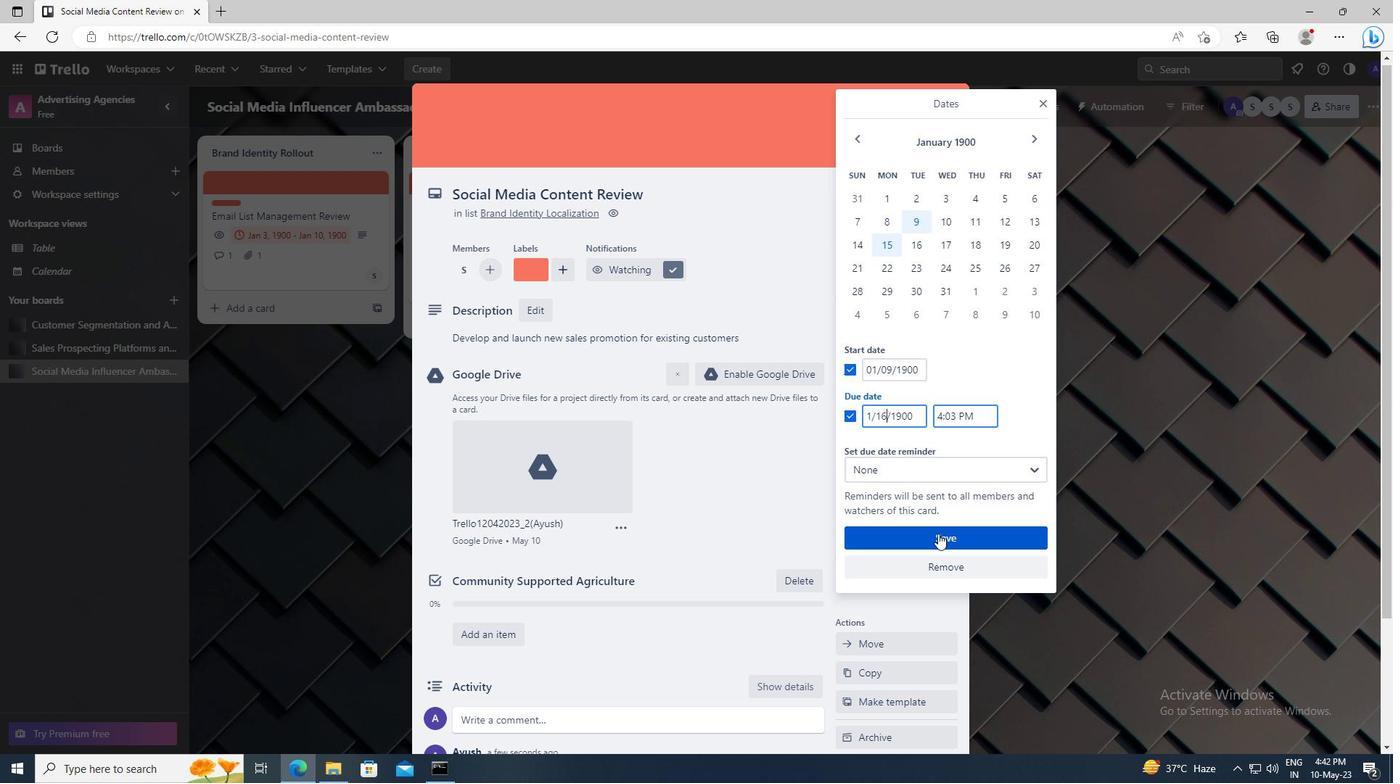 
